 Task: Look for space in Al Ain, United Arab Emirates from 2nd June, 2023 to 6th June, 2023 for 1 adult in price range Rs.10000 to Rs.13000. Place can be private room with 1  bedroom having 1 bed and 1 bathroom. Property type can be hotel. Amenities needed are: air conditioning, breakfast, . Booking option can be shelf check-in. Required host language is English.
Action: Mouse moved to (401, 97)
Screenshot: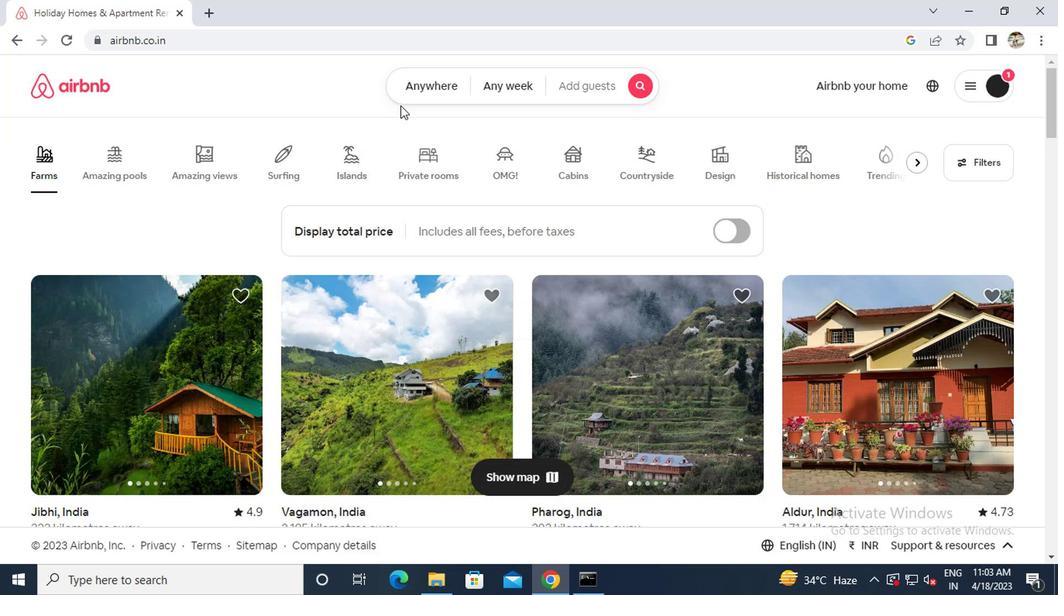 
Action: Mouse pressed left at (401, 97)
Screenshot: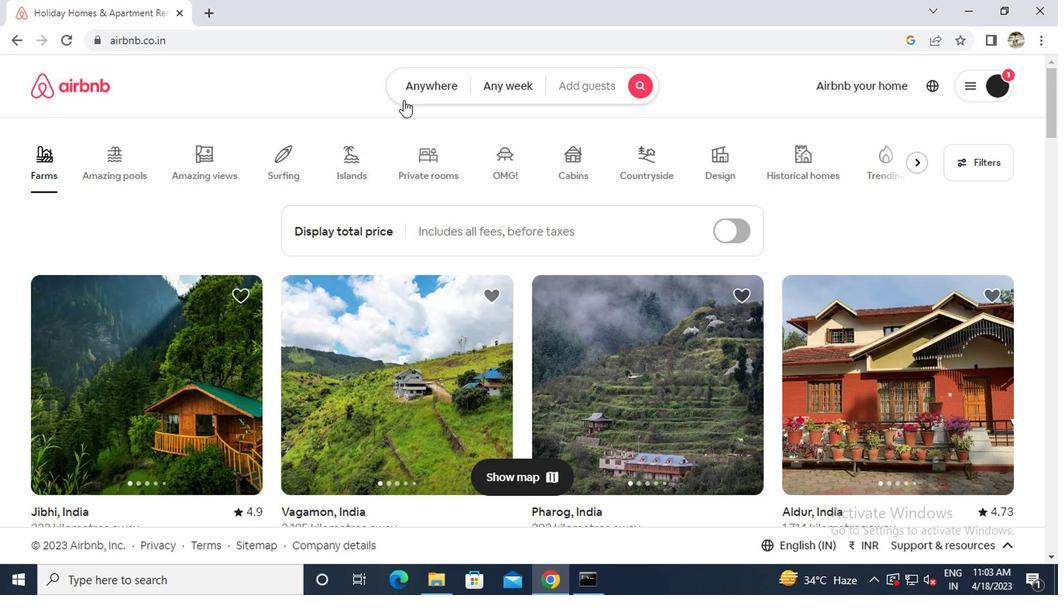 
Action: Mouse moved to (332, 144)
Screenshot: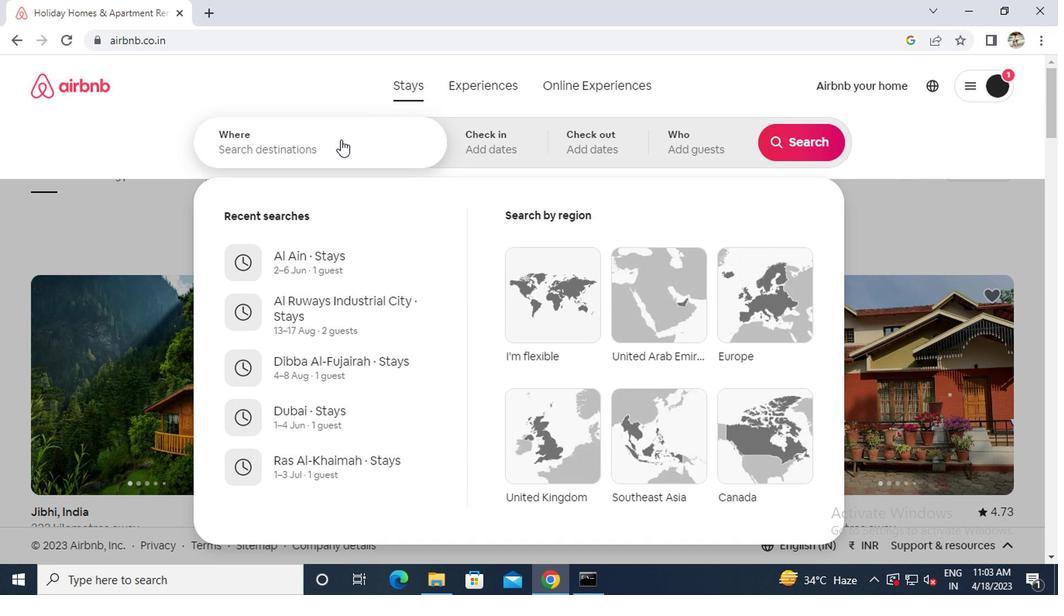 
Action: Mouse pressed left at (332, 144)
Screenshot: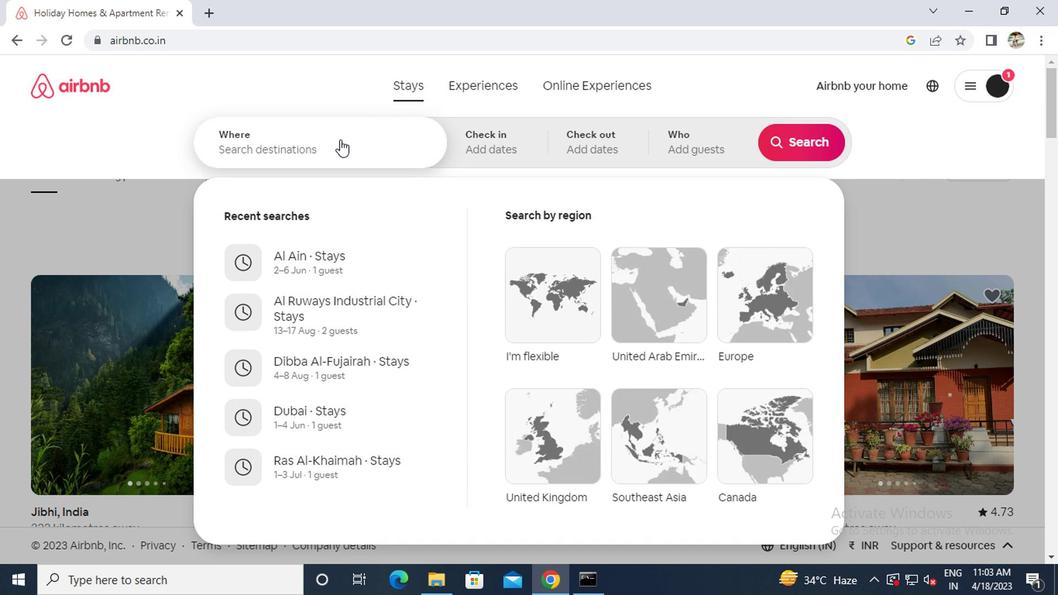 
Action: Key pressed <Key.caps_lock>al<Key.space><Key.caps_lock>ain
Screenshot: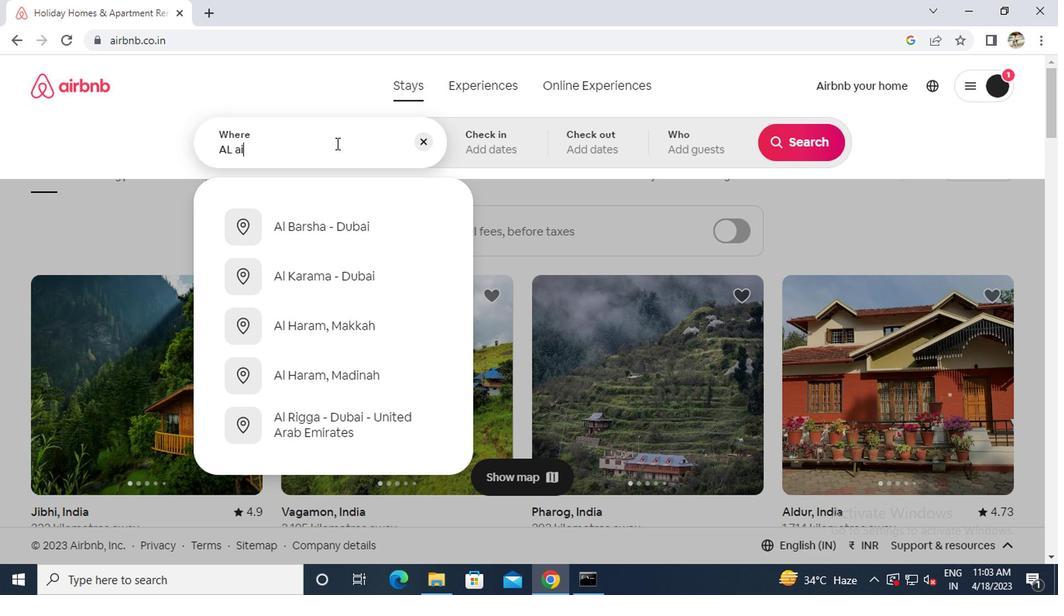 
Action: Mouse moved to (334, 238)
Screenshot: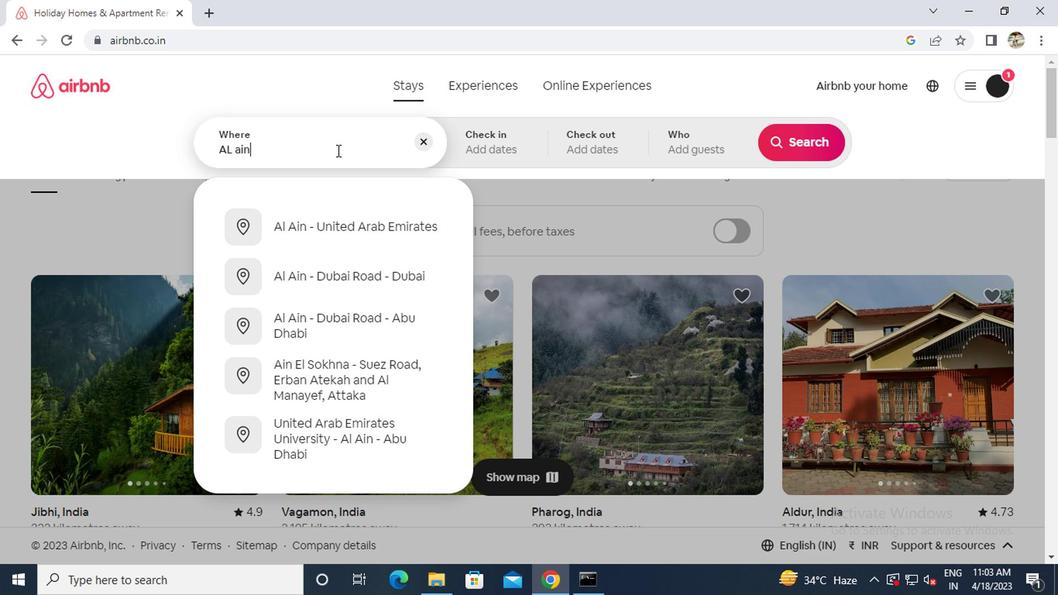
Action: Mouse pressed left at (334, 238)
Screenshot: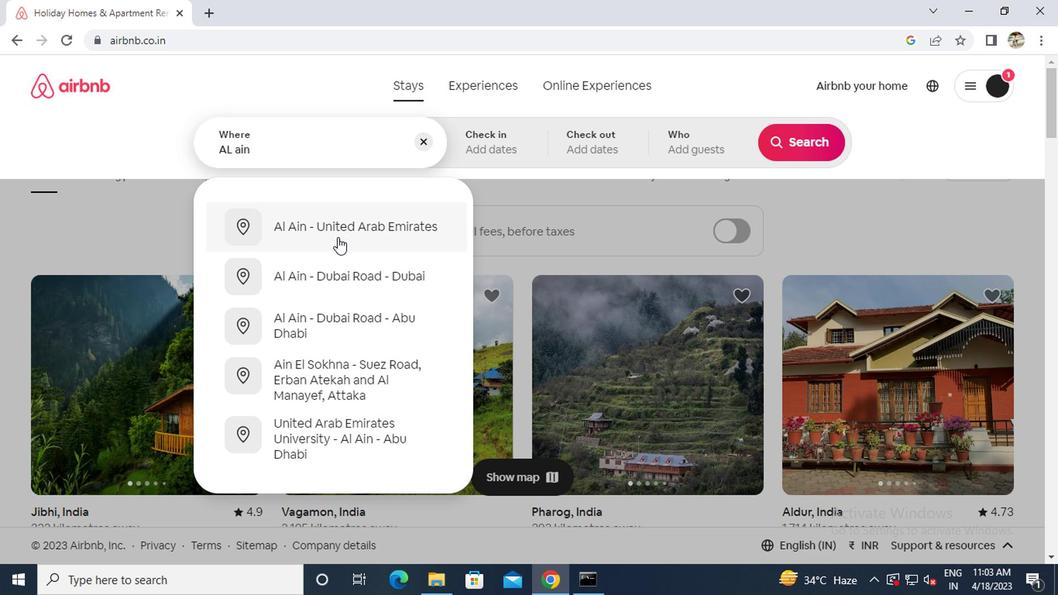 
Action: Mouse moved to (789, 267)
Screenshot: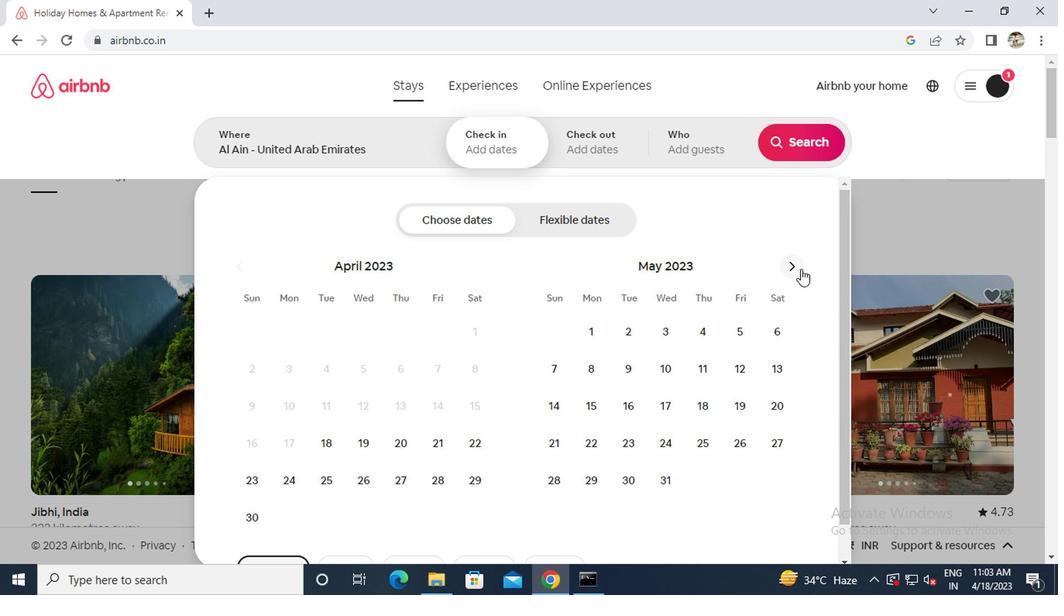 
Action: Mouse pressed left at (789, 267)
Screenshot: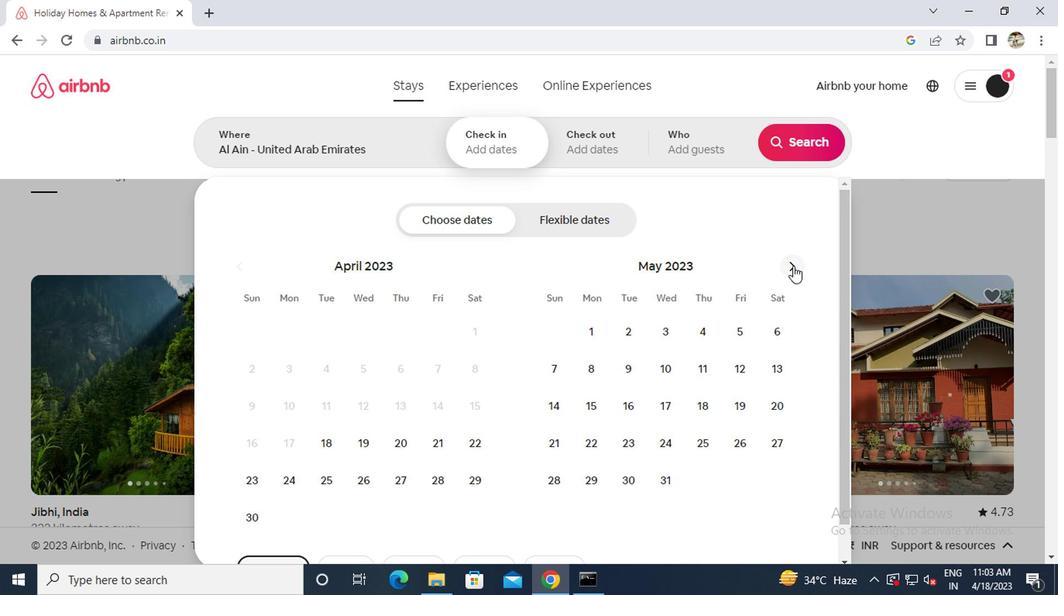 
Action: Mouse moved to (730, 327)
Screenshot: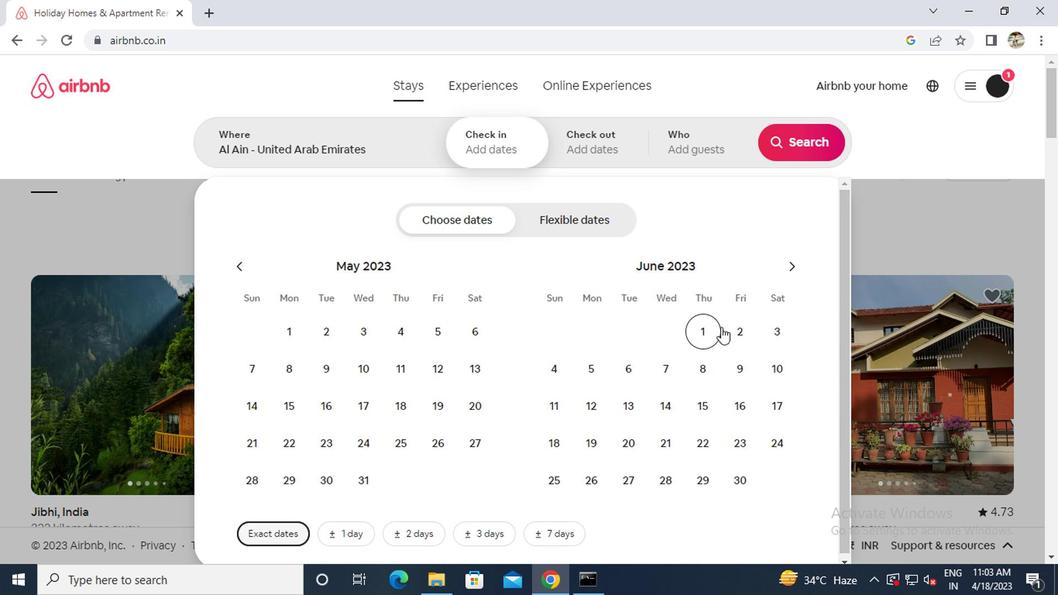 
Action: Mouse pressed left at (730, 327)
Screenshot: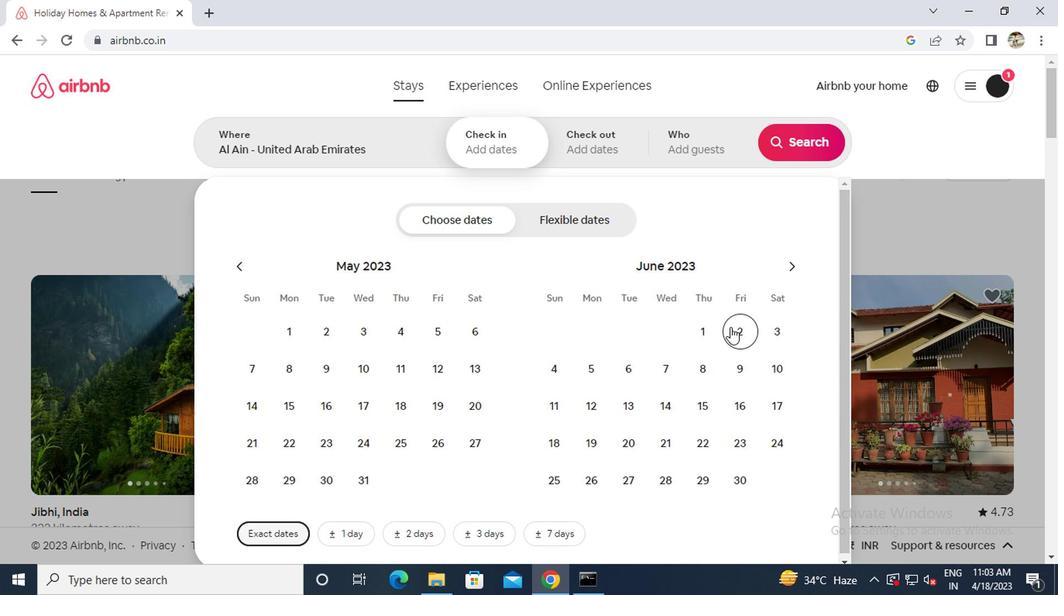 
Action: Mouse moved to (623, 373)
Screenshot: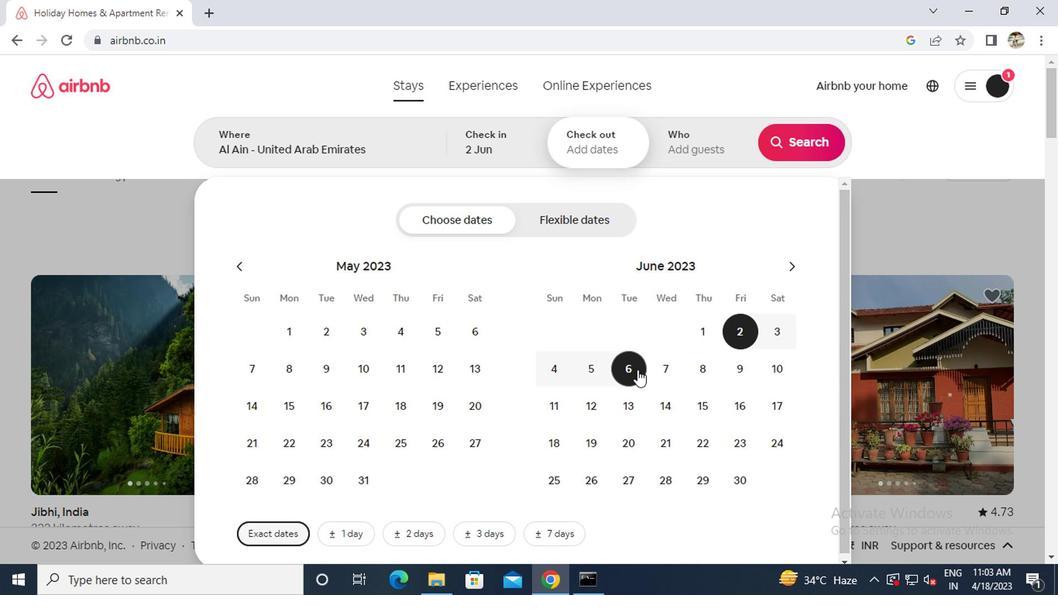 
Action: Mouse pressed left at (623, 373)
Screenshot: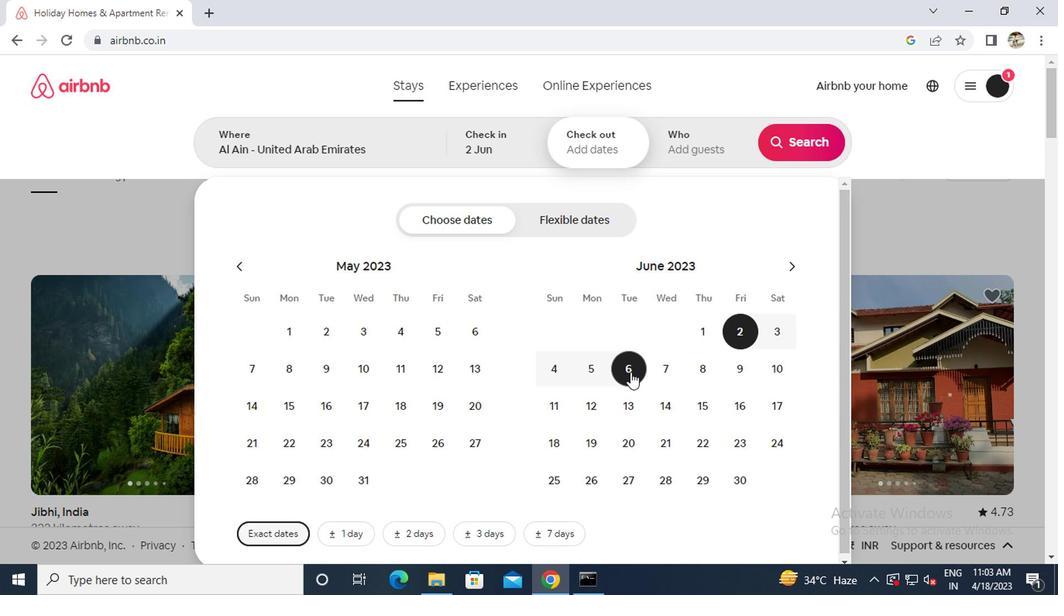 
Action: Mouse moved to (696, 153)
Screenshot: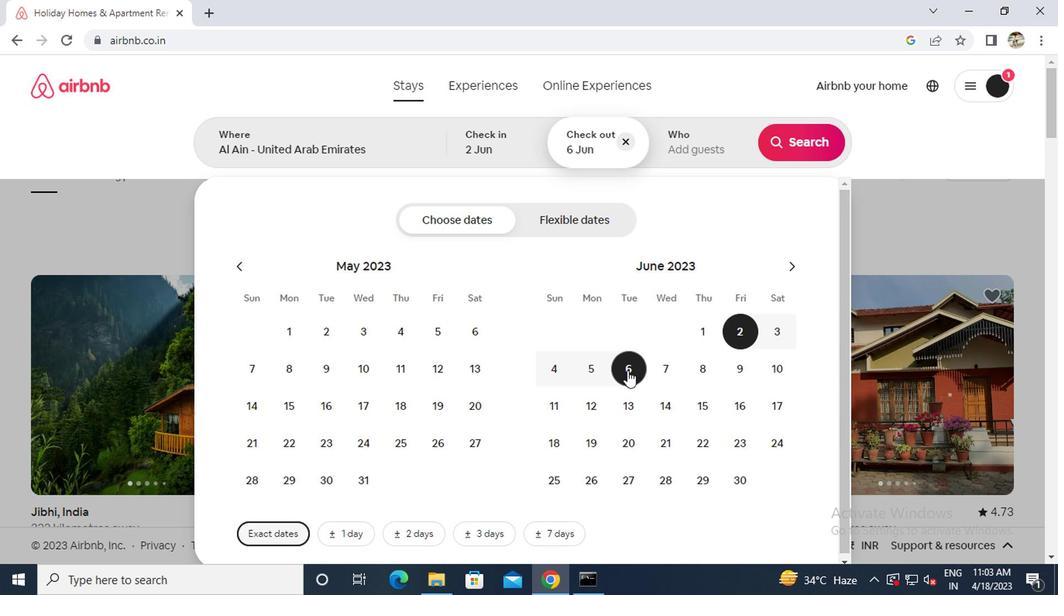 
Action: Mouse pressed left at (696, 153)
Screenshot: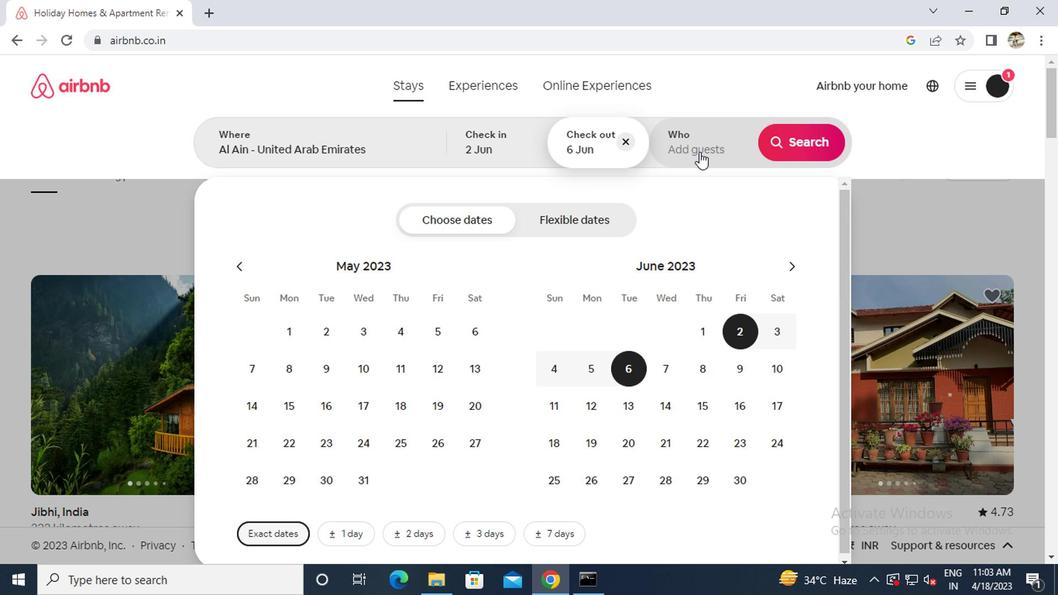 
Action: Mouse moved to (808, 224)
Screenshot: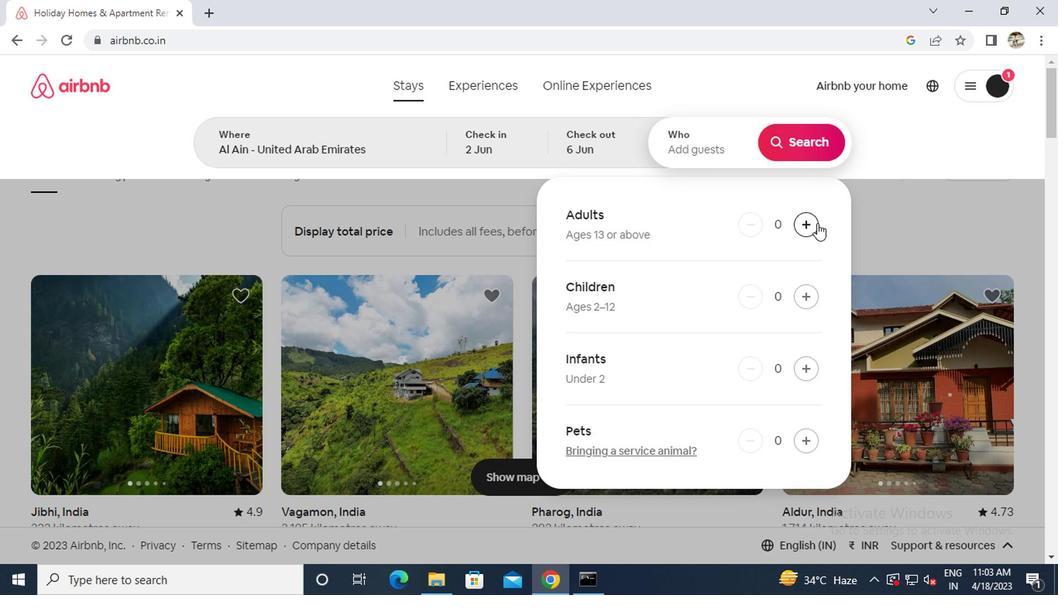 
Action: Mouse pressed left at (808, 224)
Screenshot: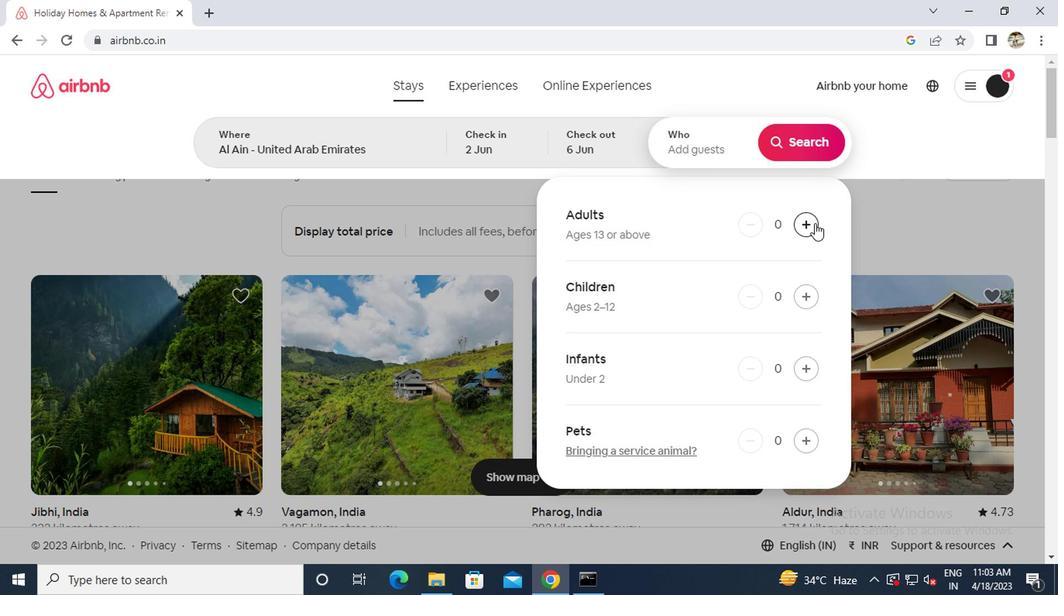 
Action: Mouse moved to (806, 133)
Screenshot: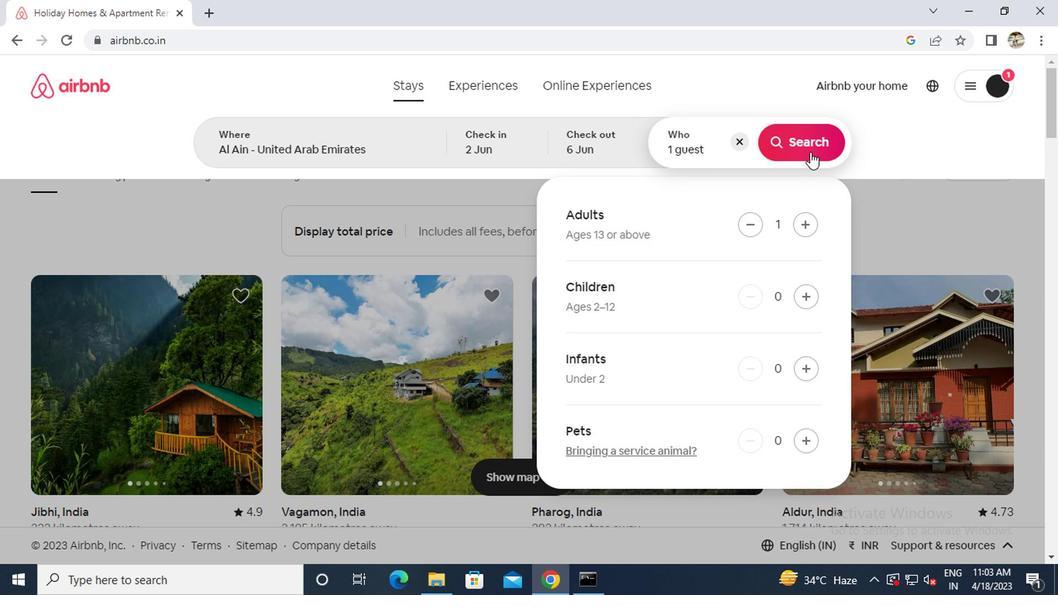 
Action: Mouse pressed left at (806, 133)
Screenshot: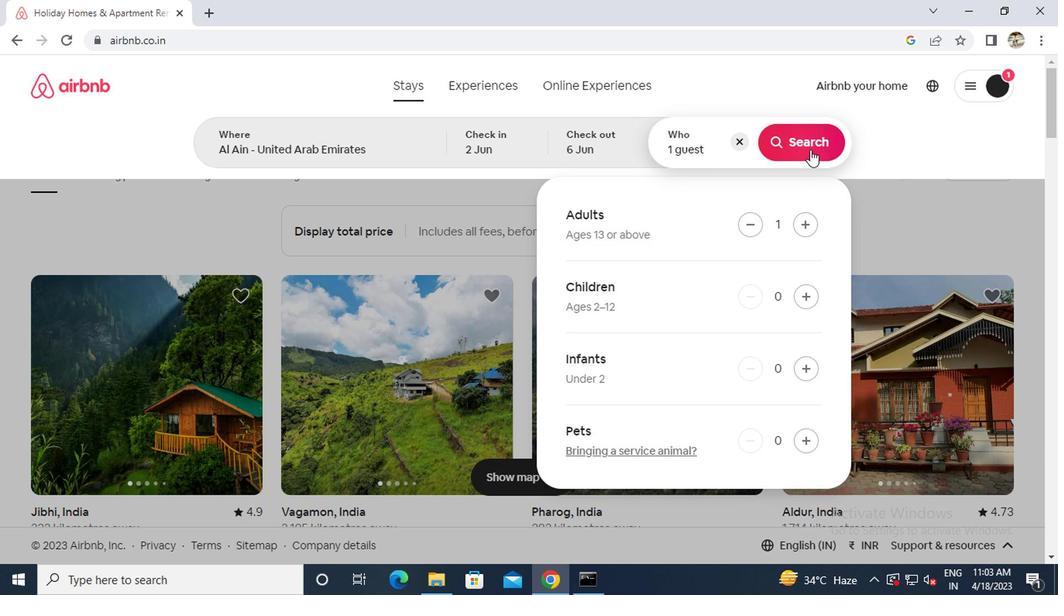 
Action: Mouse moved to (965, 146)
Screenshot: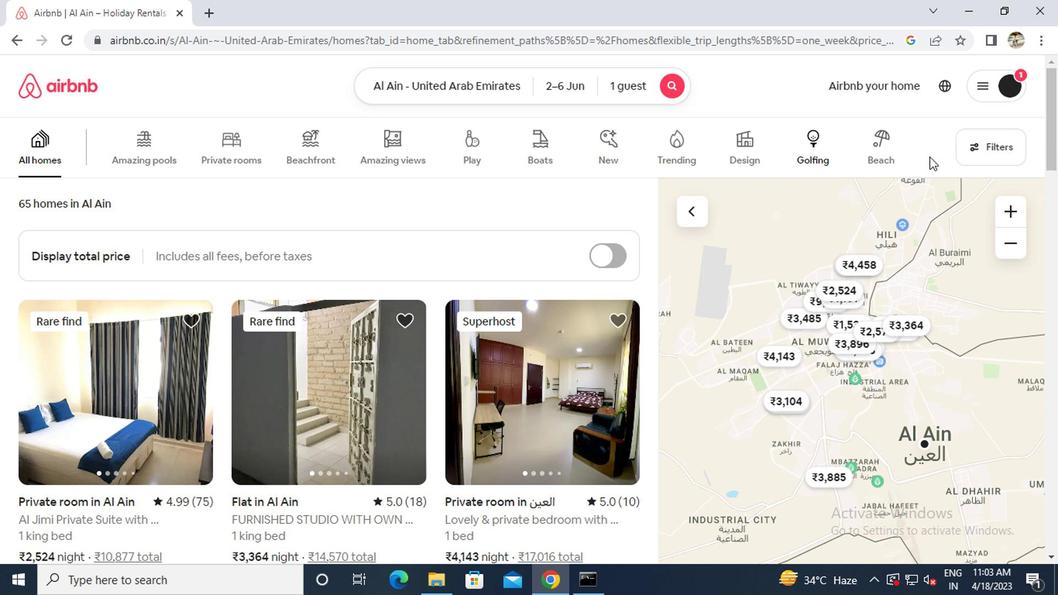 
Action: Mouse pressed left at (965, 146)
Screenshot: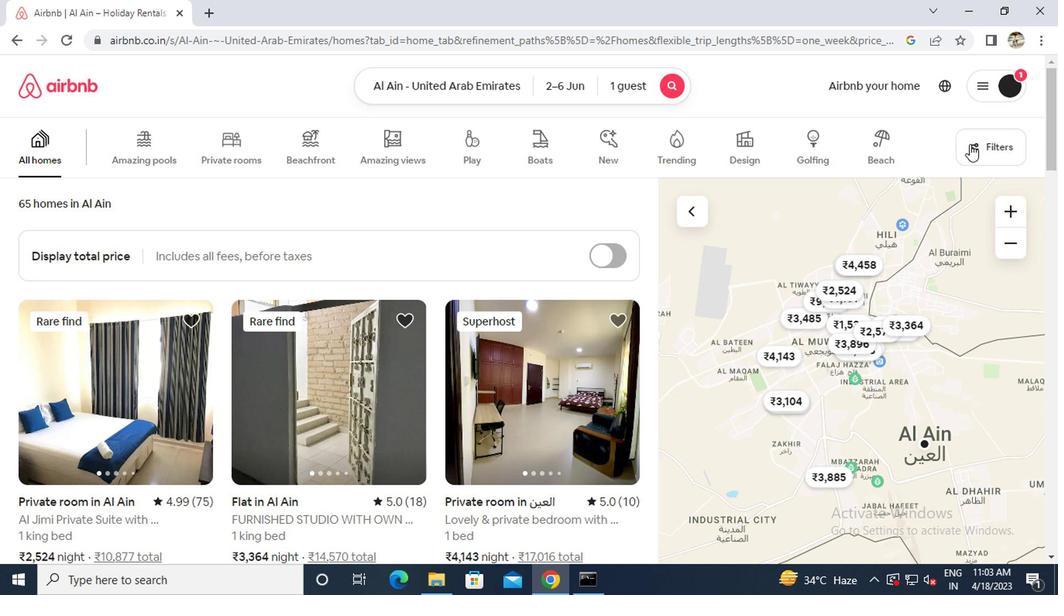
Action: Mouse moved to (553, 354)
Screenshot: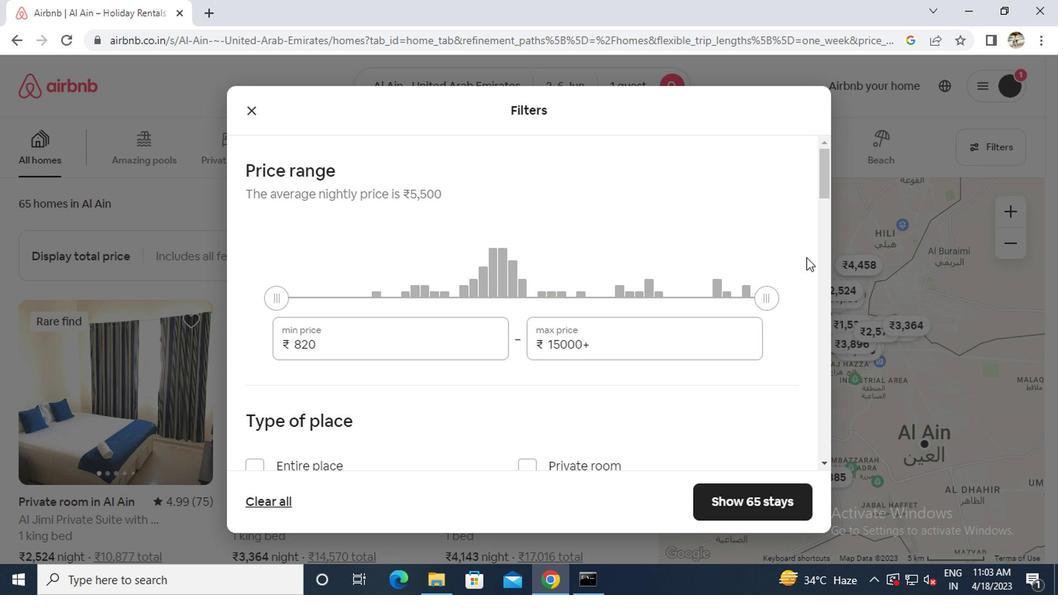 
Action: Mouse scrolled (553, 354) with delta (0, 0)
Screenshot: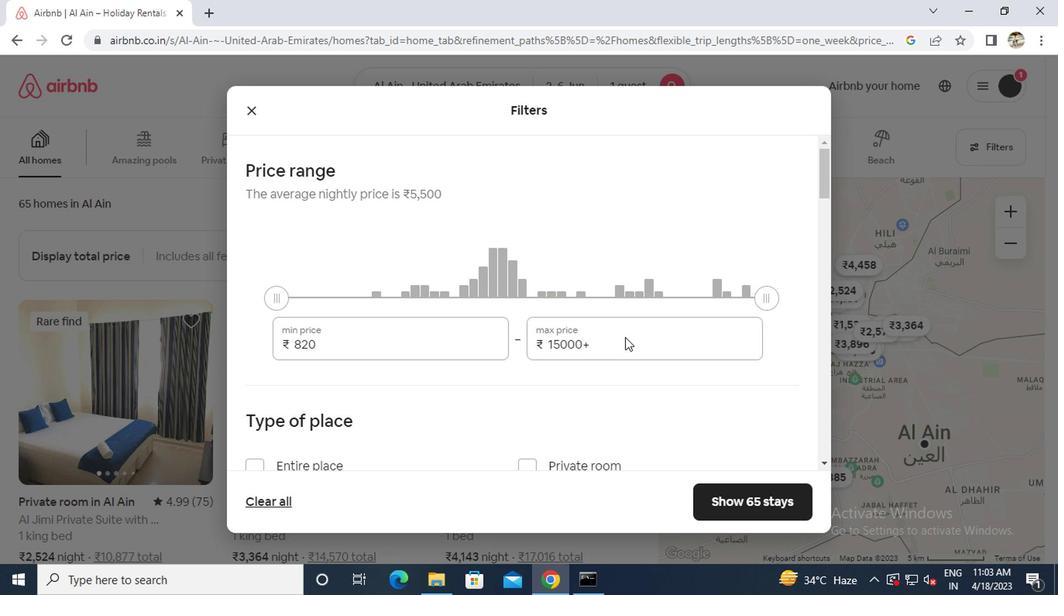 
Action: Mouse moved to (375, 266)
Screenshot: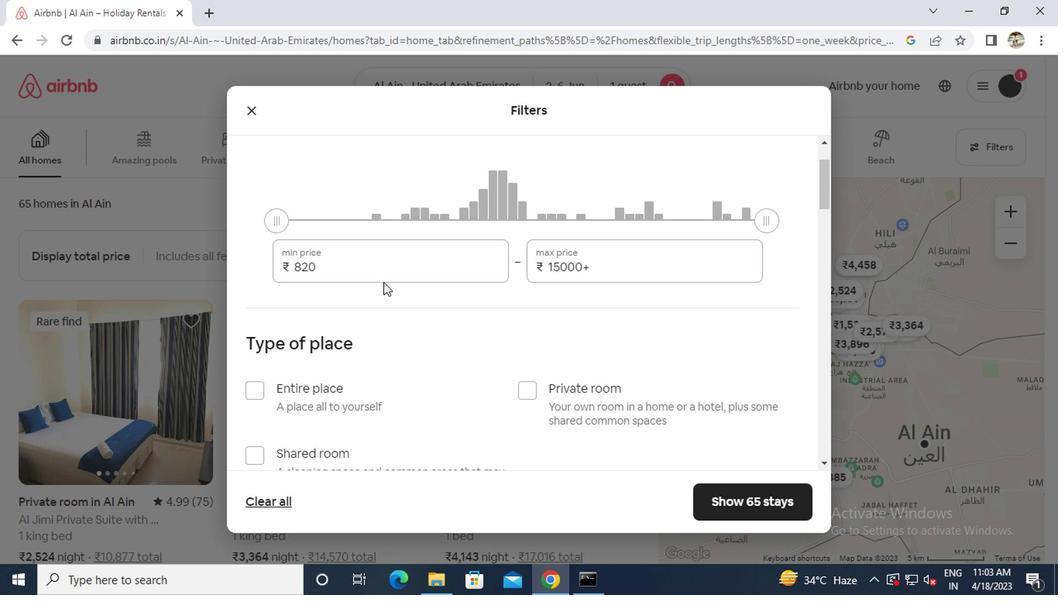 
Action: Mouse pressed left at (375, 266)
Screenshot: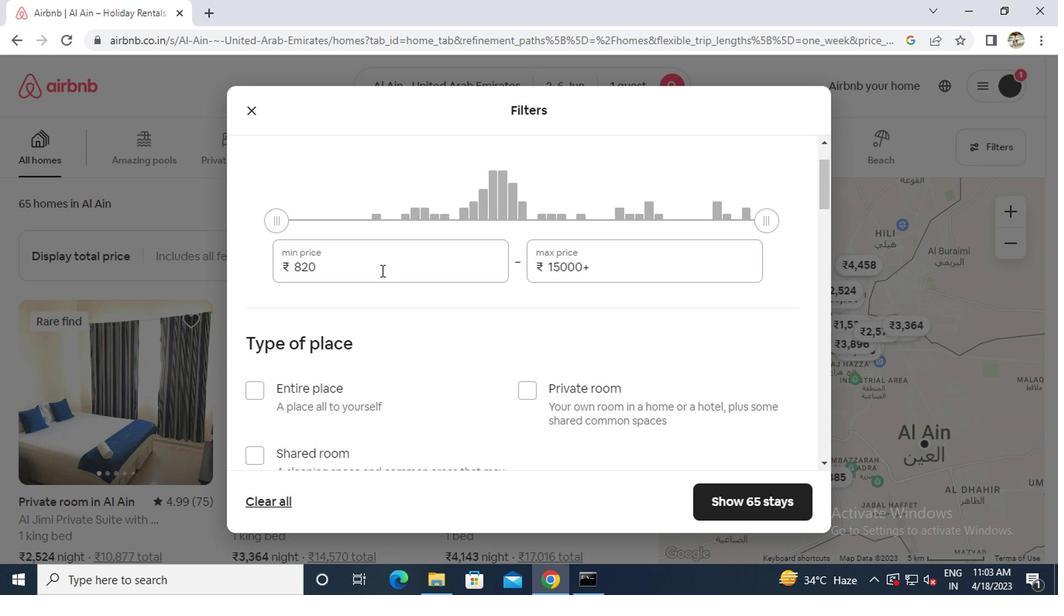 
Action: Key pressed ctrl+A1000ctrl+A10000
Screenshot: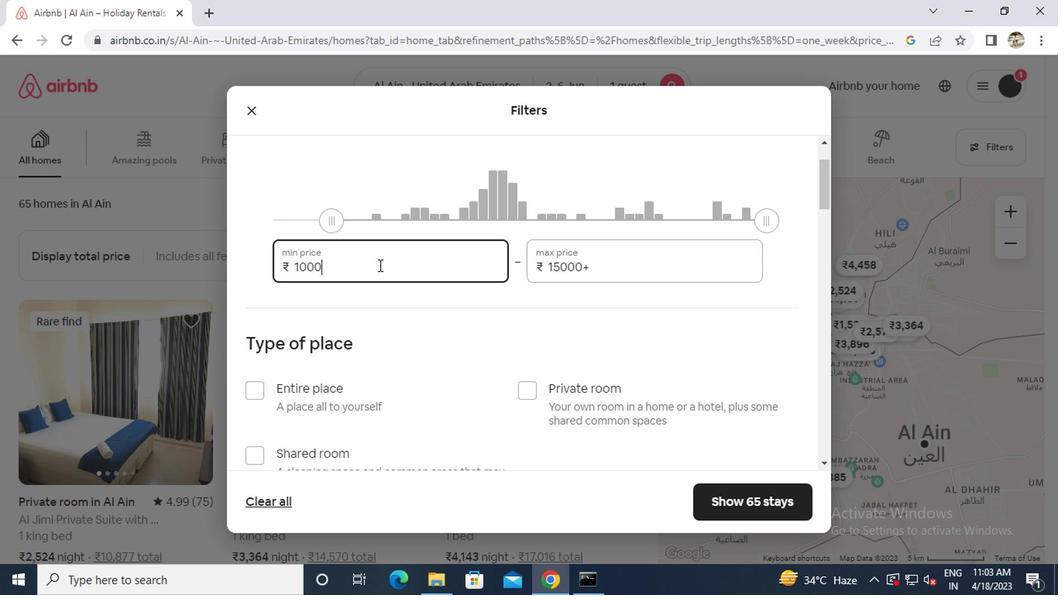 
Action: Mouse moved to (605, 273)
Screenshot: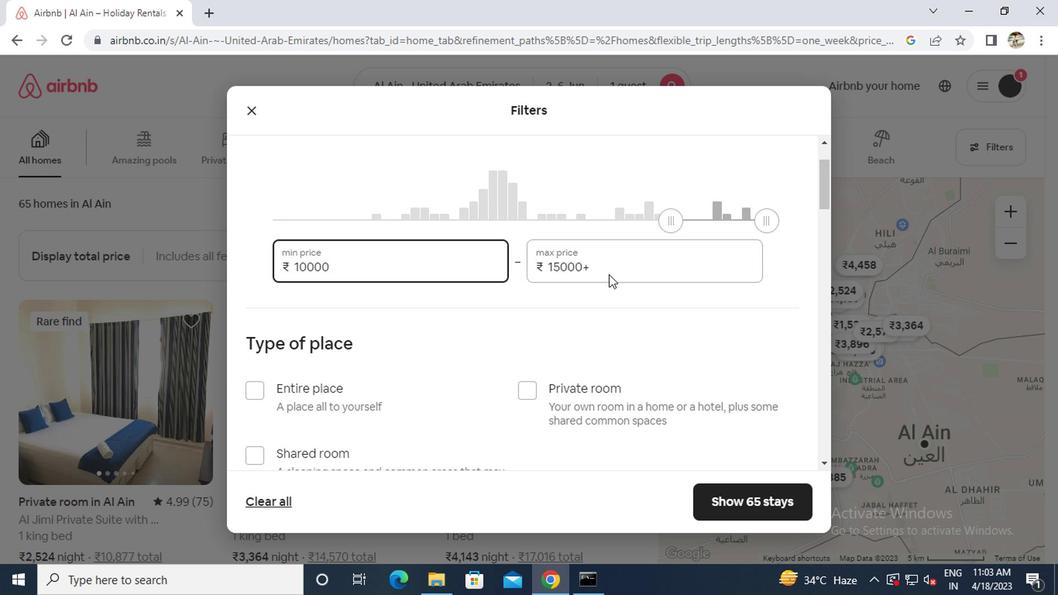 
Action: Mouse pressed left at (605, 273)
Screenshot: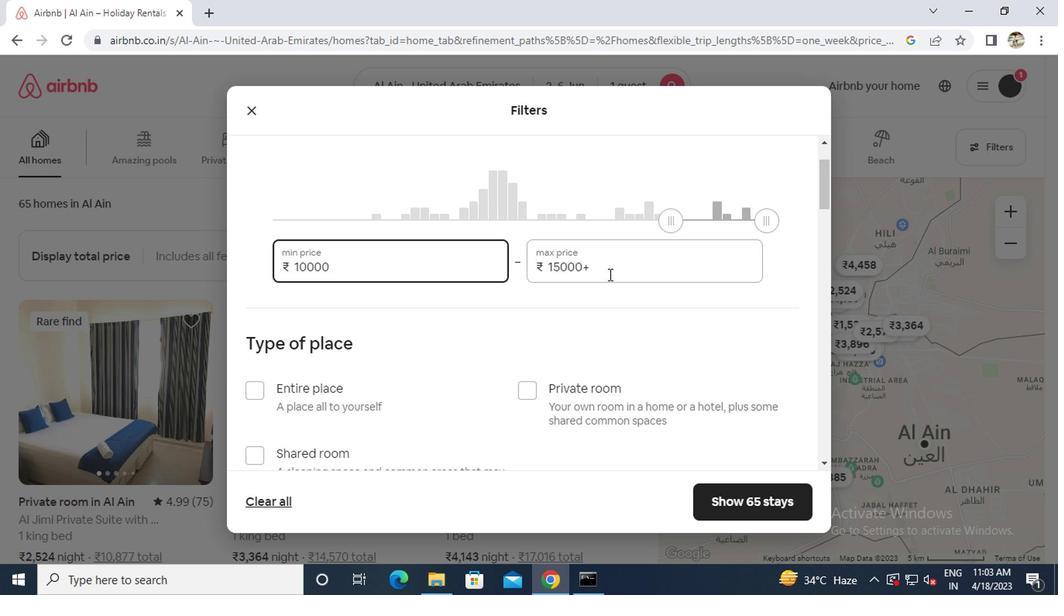 
Action: Key pressed ctrl+A13000
Screenshot: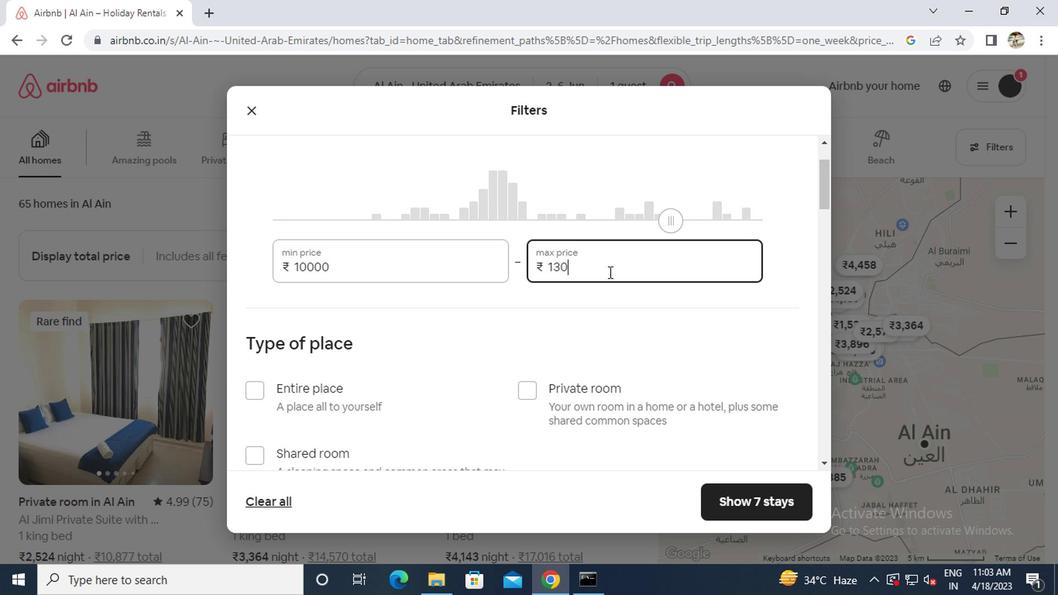 
Action: Mouse moved to (541, 298)
Screenshot: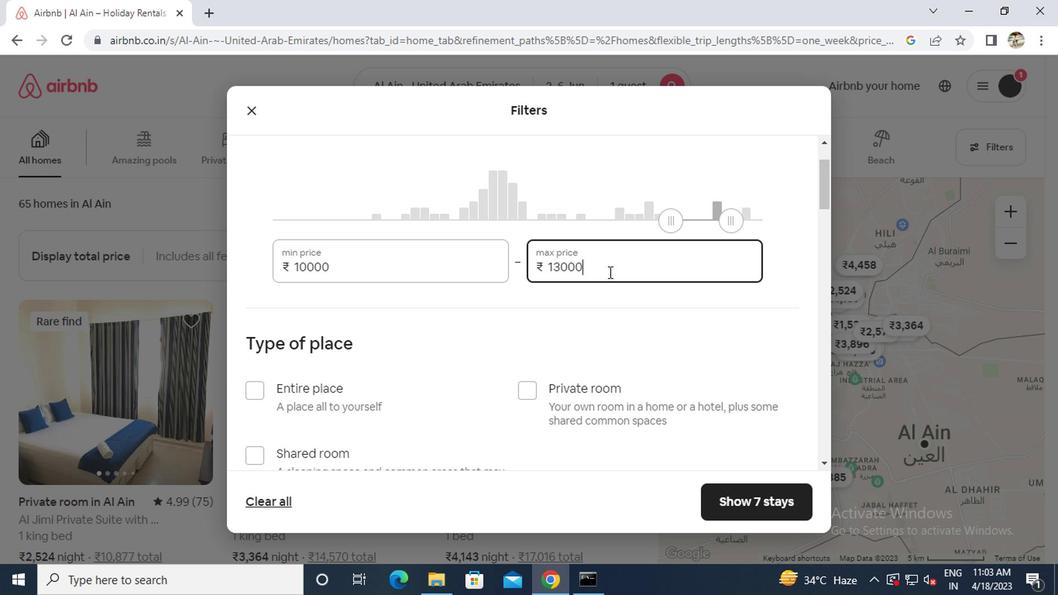 
Action: Mouse scrolled (541, 297) with delta (0, 0)
Screenshot: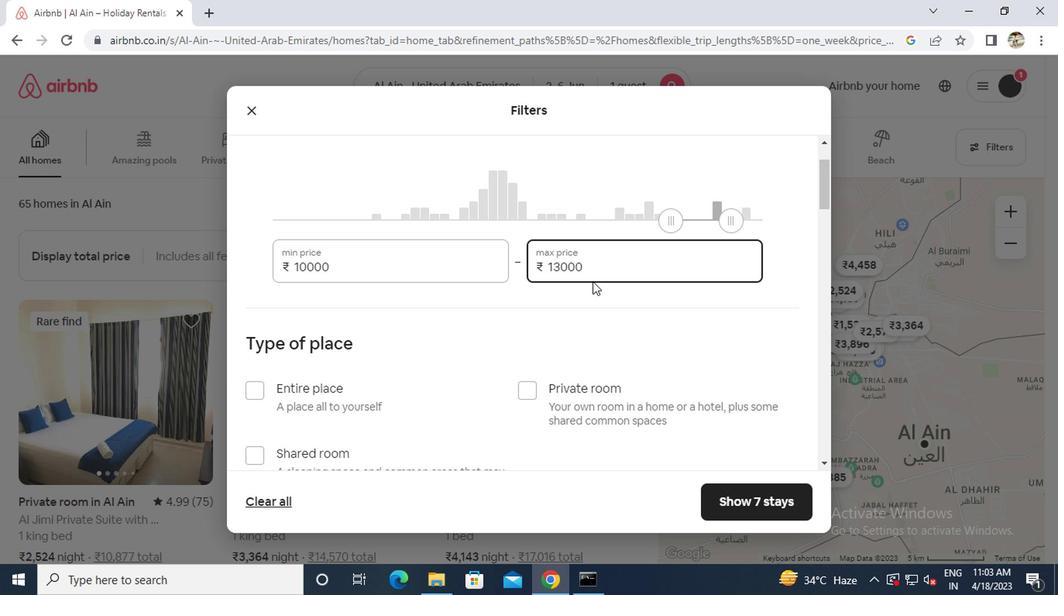 
Action: Mouse scrolled (541, 297) with delta (0, 0)
Screenshot: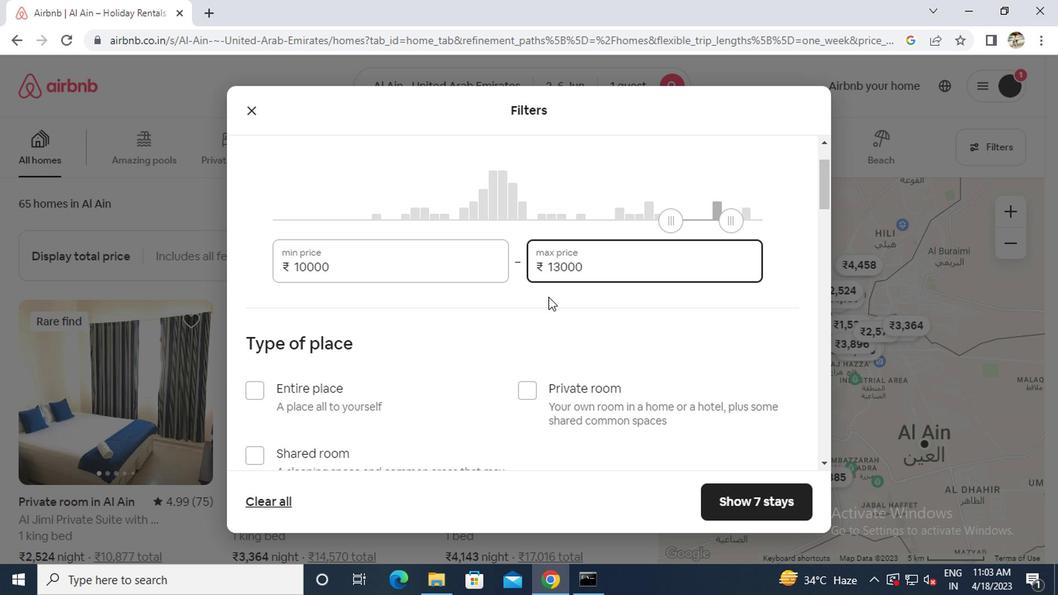 
Action: Mouse moved to (527, 243)
Screenshot: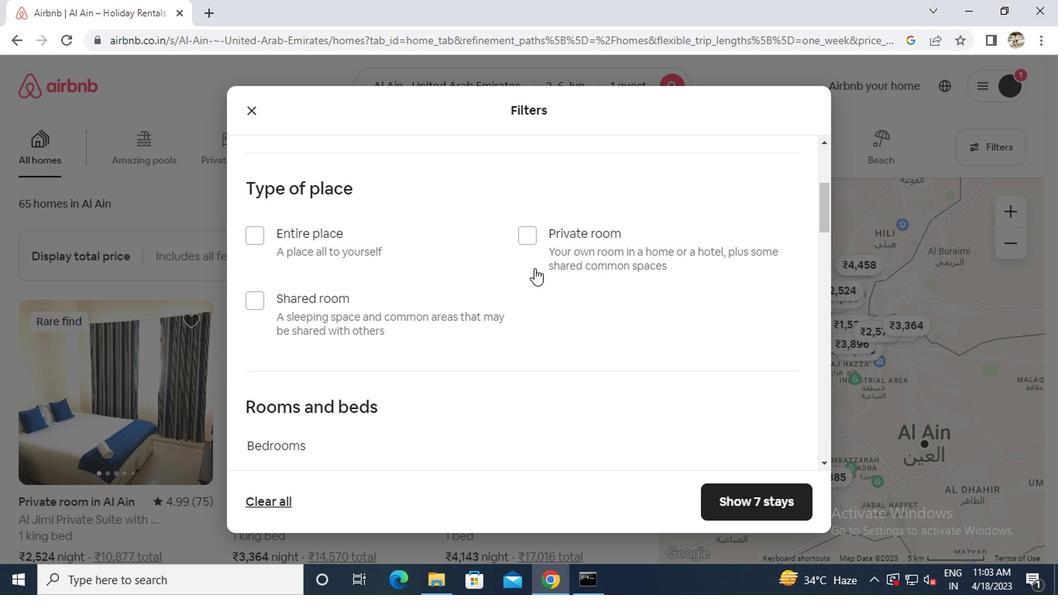 
Action: Mouse pressed left at (527, 243)
Screenshot: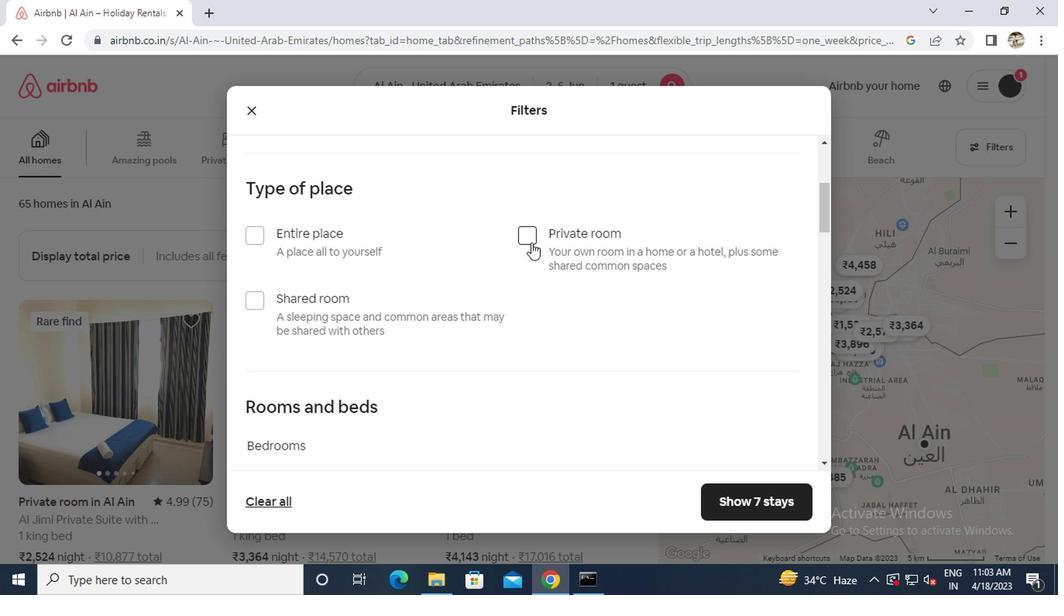 
Action: Mouse moved to (521, 249)
Screenshot: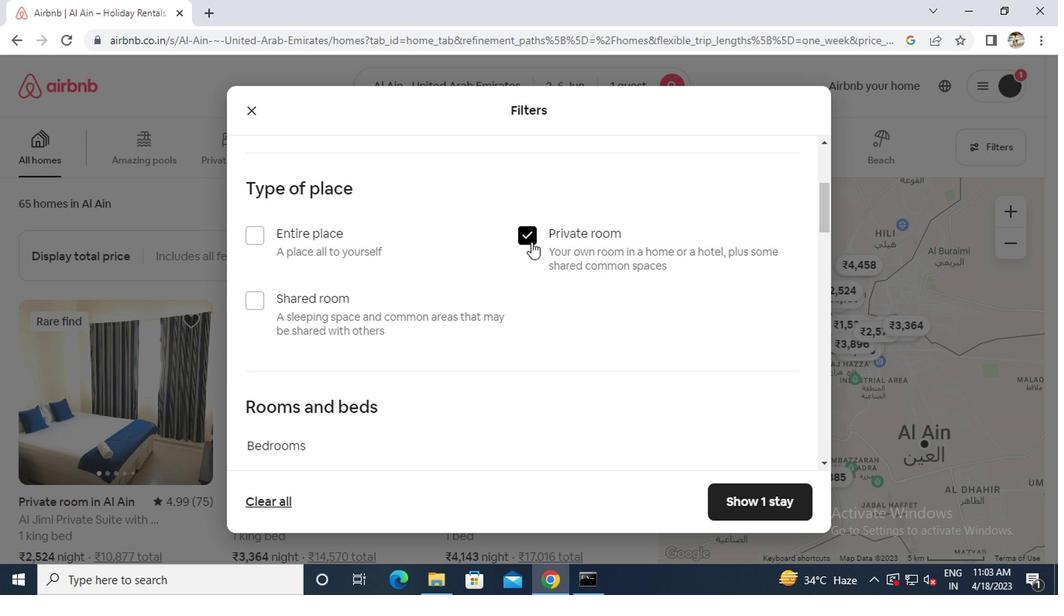 
Action: Mouse scrolled (521, 248) with delta (0, -1)
Screenshot: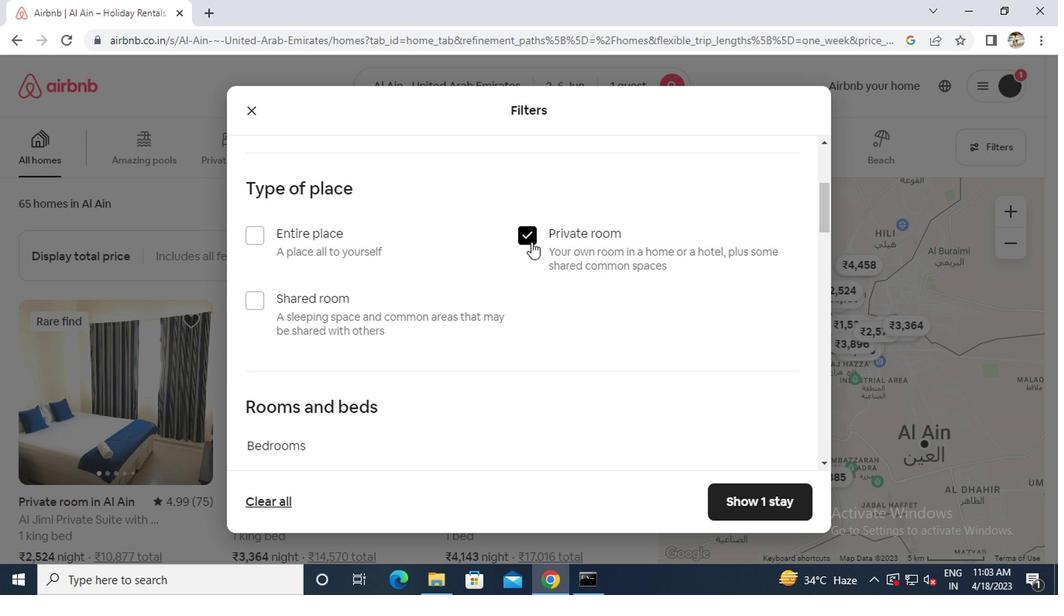
Action: Mouse moved to (513, 253)
Screenshot: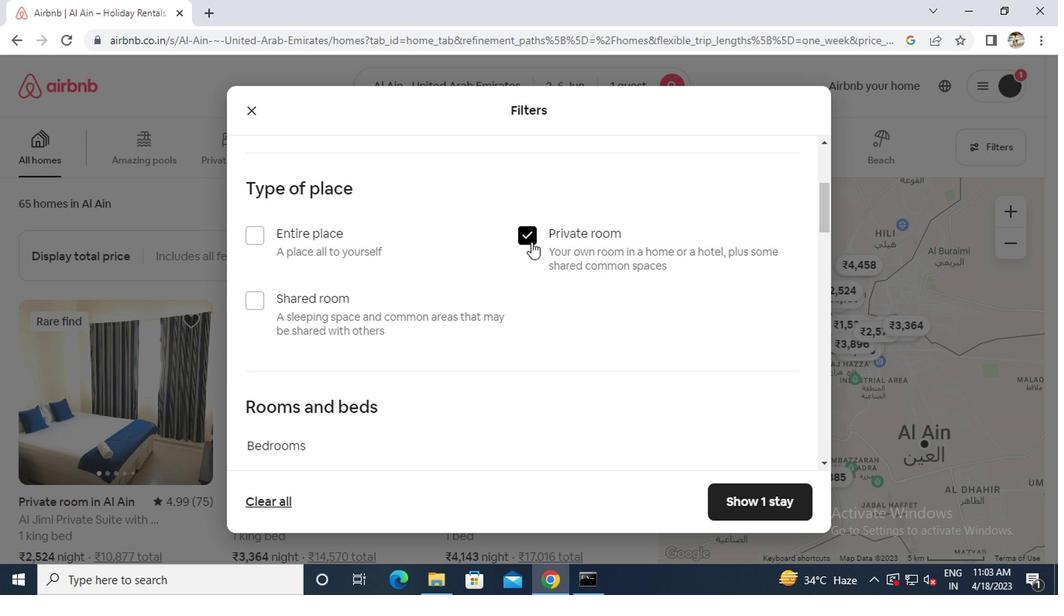 
Action: Mouse scrolled (513, 252) with delta (0, 0)
Screenshot: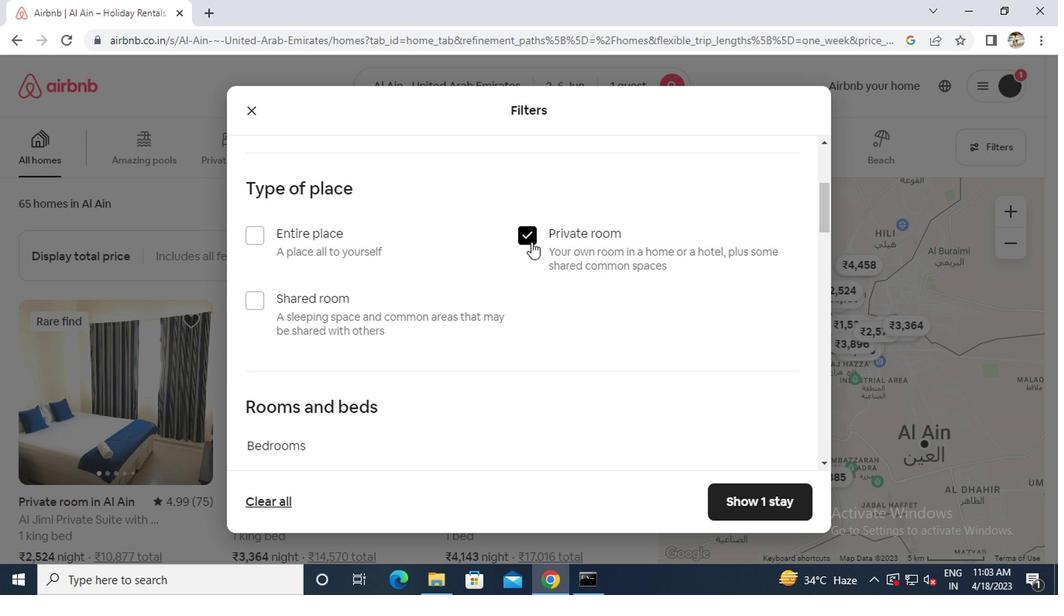 
Action: Mouse moved to (338, 337)
Screenshot: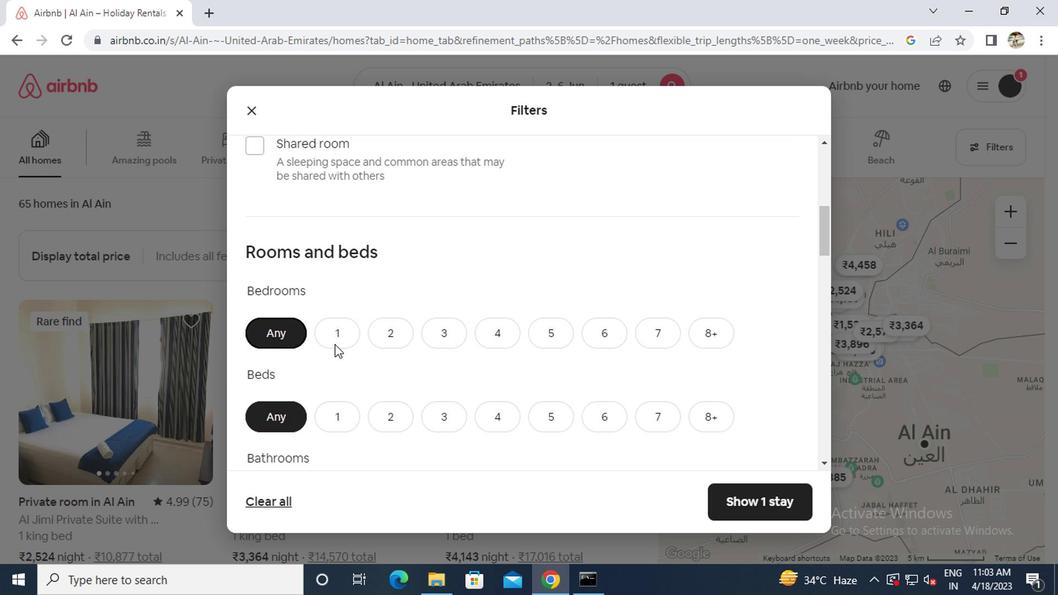 
Action: Mouse pressed left at (338, 337)
Screenshot: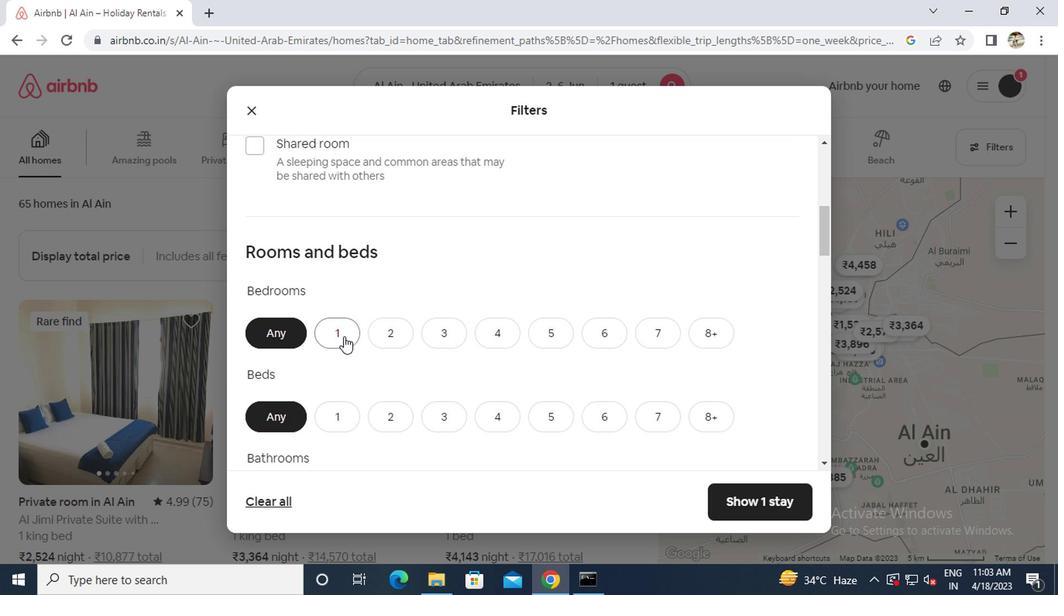 
Action: Mouse moved to (338, 403)
Screenshot: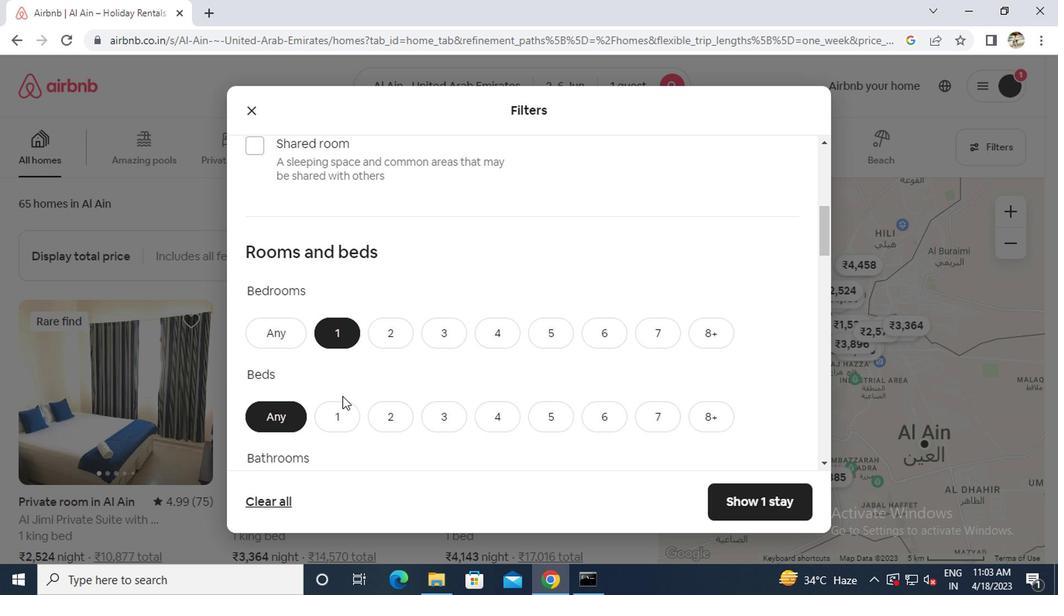 
Action: Mouse pressed left at (338, 403)
Screenshot: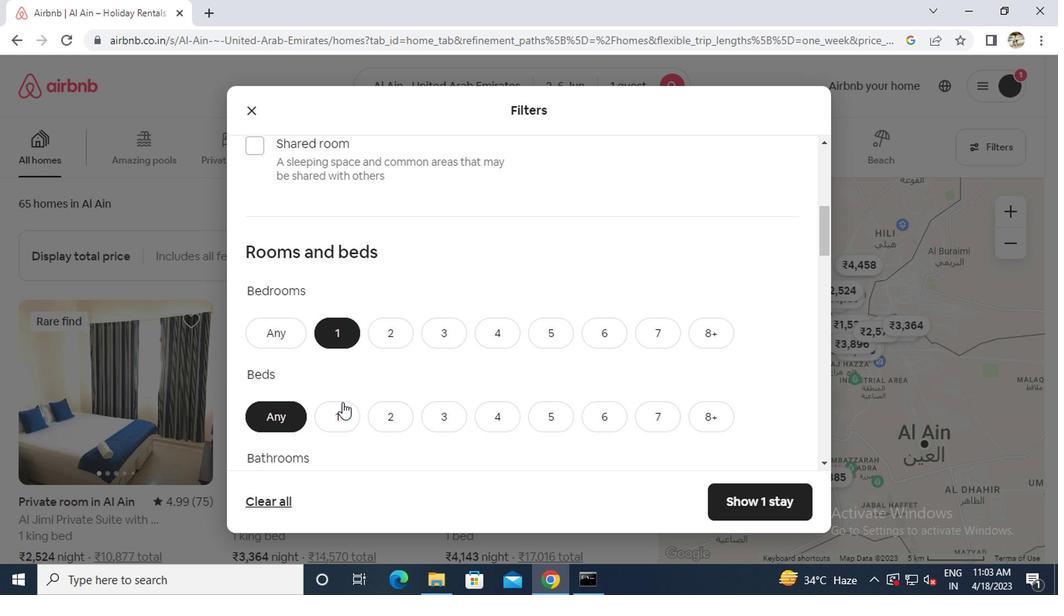 
Action: Mouse scrolled (338, 402) with delta (0, -1)
Screenshot: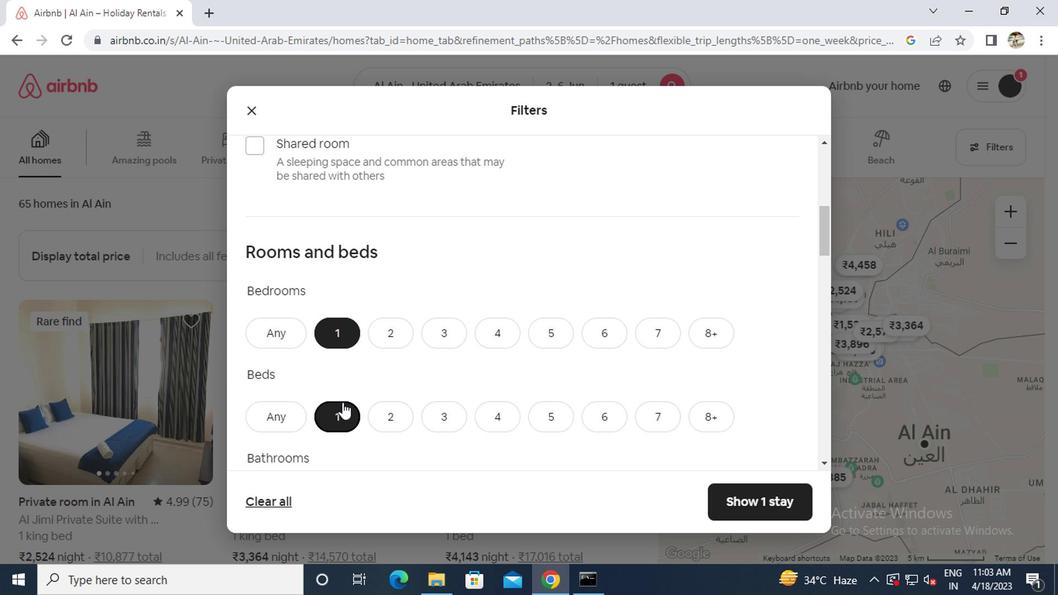 
Action: Mouse scrolled (338, 402) with delta (0, -1)
Screenshot: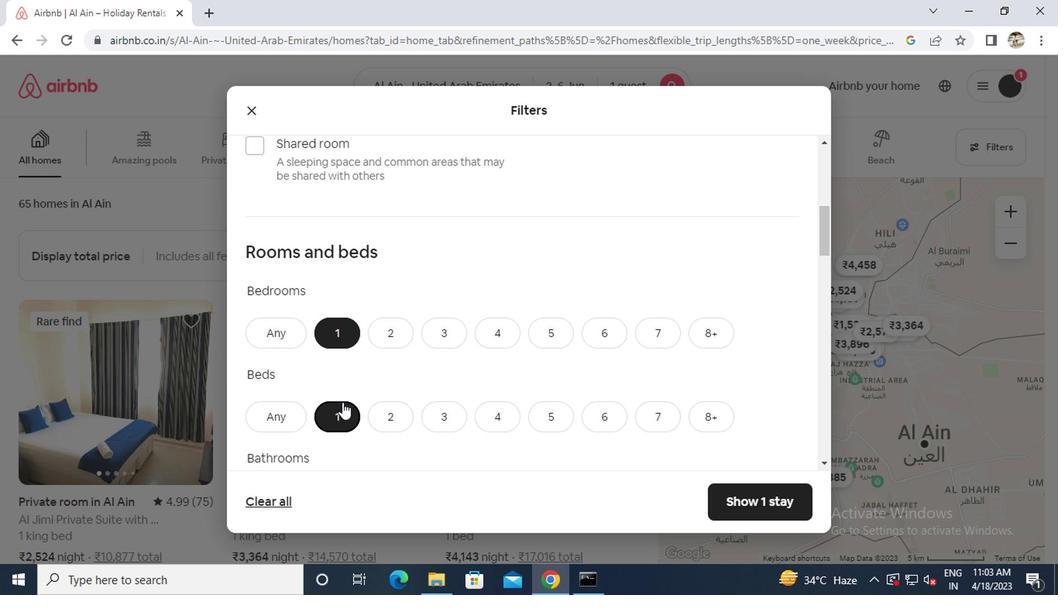 
Action: Mouse moved to (330, 347)
Screenshot: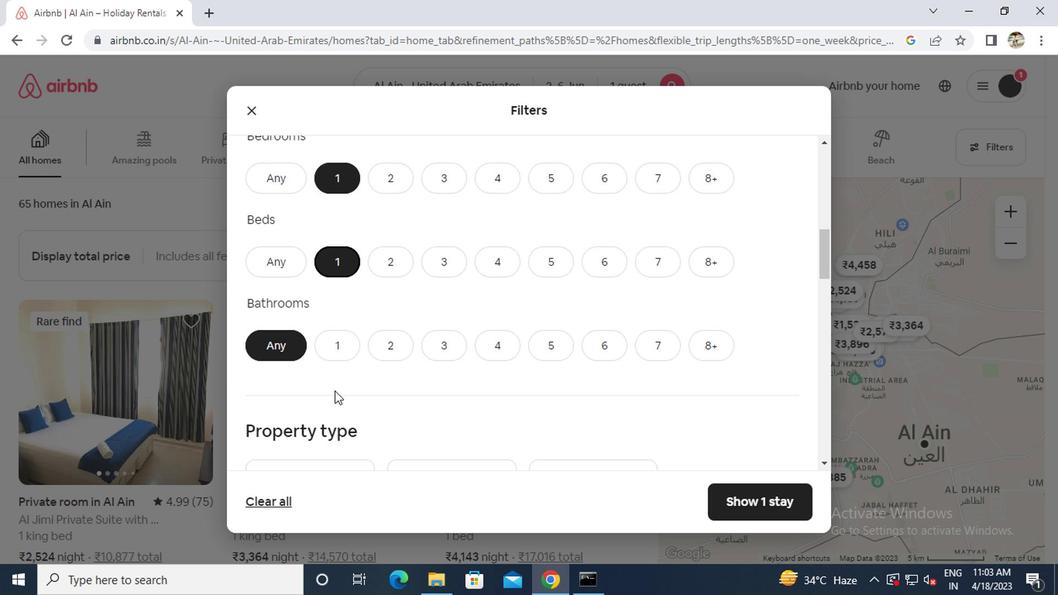 
Action: Mouse pressed left at (330, 347)
Screenshot: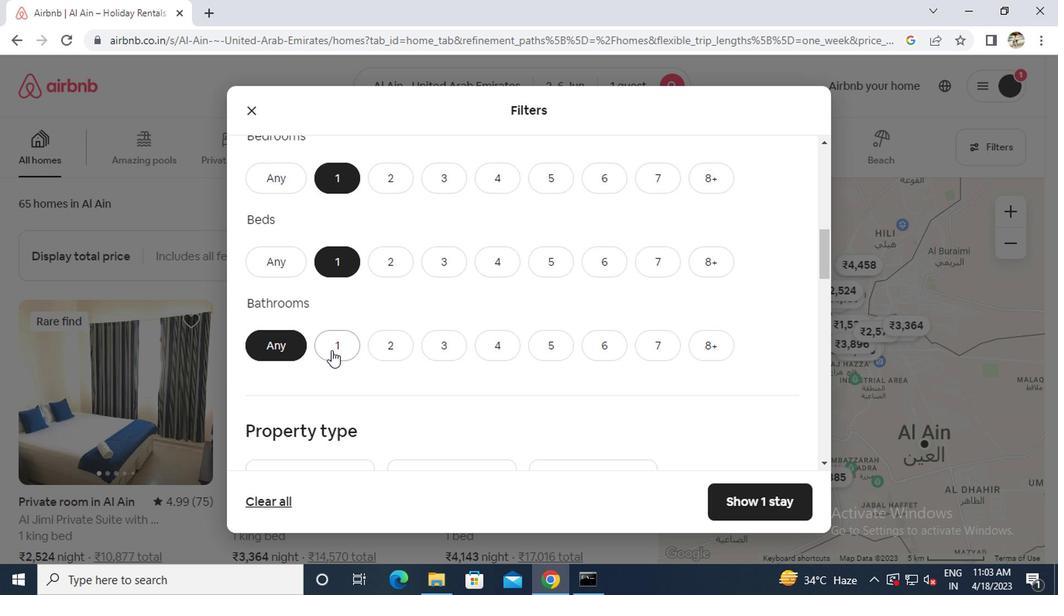
Action: Mouse scrolled (330, 347) with delta (0, 0)
Screenshot: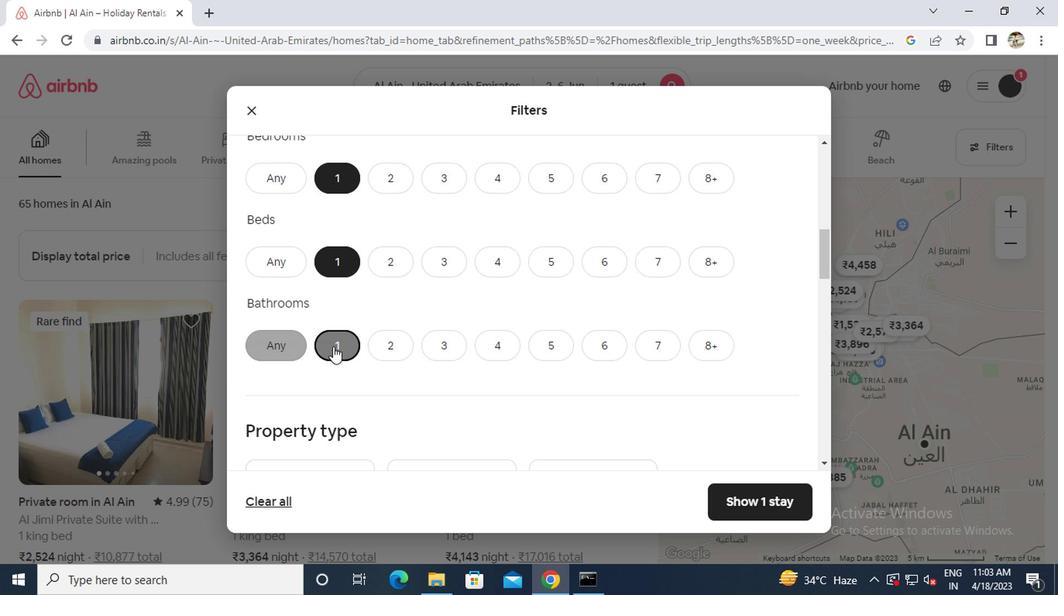 
Action: Mouse scrolled (330, 347) with delta (0, 0)
Screenshot: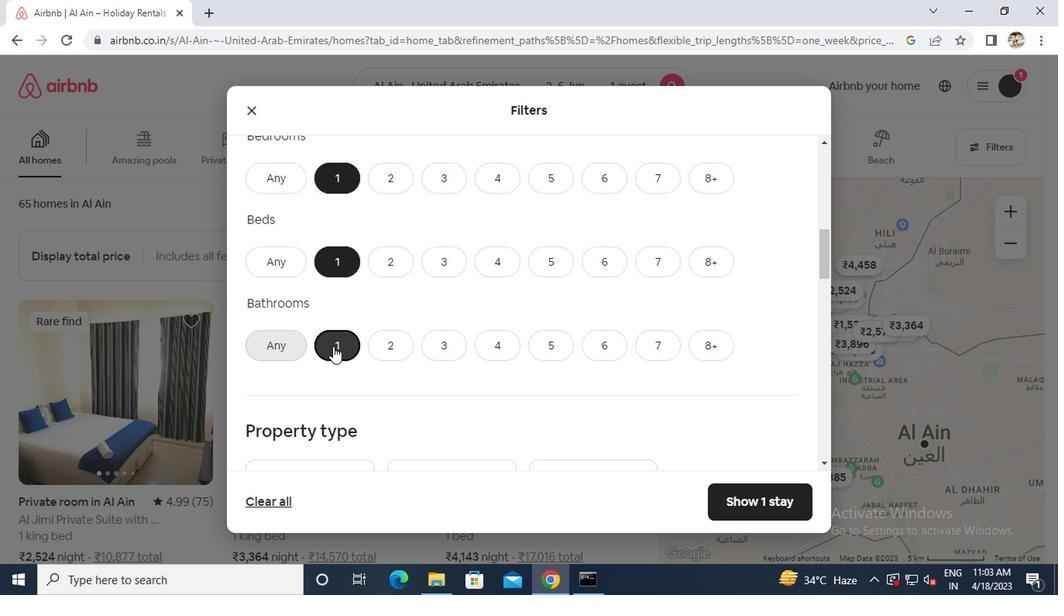
Action: Mouse moved to (537, 347)
Screenshot: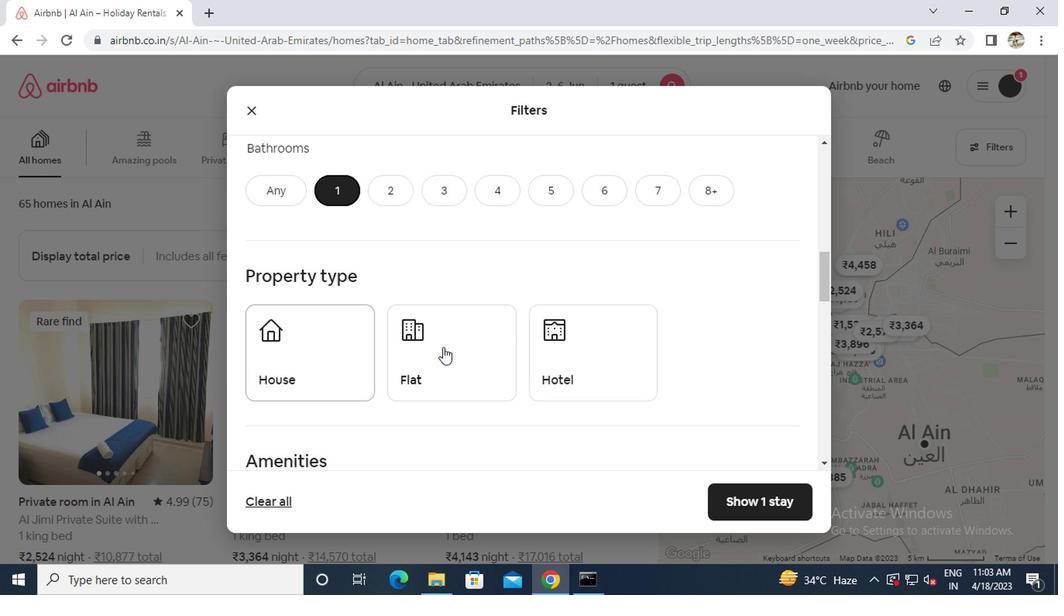 
Action: Mouse pressed left at (537, 347)
Screenshot: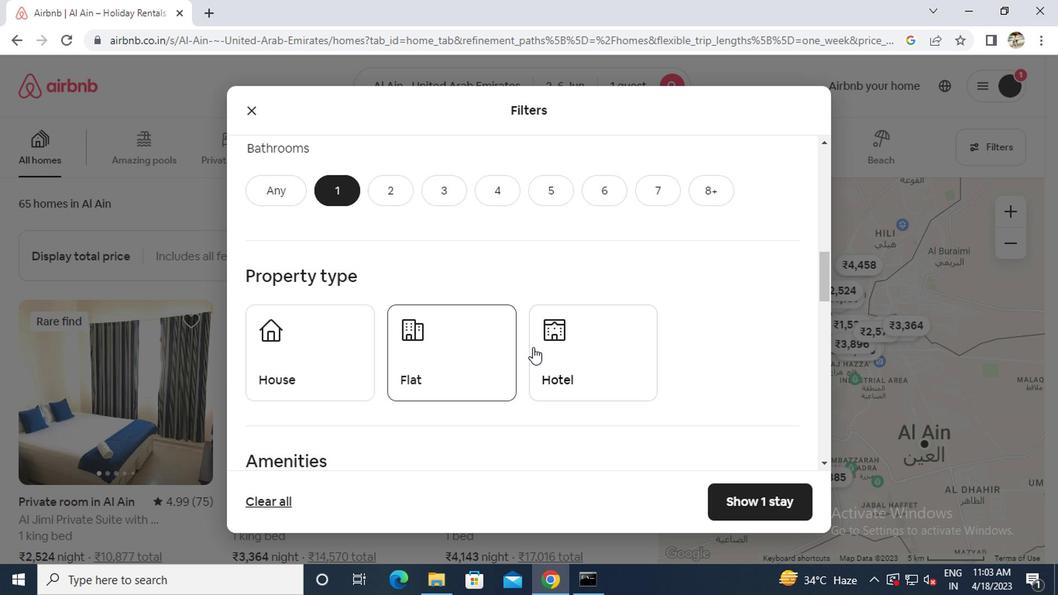 
Action: Mouse scrolled (537, 346) with delta (0, 0)
Screenshot: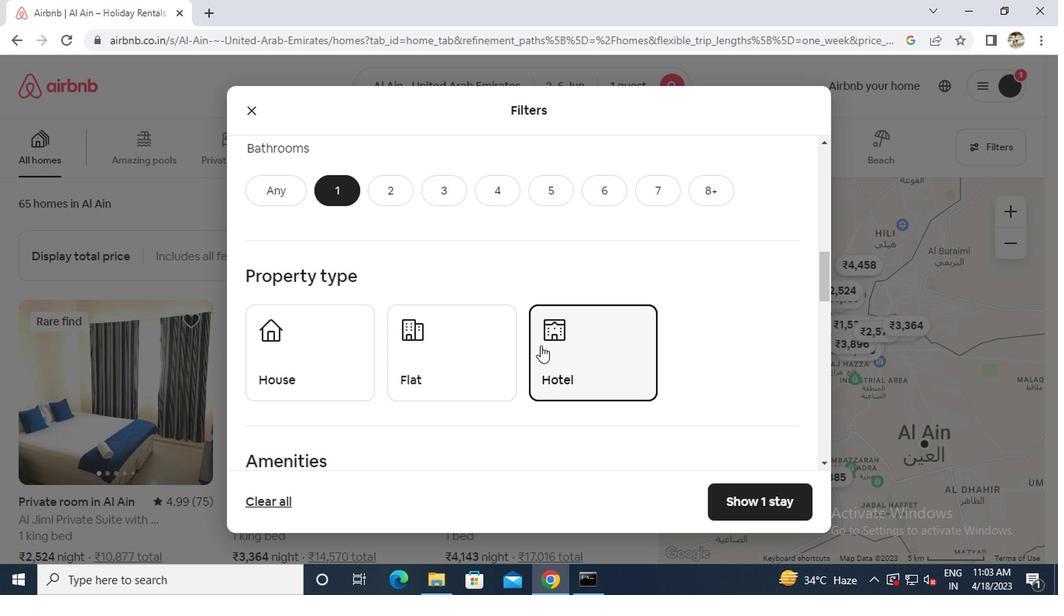 
Action: Mouse scrolled (537, 346) with delta (0, 0)
Screenshot: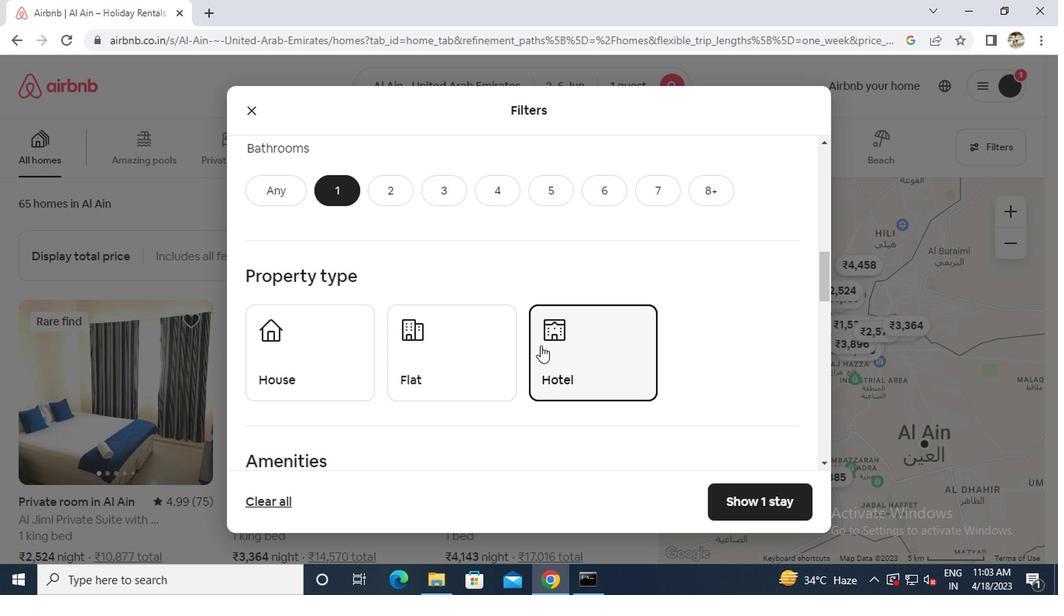 
Action: Mouse scrolled (537, 346) with delta (0, 0)
Screenshot: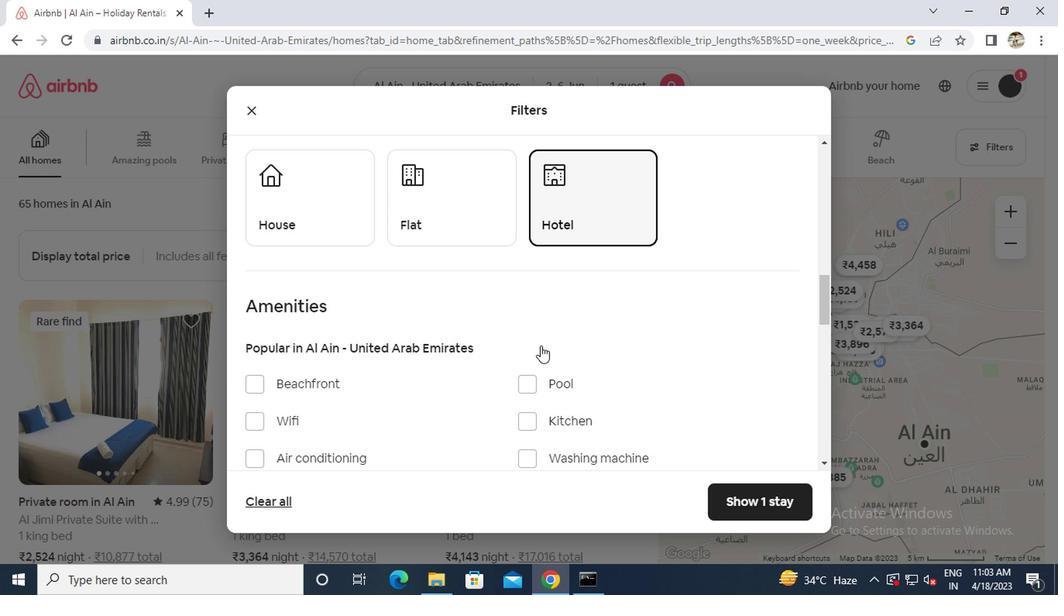 
Action: Mouse moved to (535, 347)
Screenshot: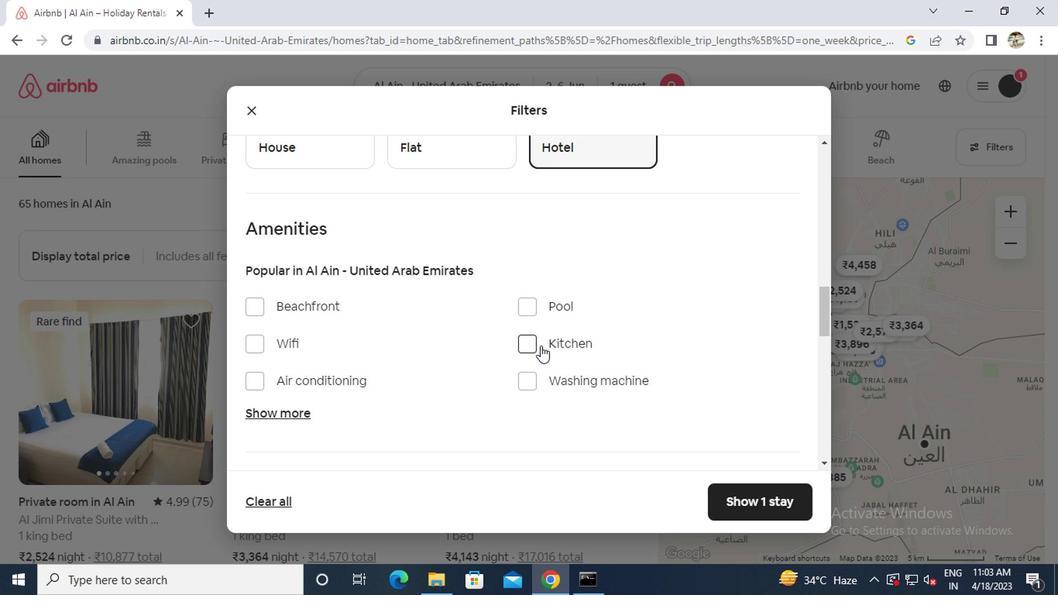 
Action: Mouse scrolled (535, 346) with delta (0, 0)
Screenshot: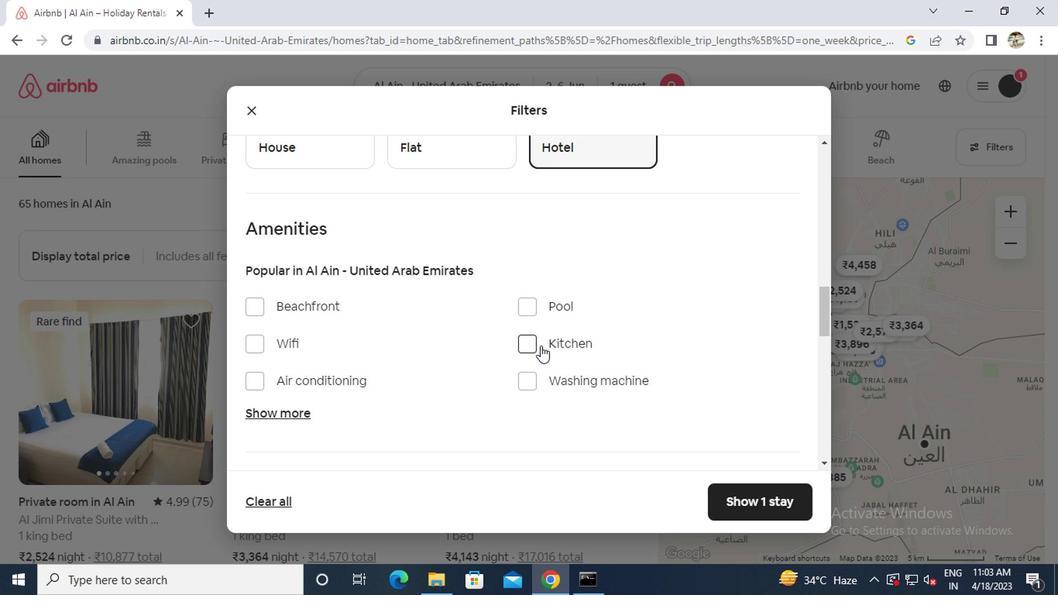 
Action: Mouse moved to (255, 306)
Screenshot: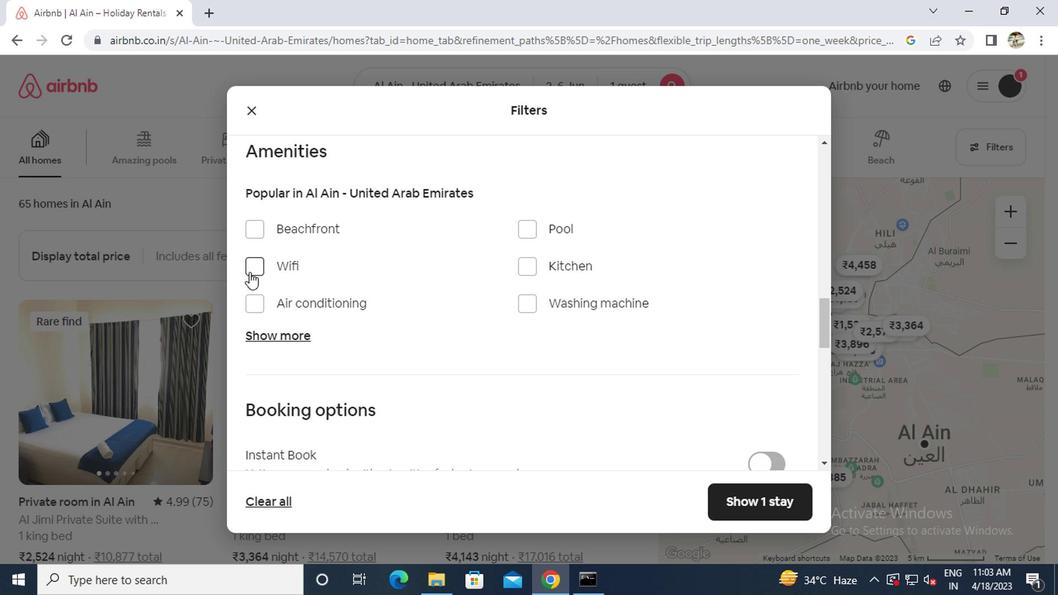 
Action: Mouse pressed left at (255, 306)
Screenshot: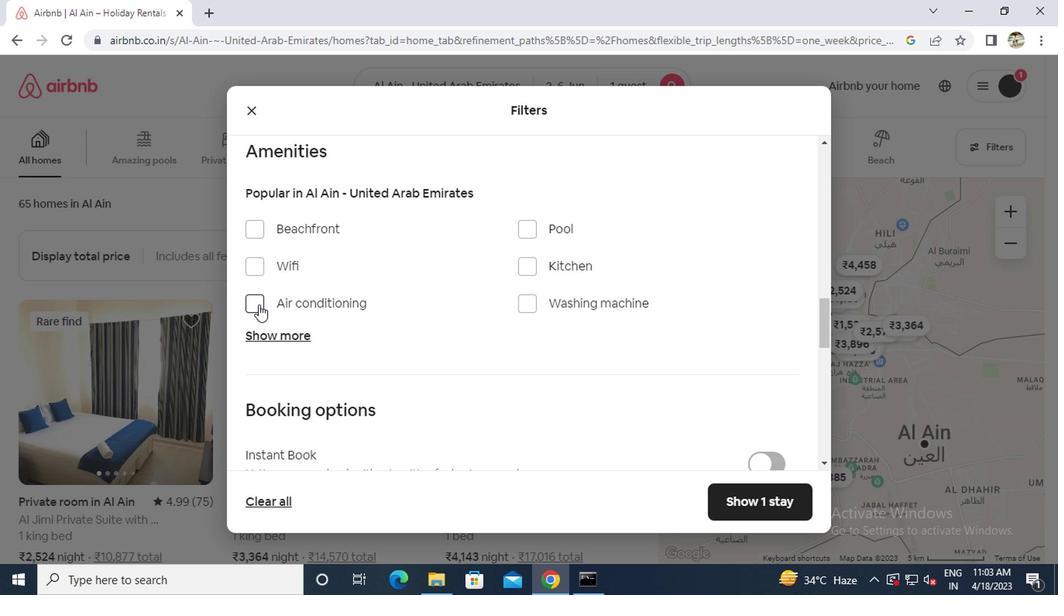 
Action: Mouse moved to (290, 360)
Screenshot: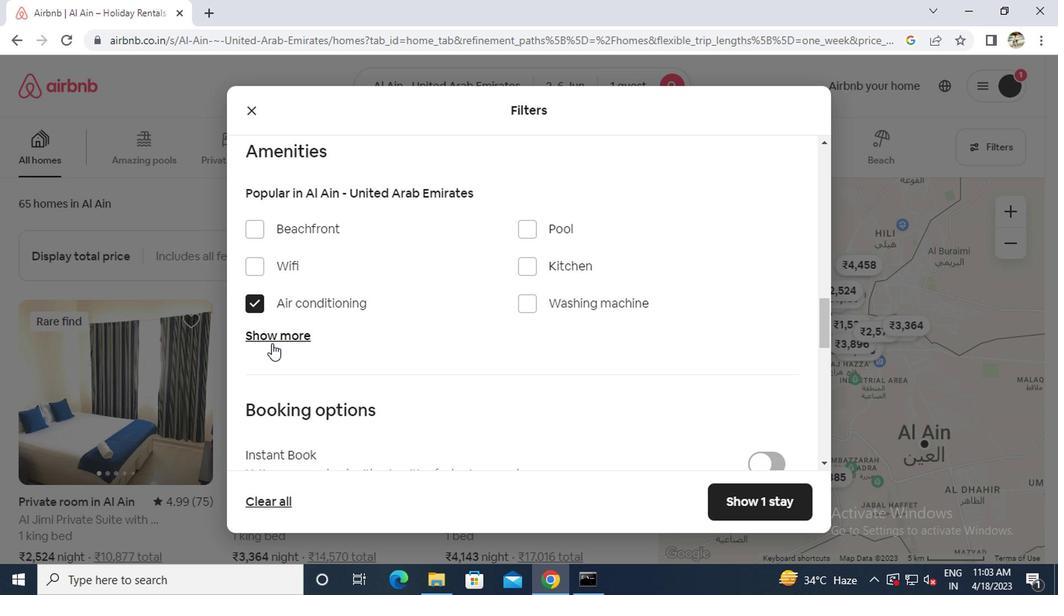 
Action: Mouse scrolled (290, 359) with delta (0, -1)
Screenshot: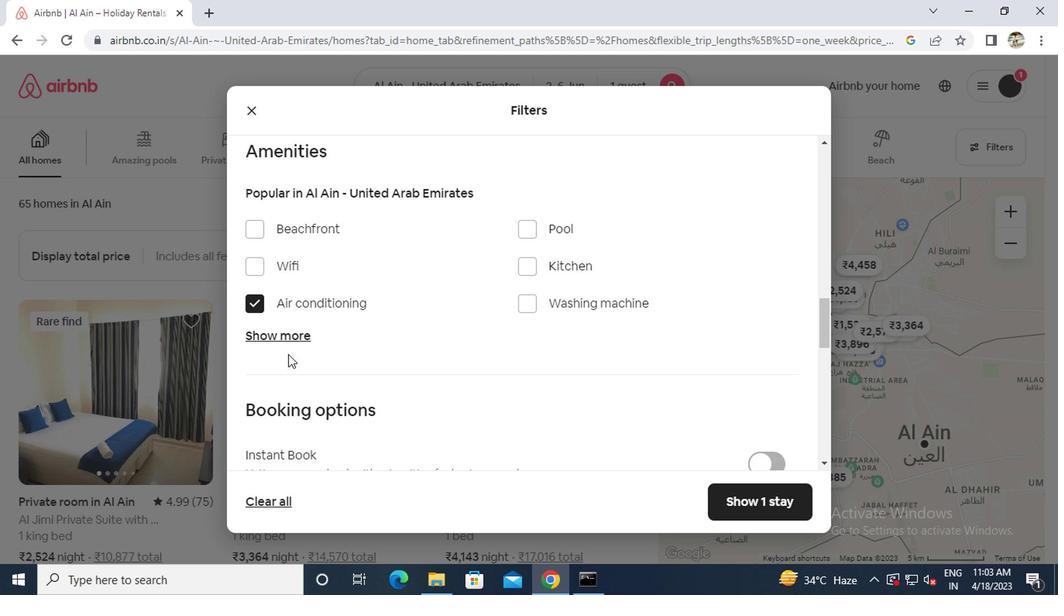 
Action: Mouse scrolled (290, 359) with delta (0, -1)
Screenshot: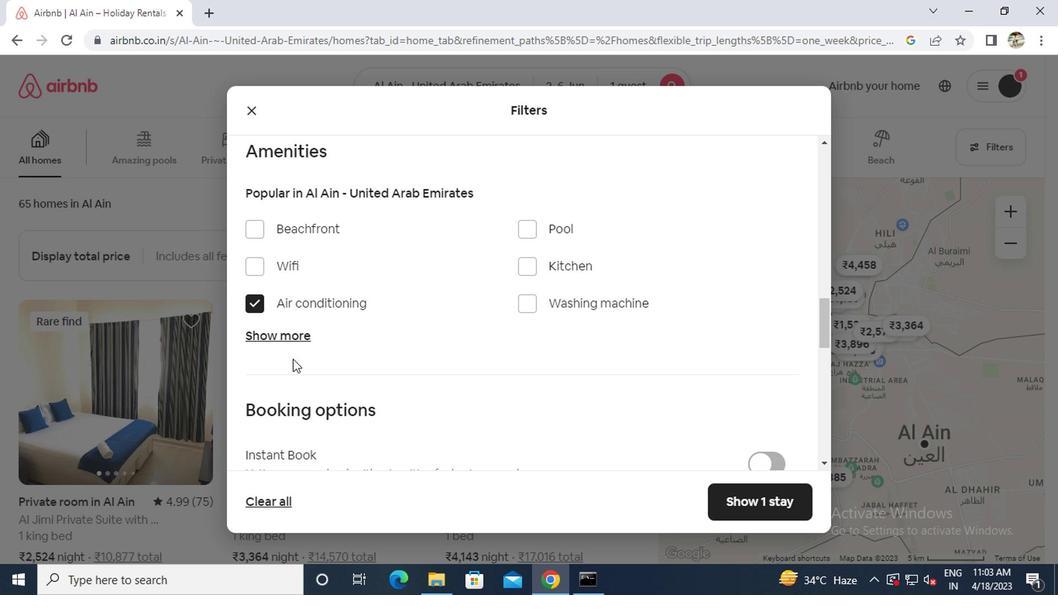 
Action: Mouse moved to (265, 181)
Screenshot: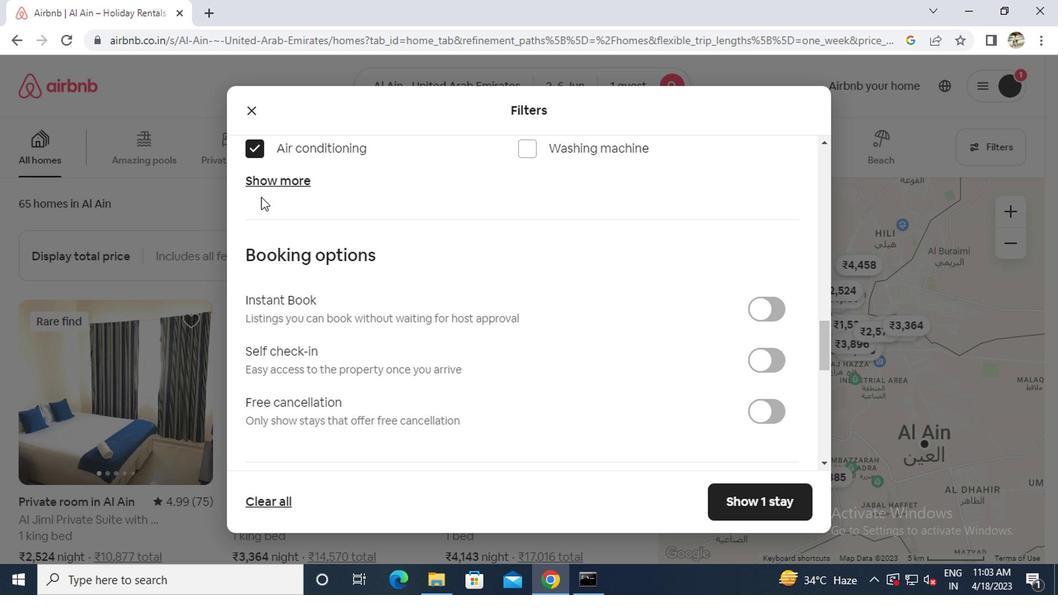 
Action: Mouse pressed left at (265, 181)
Screenshot: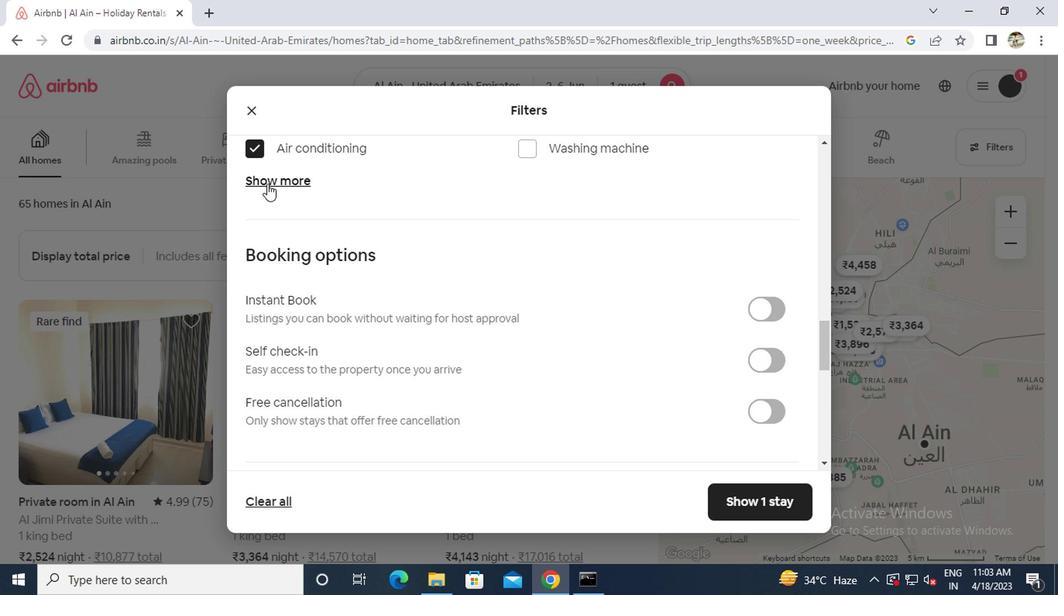 
Action: Mouse moved to (273, 182)
Screenshot: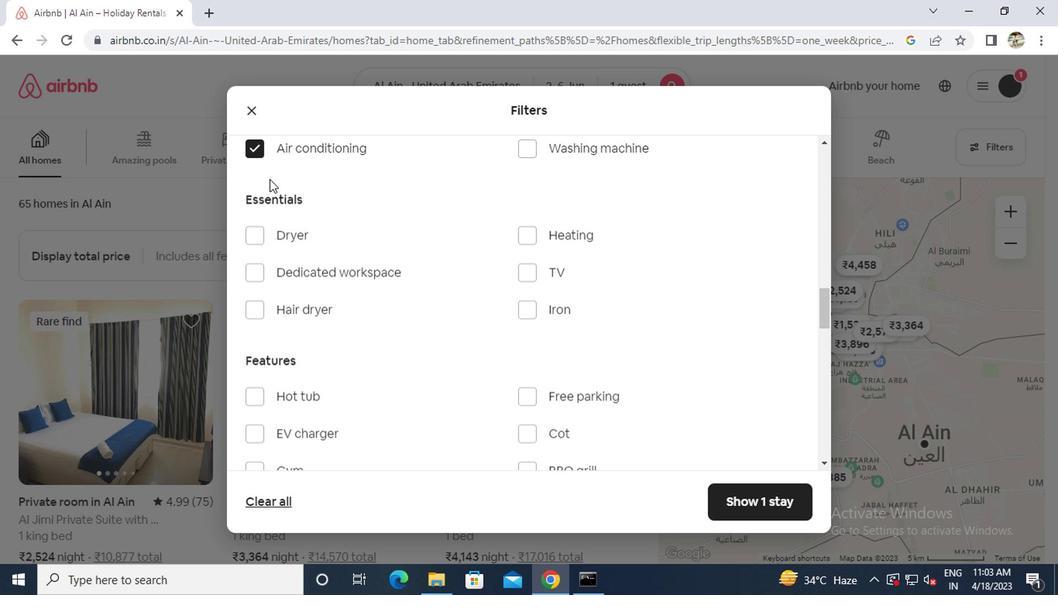 
Action: Mouse scrolled (273, 181) with delta (0, -1)
Screenshot: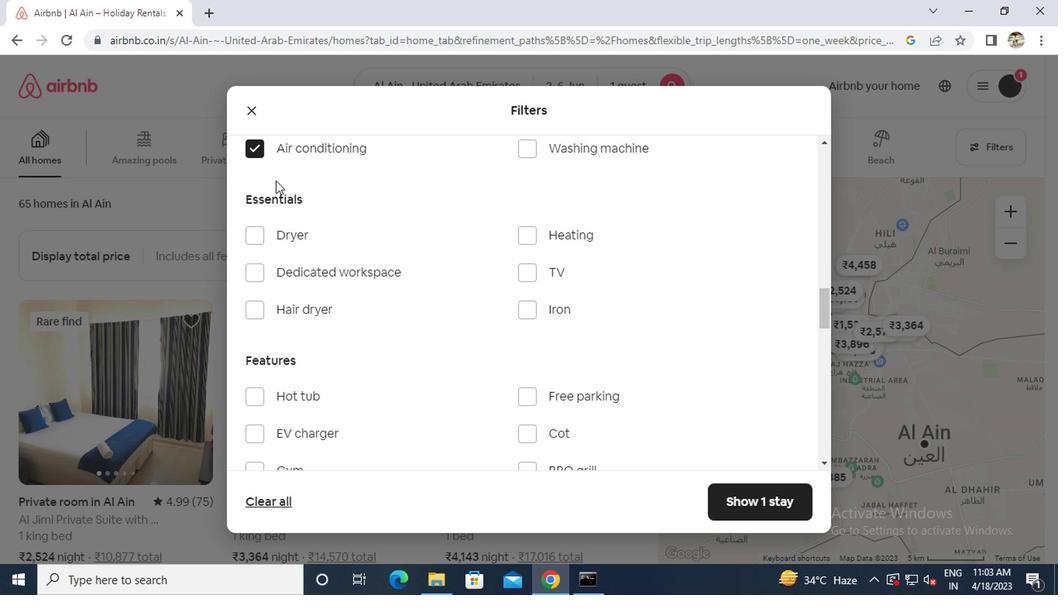 
Action: Mouse scrolled (273, 181) with delta (0, -1)
Screenshot: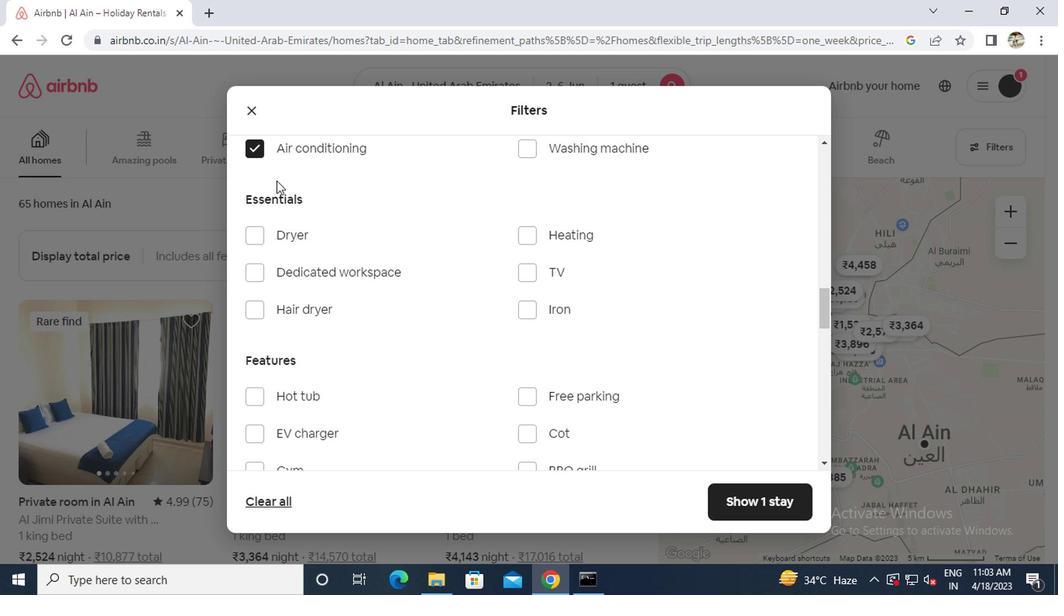 
Action: Mouse moved to (435, 230)
Screenshot: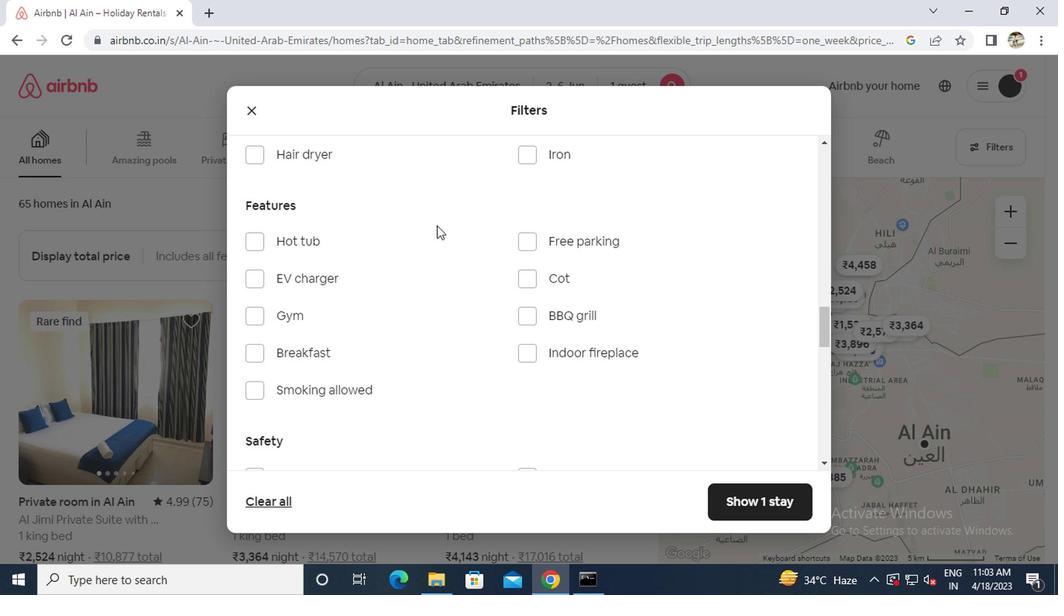 
Action: Mouse scrolled (435, 229) with delta (0, -1)
Screenshot: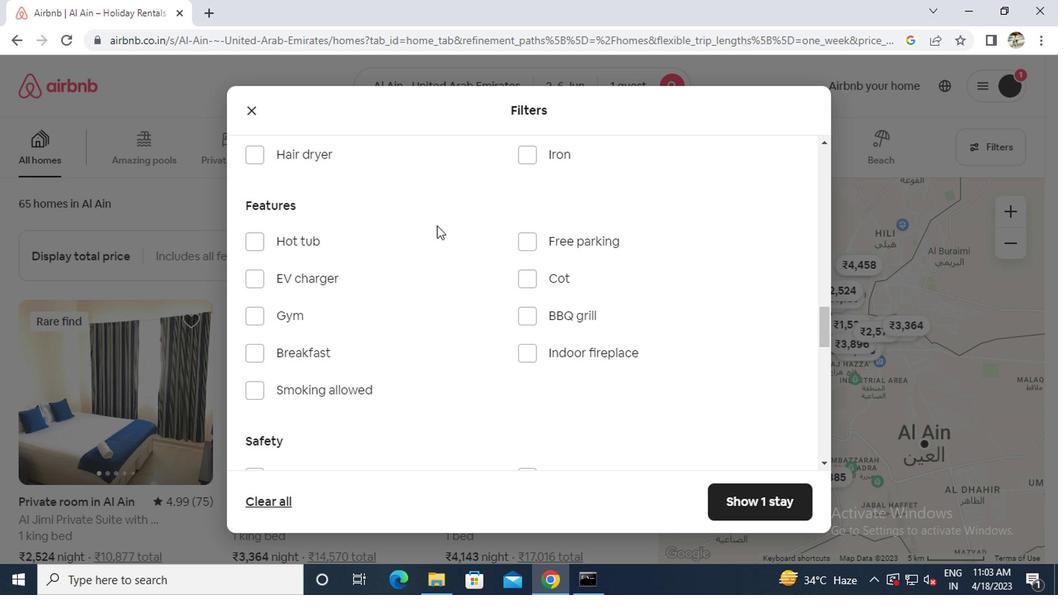 
Action: Mouse moved to (436, 230)
Screenshot: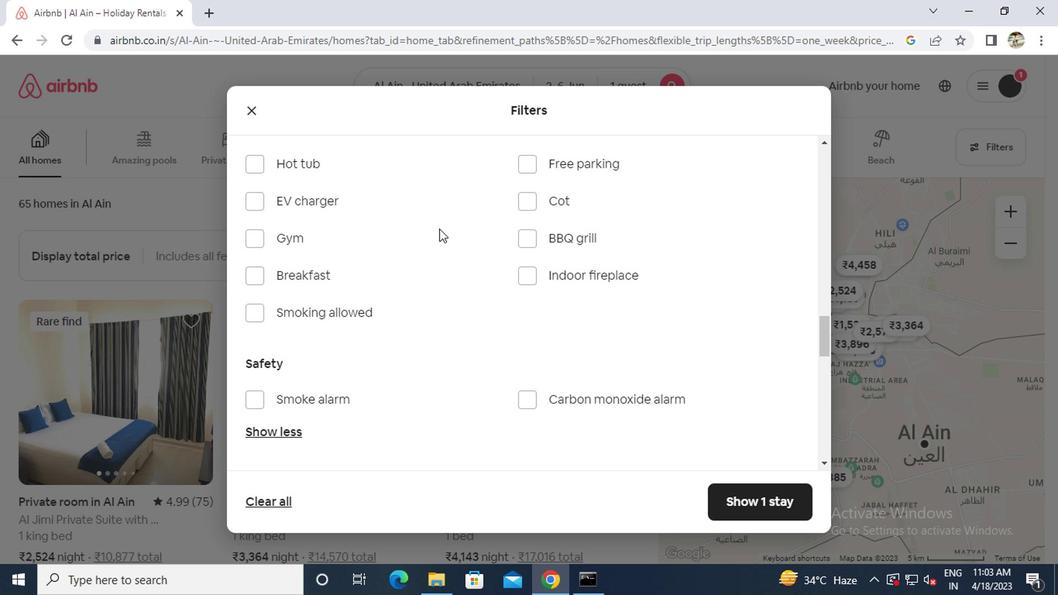 
Action: Mouse scrolled (436, 230) with delta (0, 0)
Screenshot: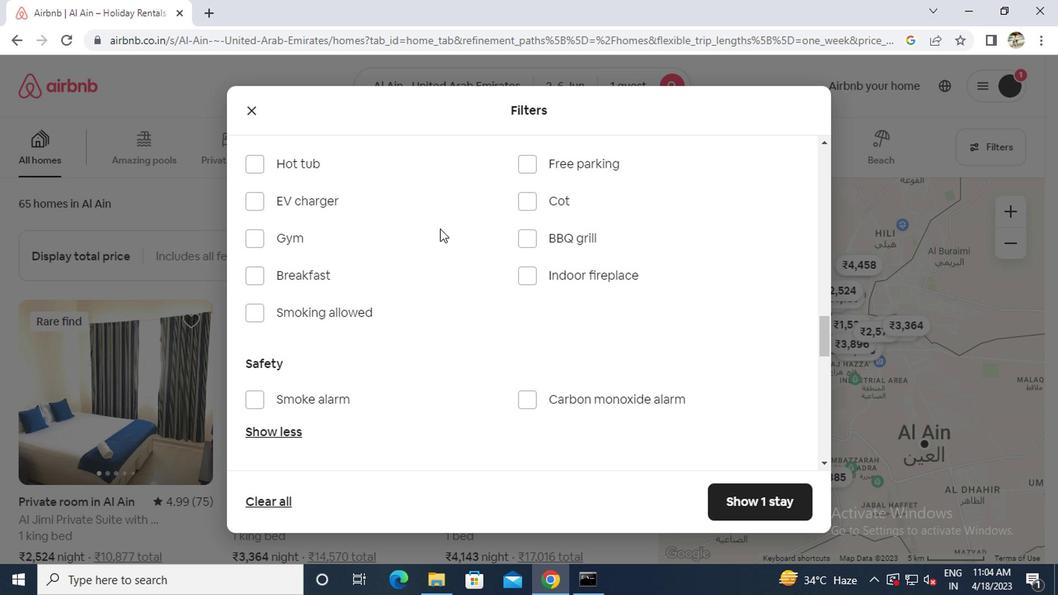 
Action: Mouse scrolled (436, 230) with delta (0, 0)
Screenshot: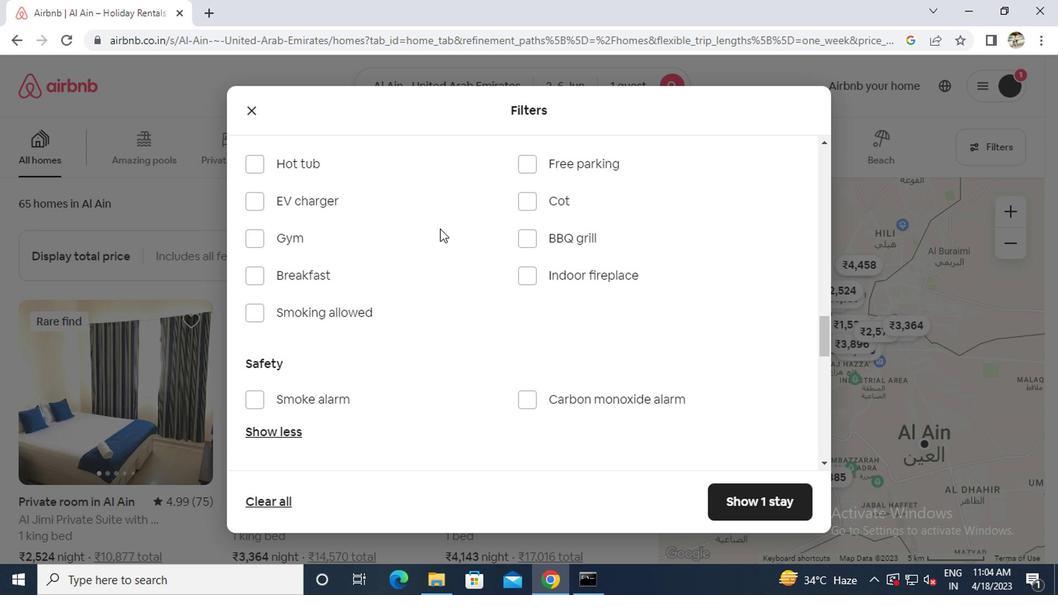 
Action: Mouse moved to (455, 232)
Screenshot: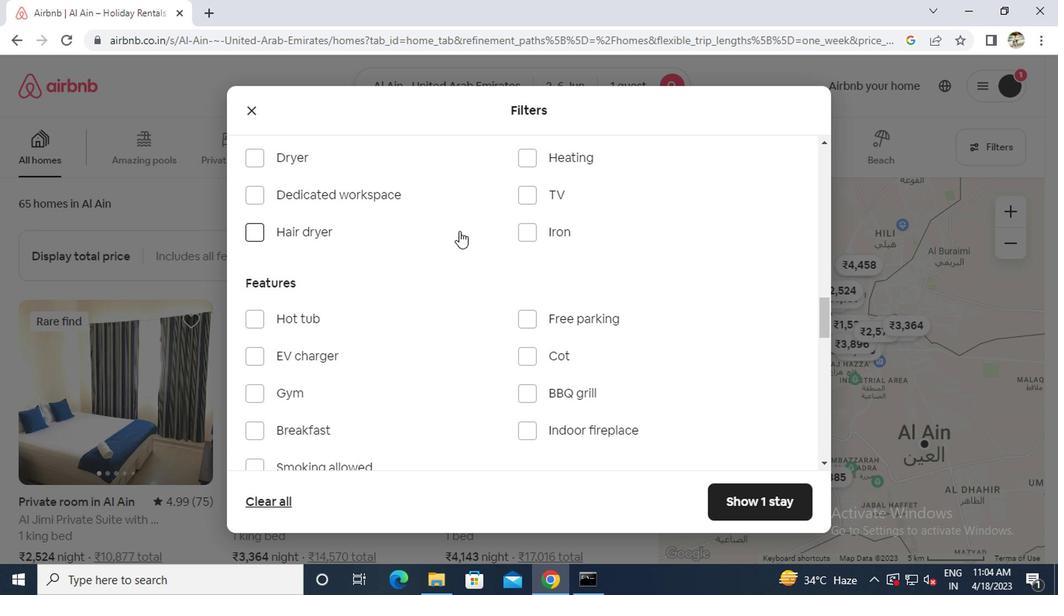 
Action: Mouse scrolled (455, 233) with delta (0, 0)
Screenshot: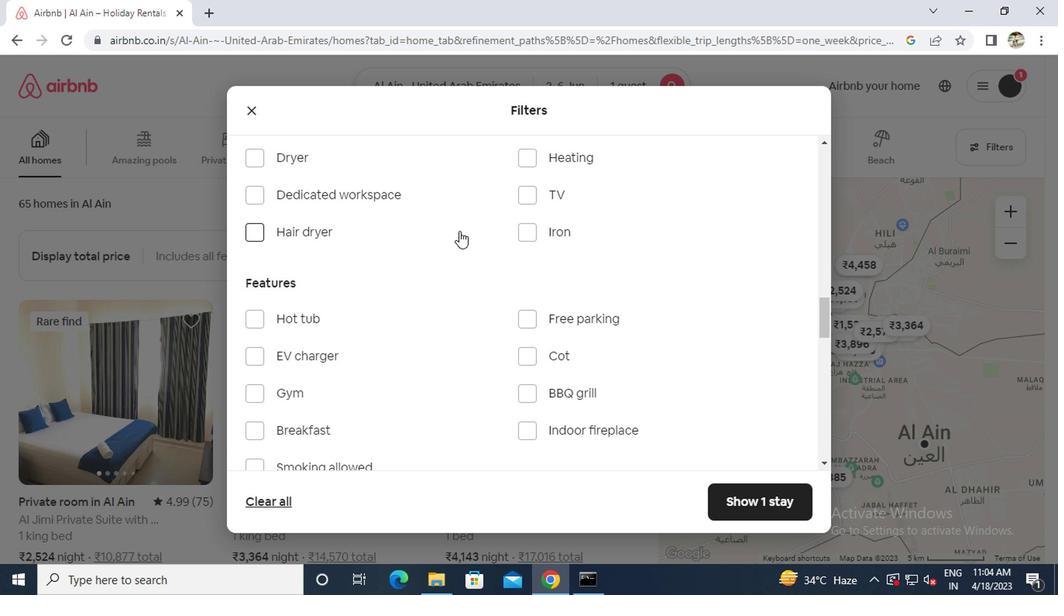 
Action: Mouse moved to (455, 234)
Screenshot: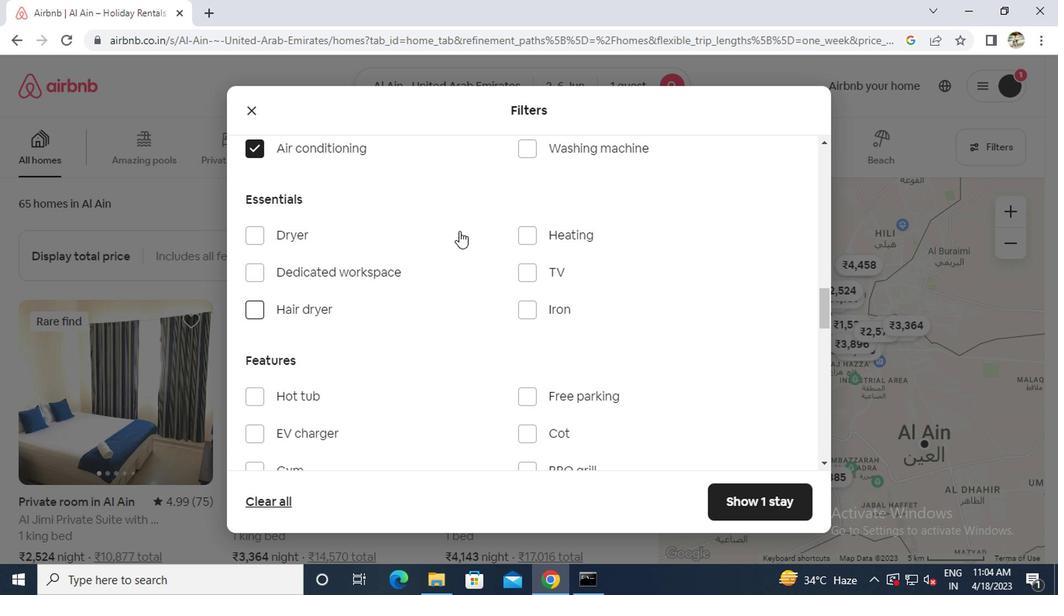 
Action: Mouse scrolled (455, 233) with delta (0, -1)
Screenshot: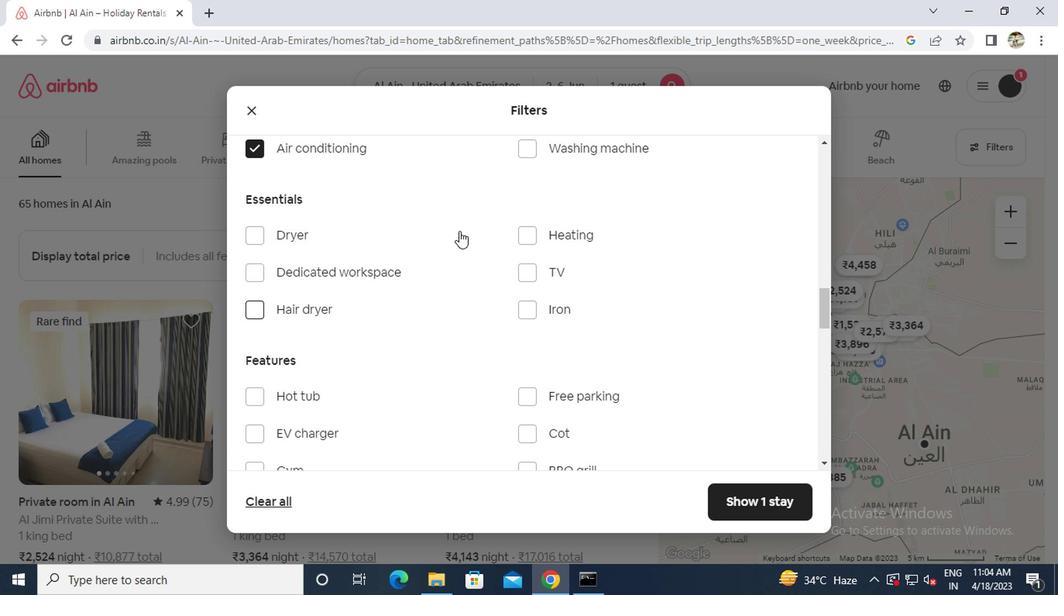 
Action: Mouse scrolled (455, 233) with delta (0, -1)
Screenshot: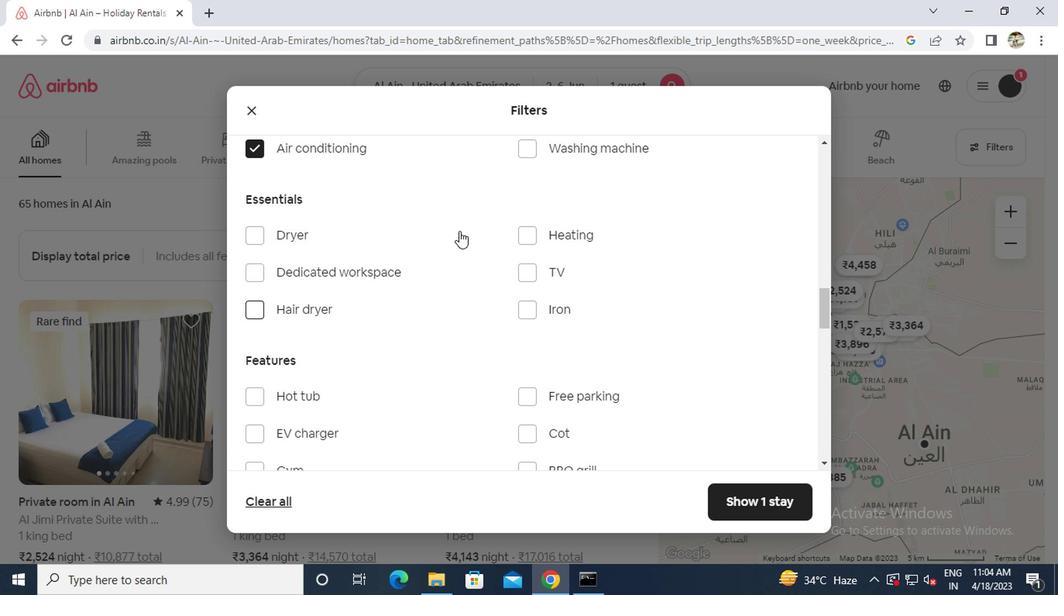 
Action: Mouse moved to (242, 362)
Screenshot: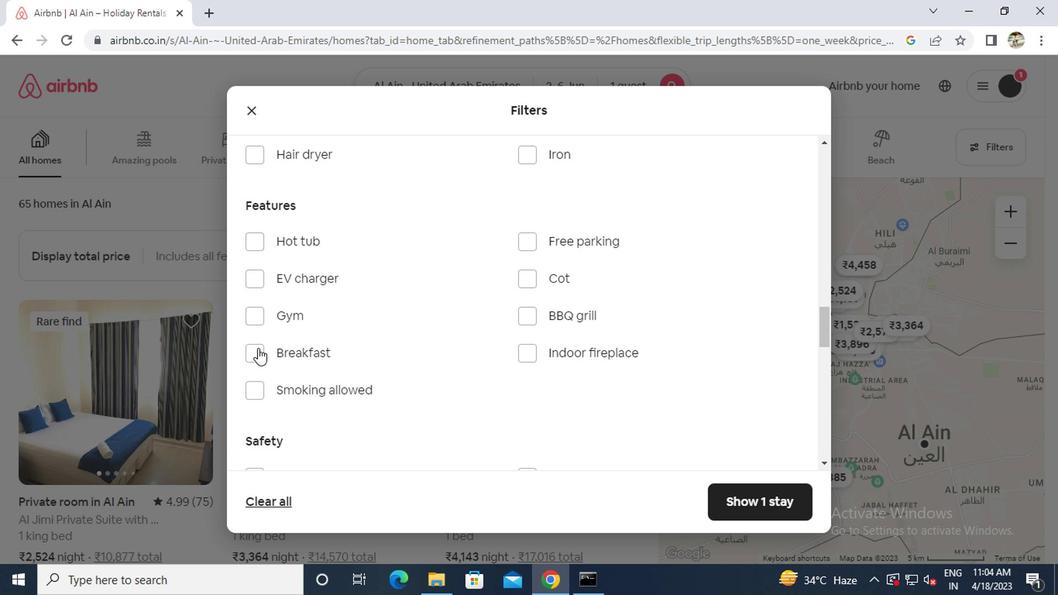 
Action: Mouse pressed left at (242, 362)
Screenshot: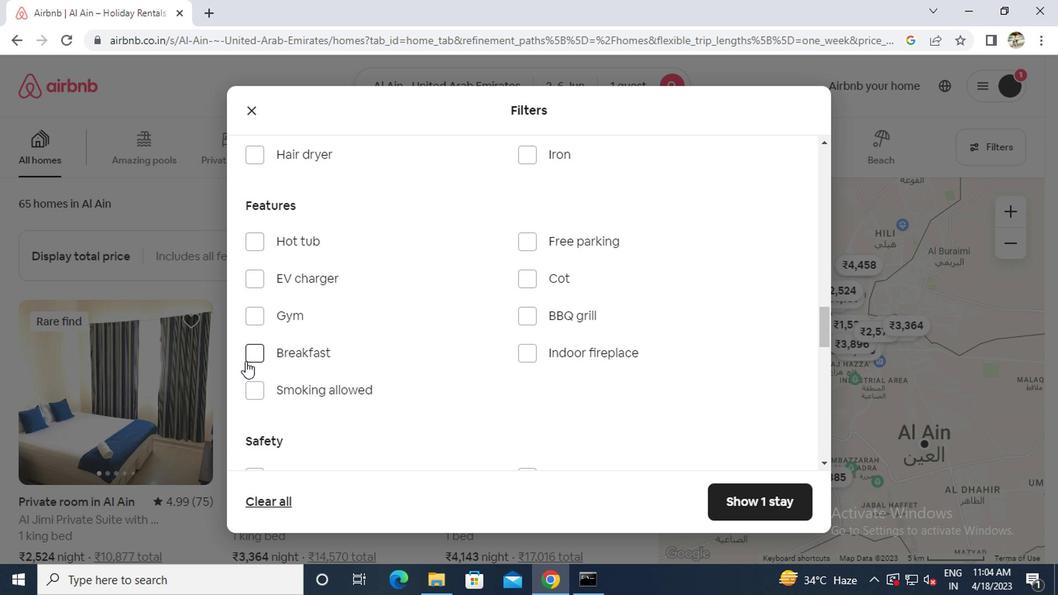 
Action: Mouse moved to (305, 367)
Screenshot: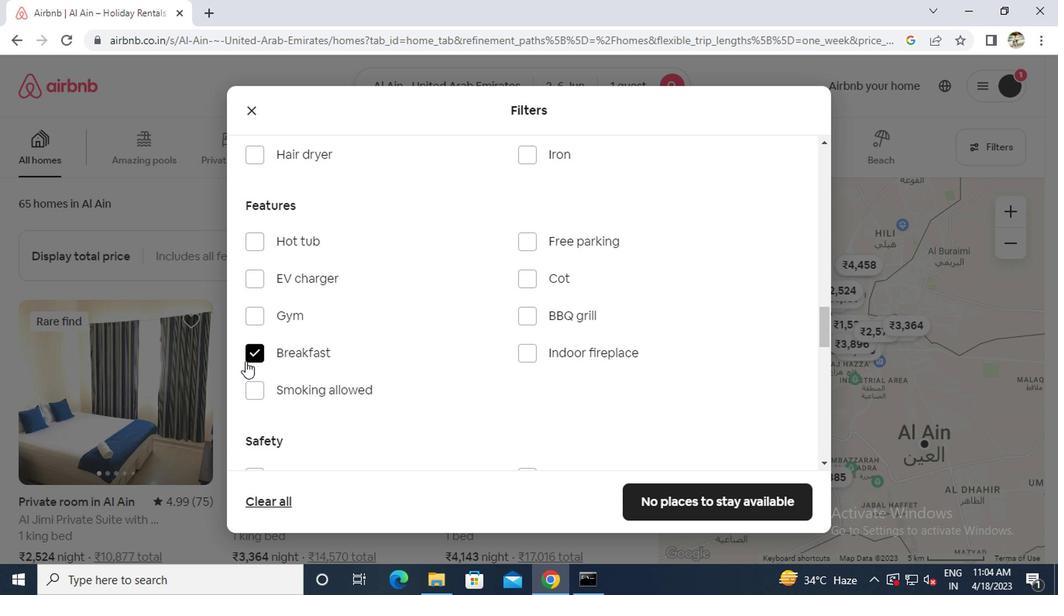 
Action: Mouse scrolled (305, 366) with delta (0, -1)
Screenshot: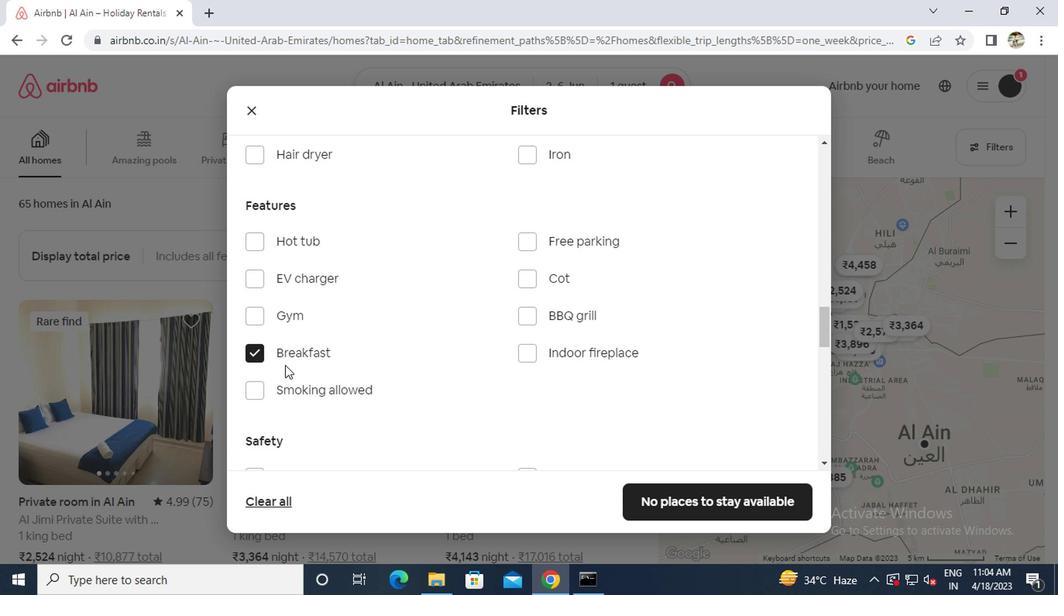 
Action: Mouse moved to (305, 367)
Screenshot: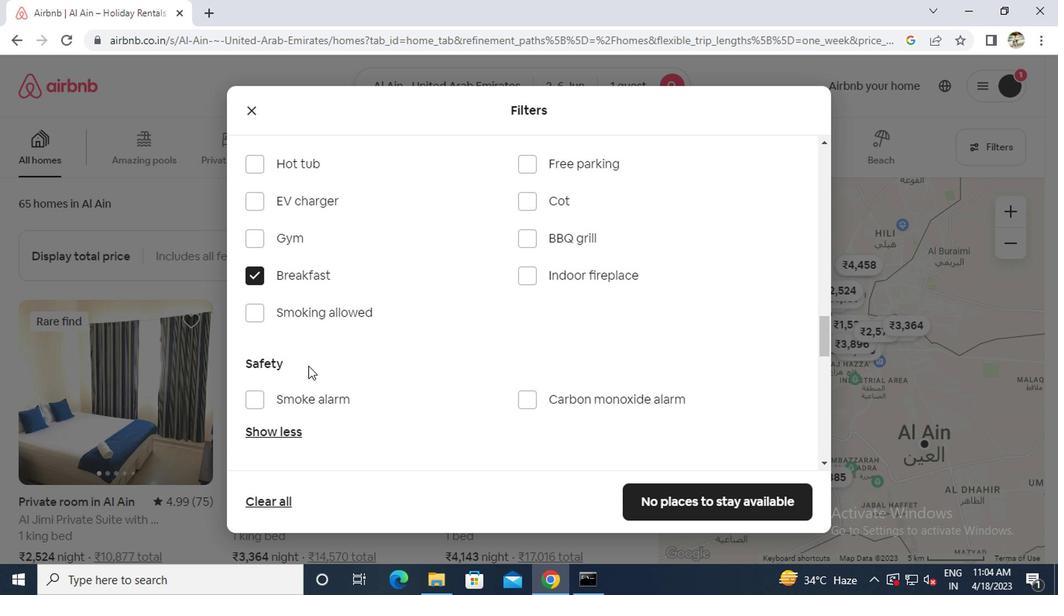 
Action: Mouse scrolled (305, 366) with delta (0, -1)
Screenshot: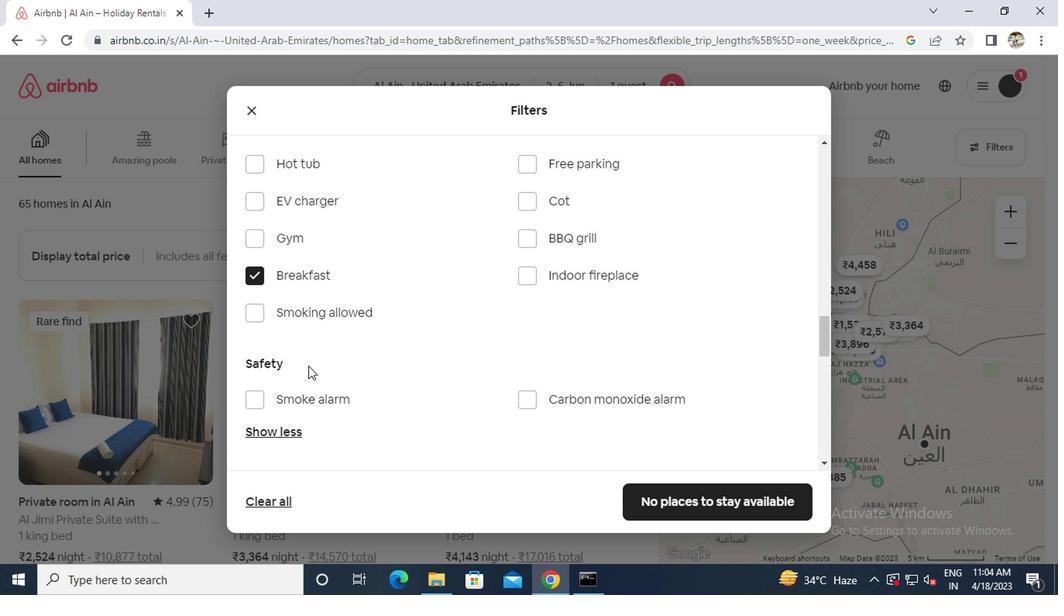 
Action: Mouse moved to (306, 367)
Screenshot: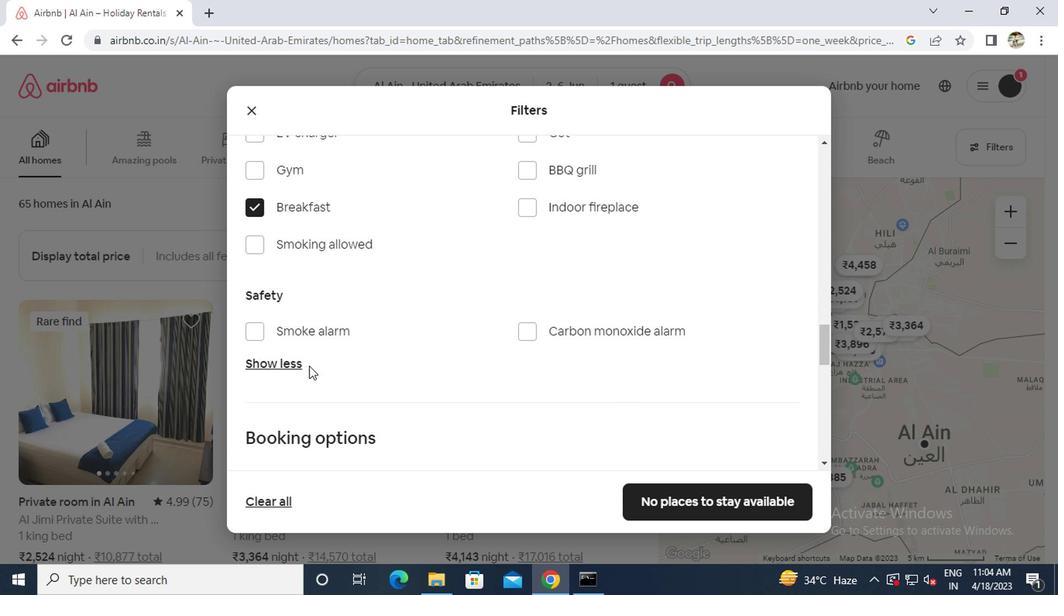 
Action: Mouse scrolled (306, 366) with delta (0, -1)
Screenshot: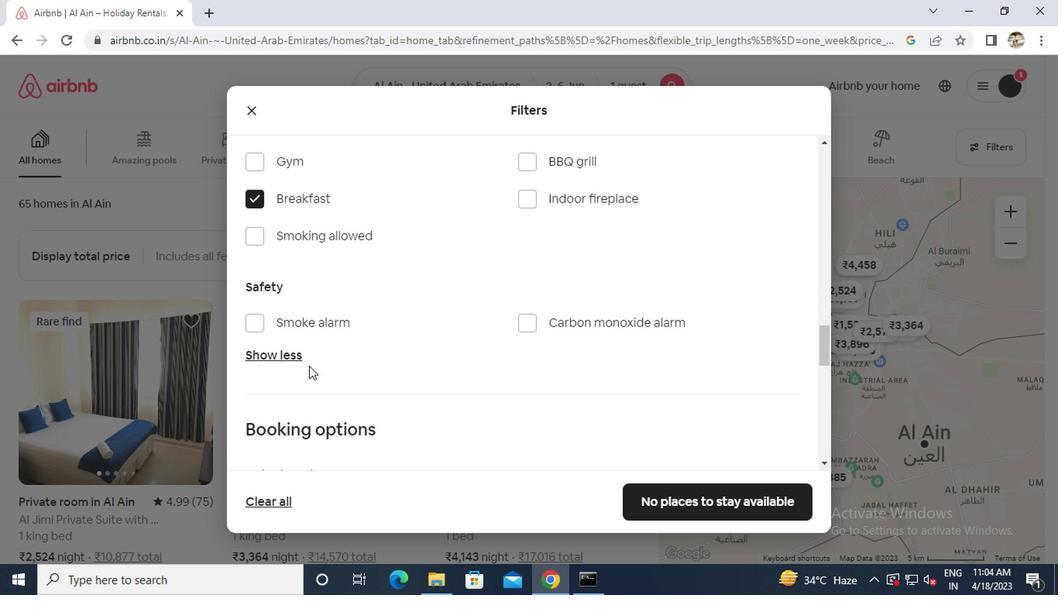 
Action: Mouse scrolled (306, 366) with delta (0, -1)
Screenshot: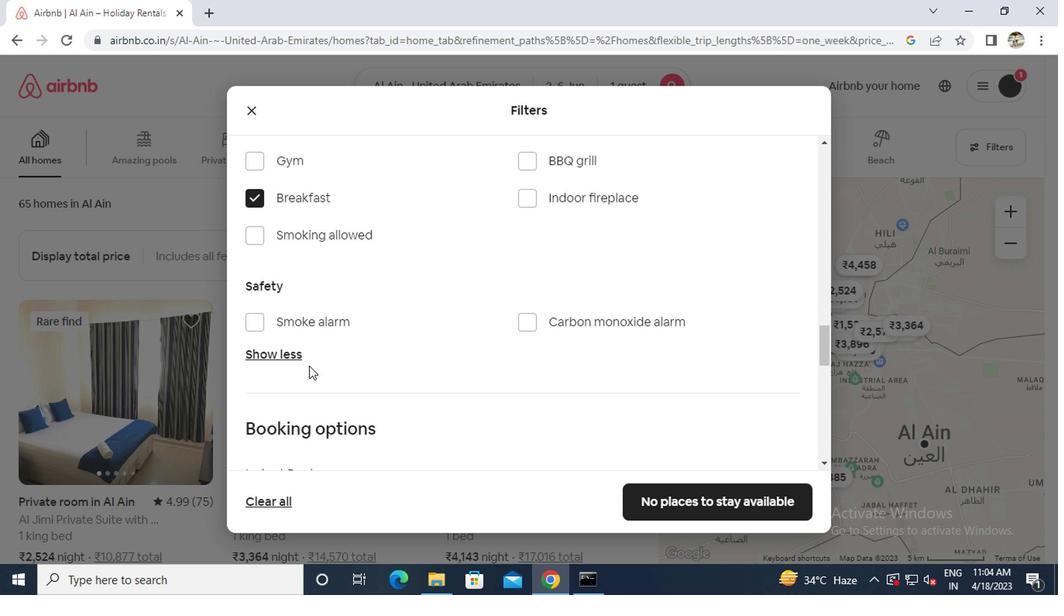 
Action: Mouse moved to (332, 362)
Screenshot: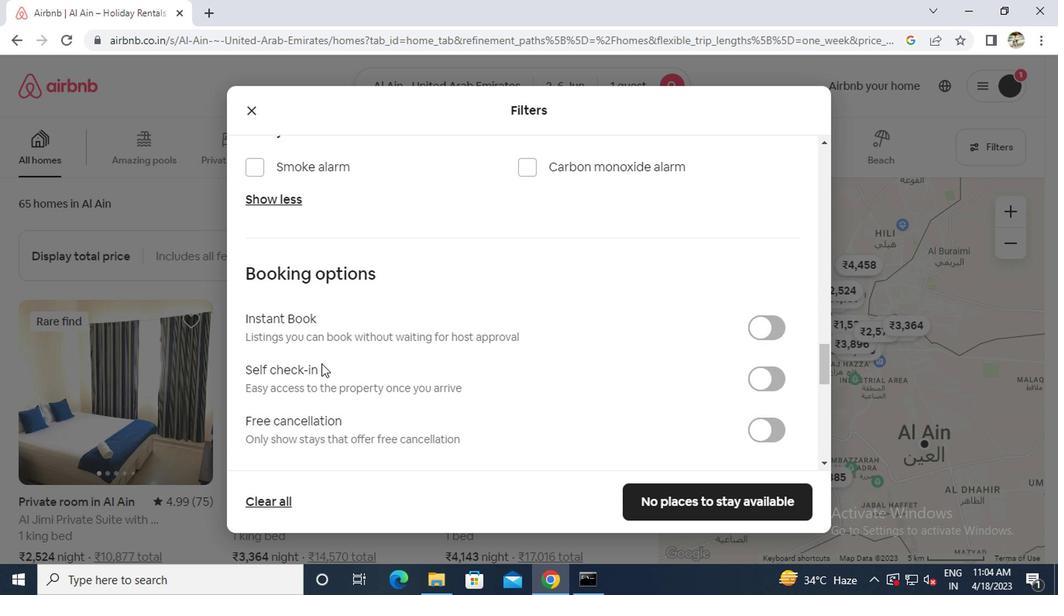 
Action: Mouse scrolled (332, 362) with delta (0, 0)
Screenshot: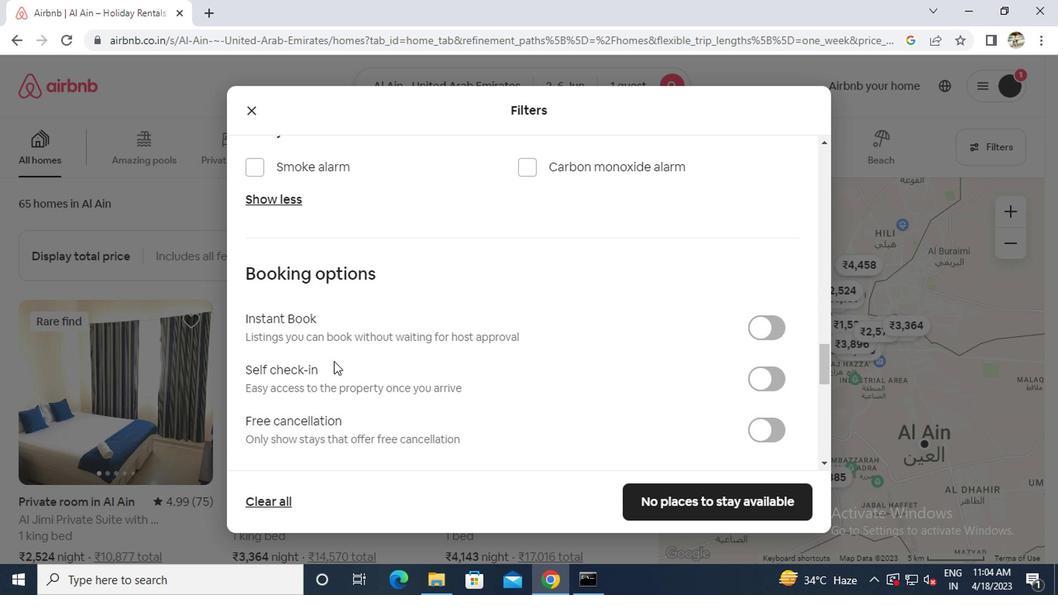 
Action: Mouse moved to (753, 308)
Screenshot: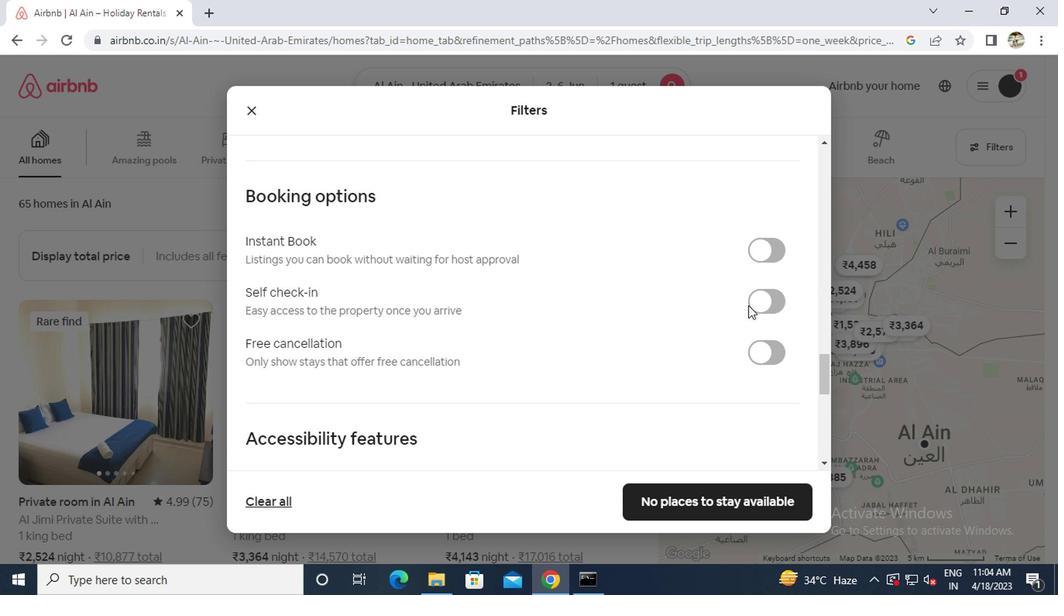 
Action: Mouse pressed left at (753, 308)
Screenshot: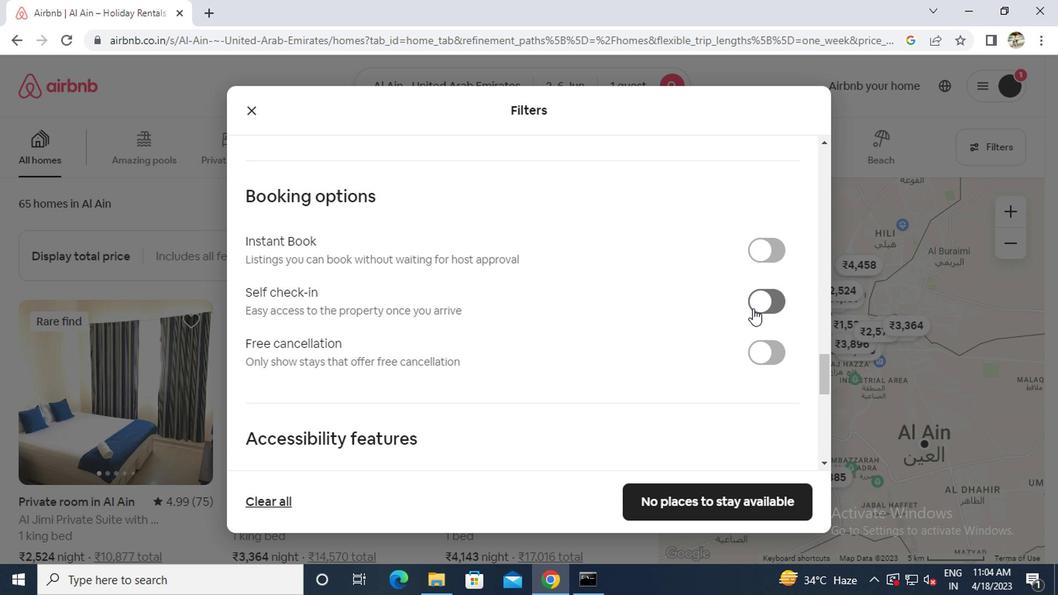 
Action: Mouse moved to (438, 385)
Screenshot: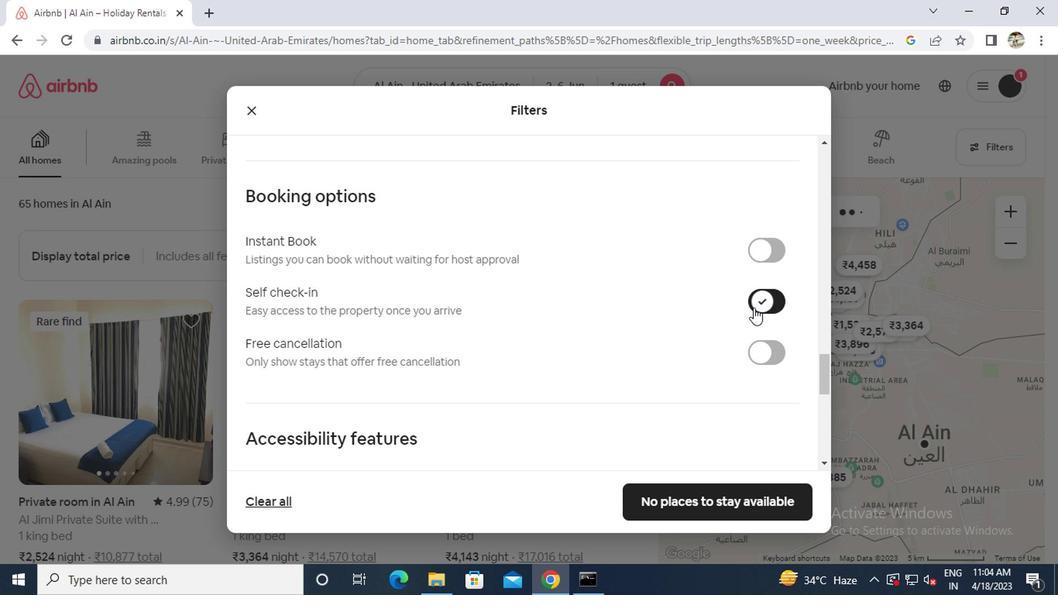 
Action: Mouse scrolled (438, 385) with delta (0, 0)
Screenshot: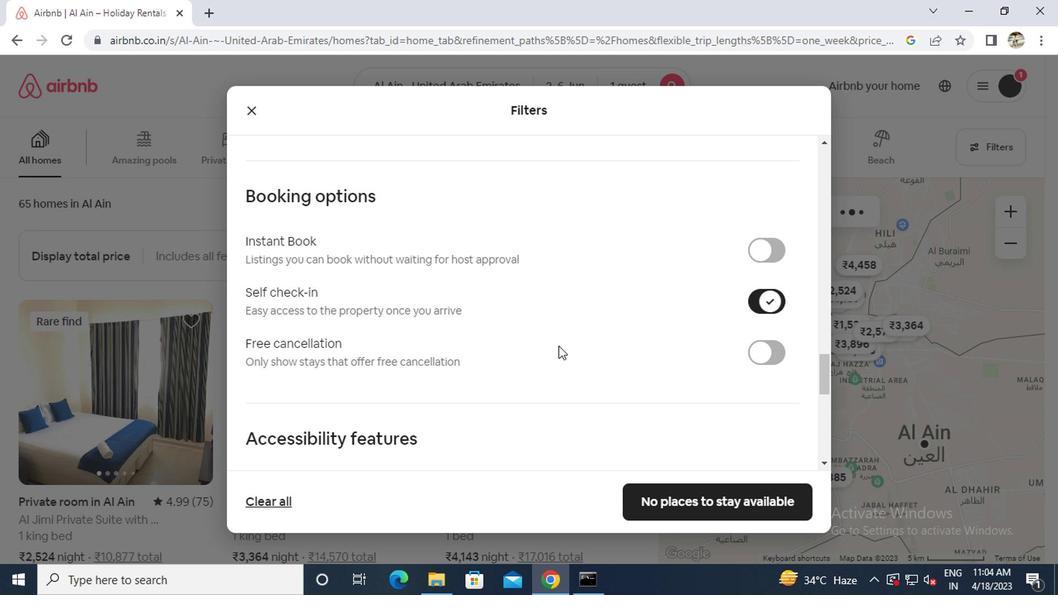 
Action: Mouse scrolled (438, 385) with delta (0, 0)
Screenshot: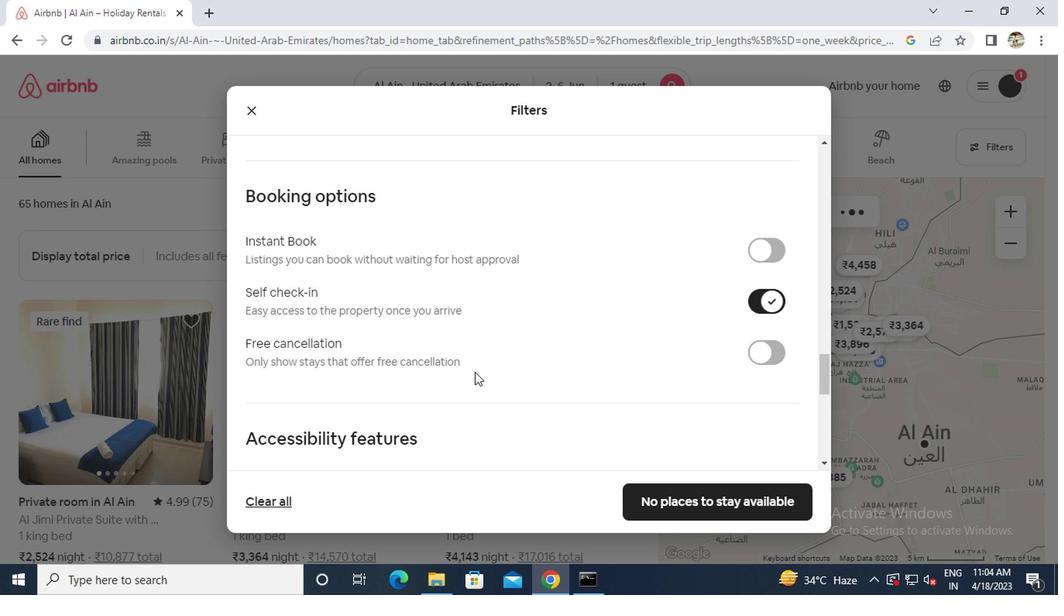 
Action: Mouse scrolled (438, 385) with delta (0, 0)
Screenshot: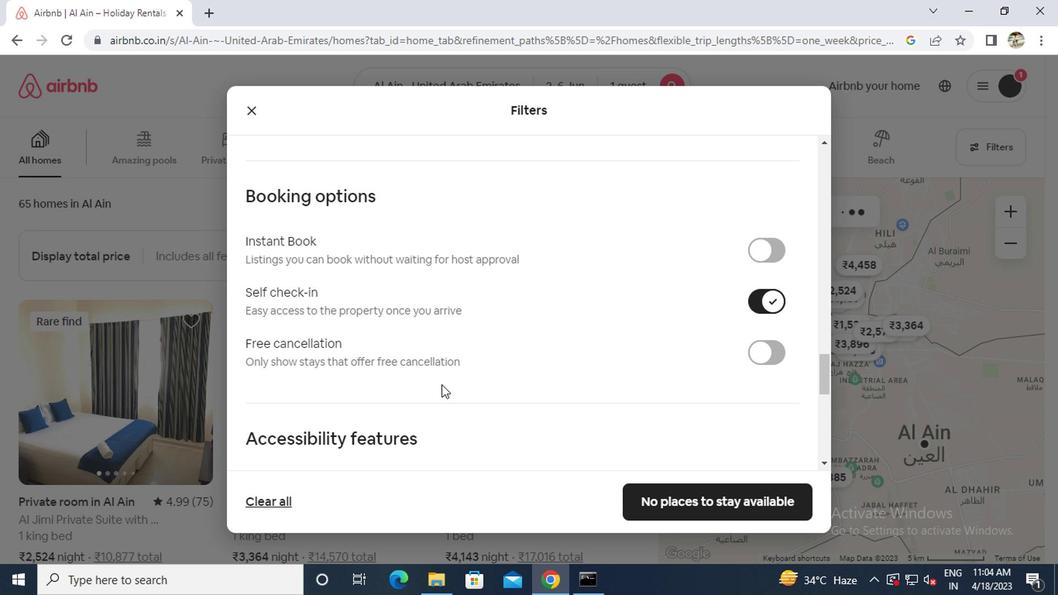 
Action: Mouse moved to (401, 387)
Screenshot: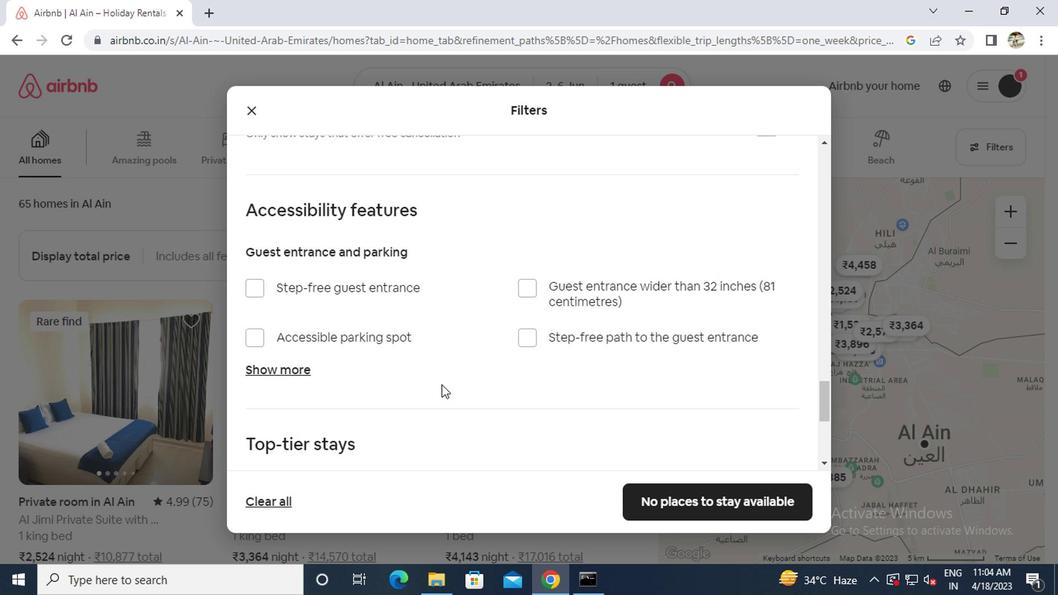 
Action: Mouse scrolled (401, 387) with delta (0, 0)
Screenshot: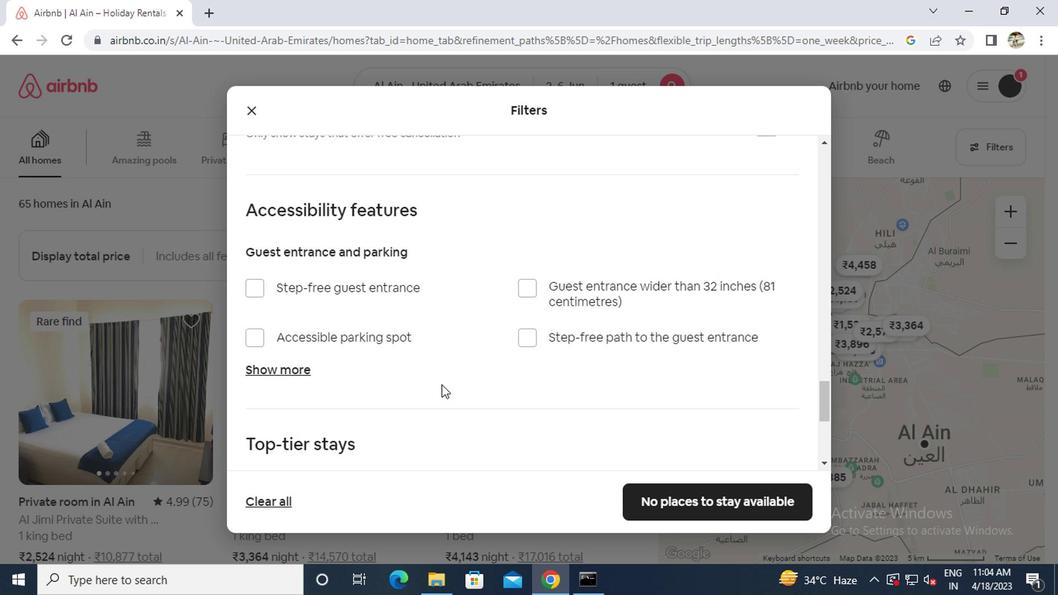 
Action: Mouse moved to (400, 387)
Screenshot: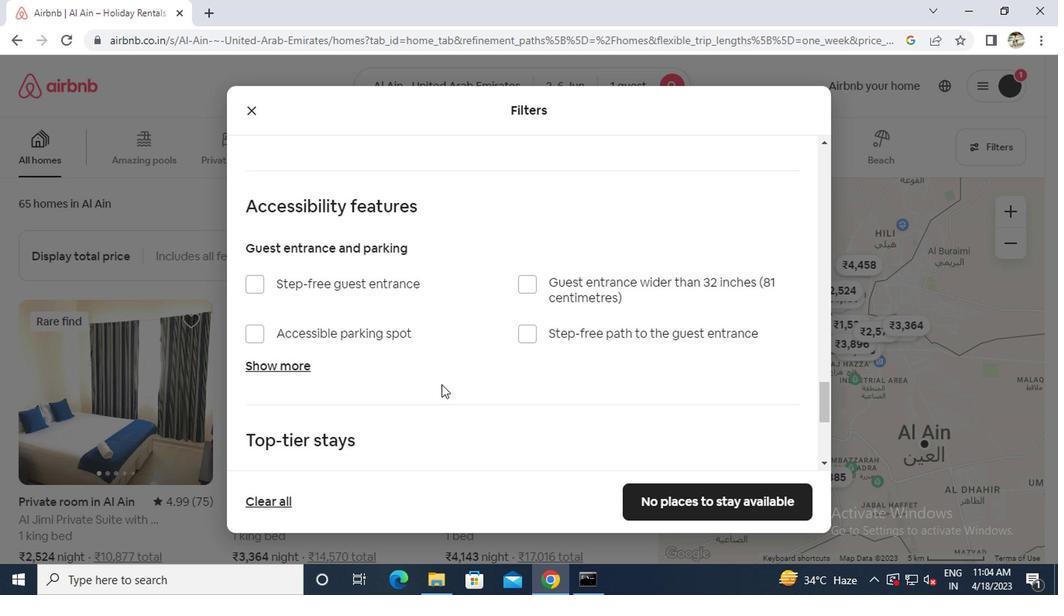
Action: Mouse scrolled (400, 387) with delta (0, 0)
Screenshot: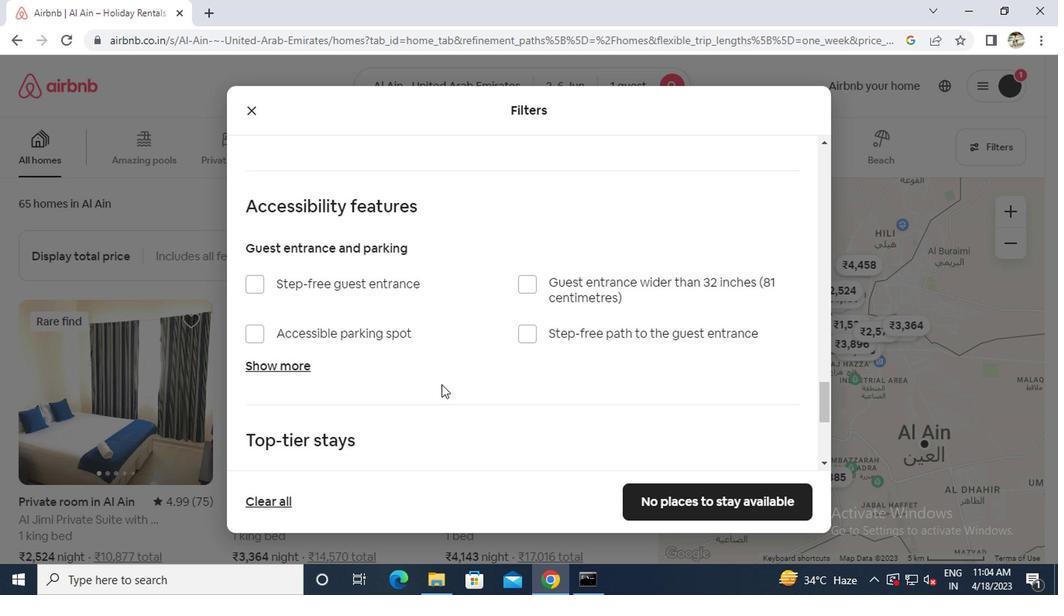
Action: Mouse moved to (395, 387)
Screenshot: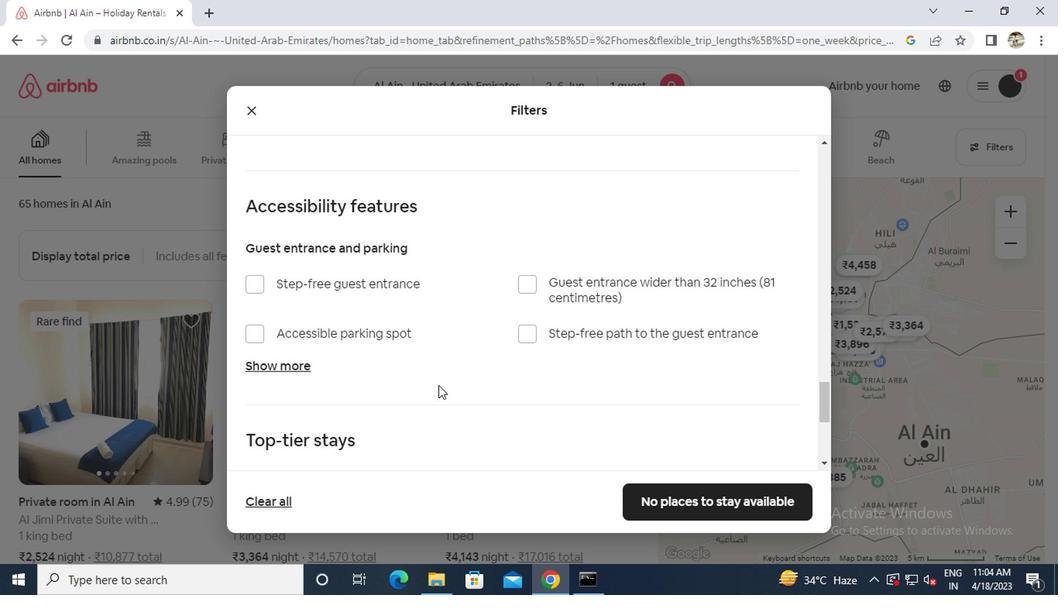 
Action: Mouse scrolled (395, 387) with delta (0, 0)
Screenshot: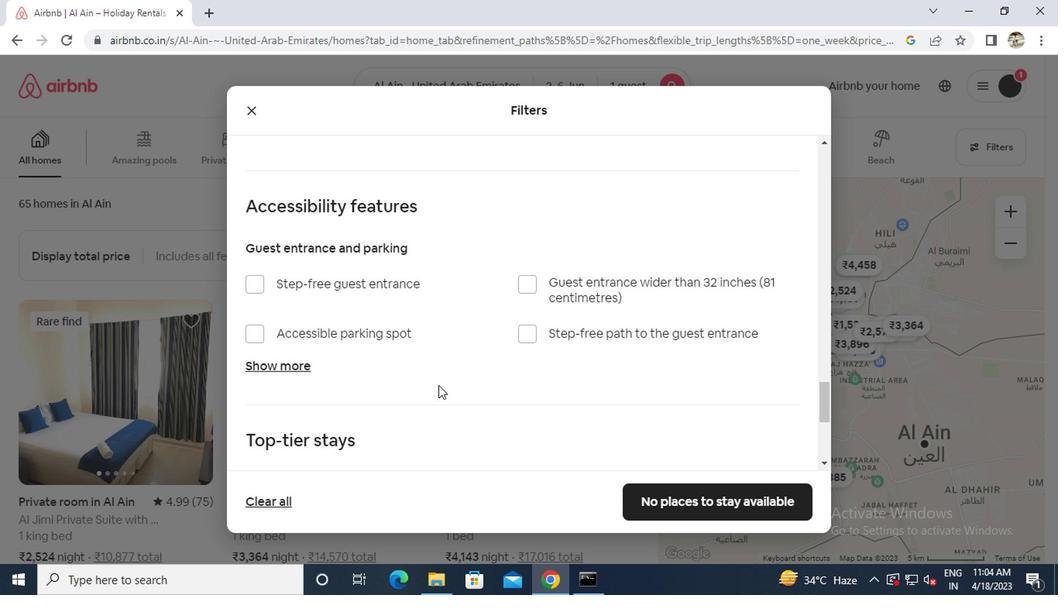 
Action: Mouse moved to (371, 386)
Screenshot: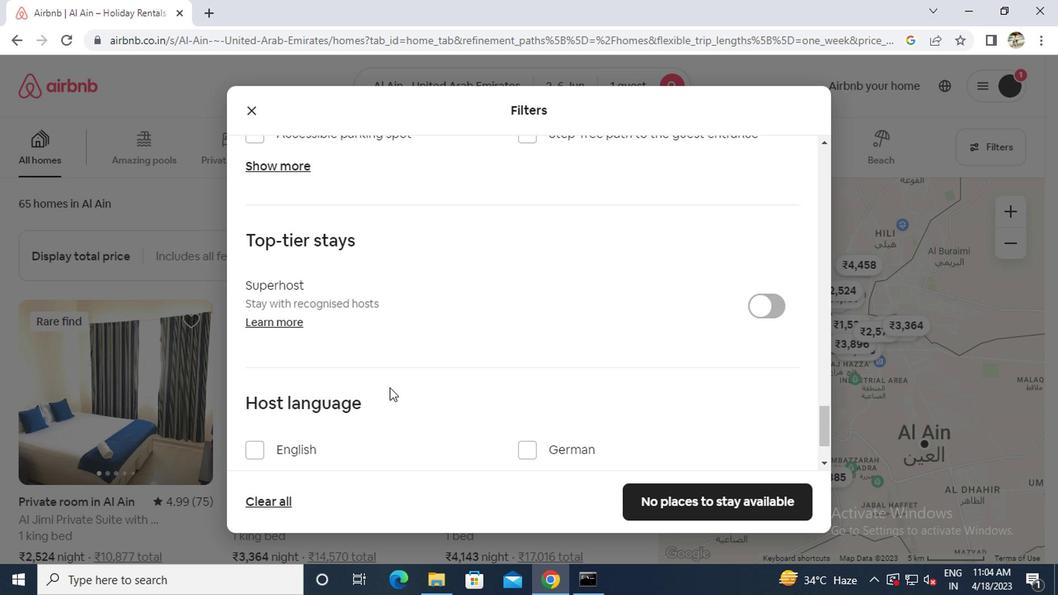 
Action: Mouse scrolled (371, 385) with delta (0, -1)
Screenshot: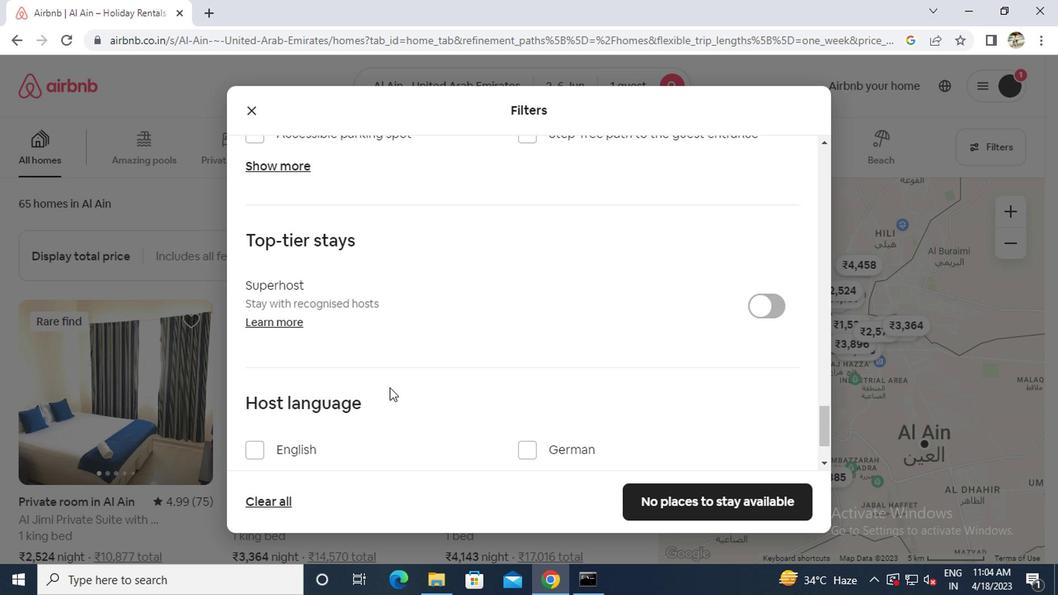 
Action: Mouse moved to (371, 387)
Screenshot: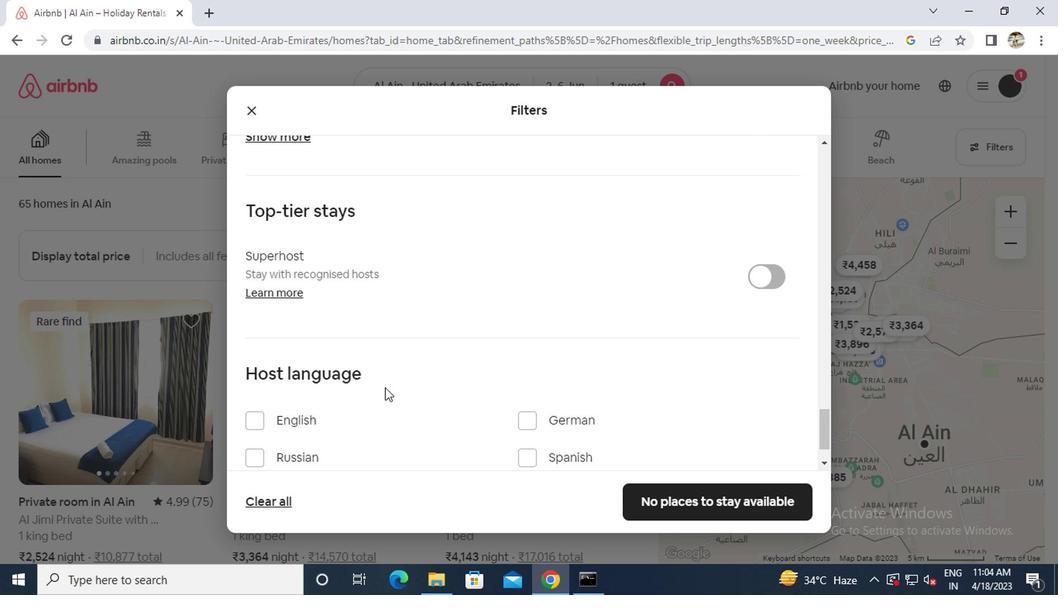 
Action: Mouse scrolled (371, 386) with delta (0, 0)
Screenshot: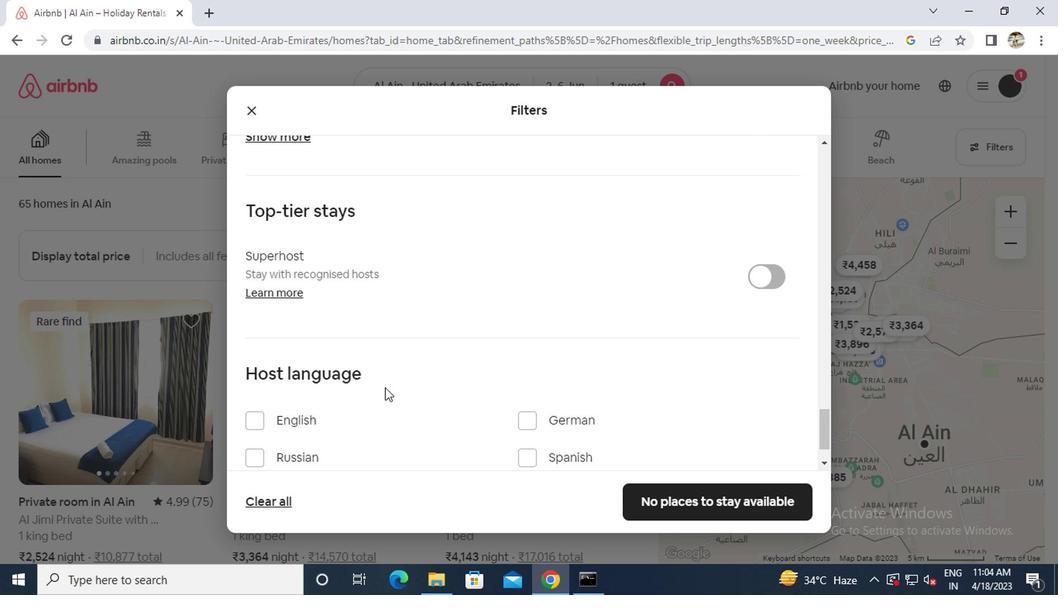 
Action: Mouse scrolled (371, 386) with delta (0, 0)
Screenshot: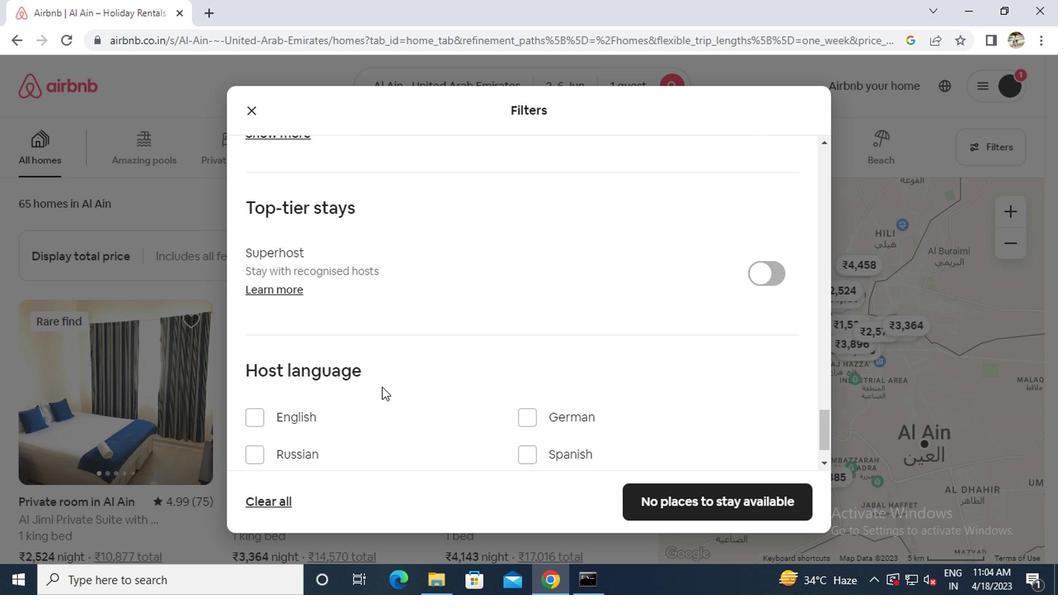 
Action: Mouse scrolled (371, 386) with delta (0, 0)
Screenshot: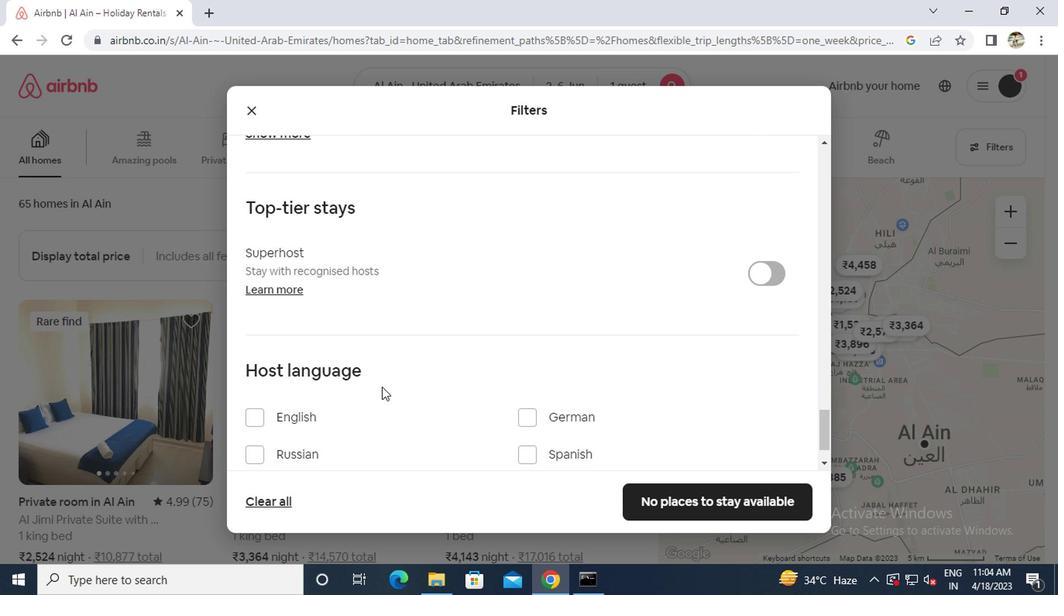 
Action: Mouse moved to (278, 365)
Screenshot: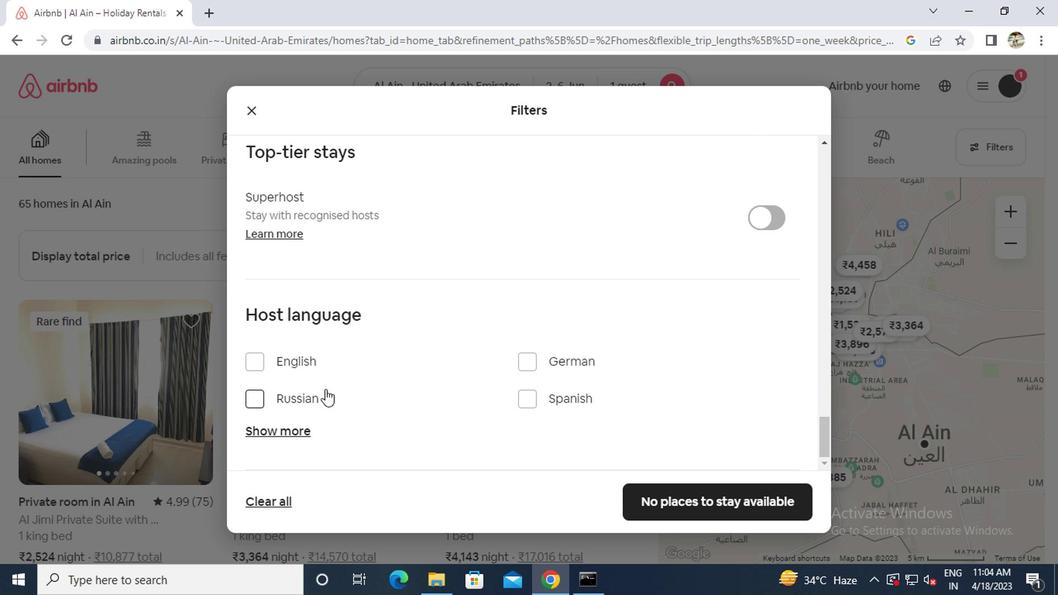 
Action: Mouse pressed left at (278, 365)
Screenshot: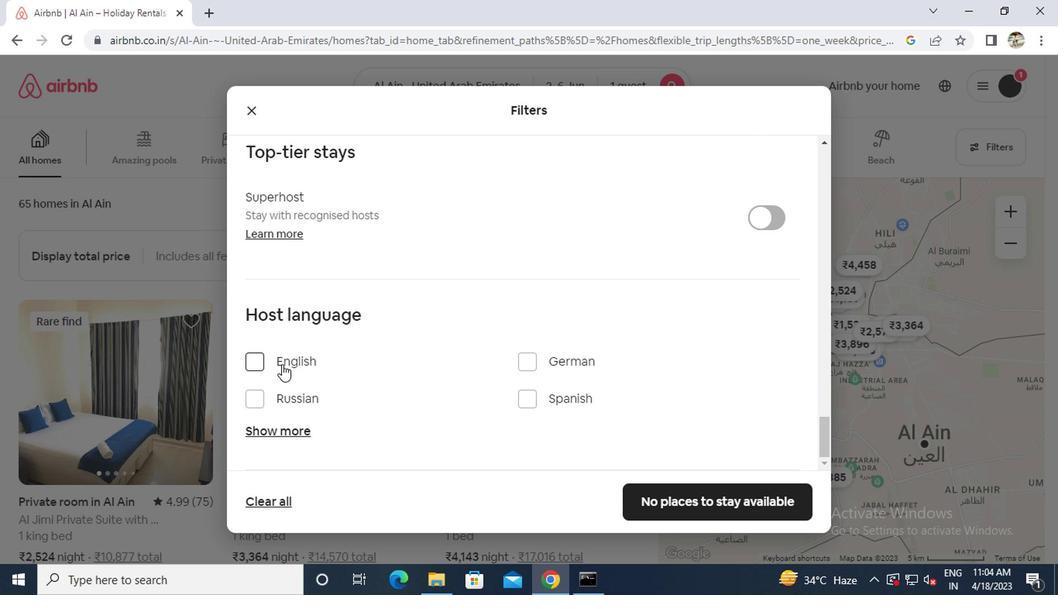 
Action: Mouse moved to (702, 502)
Screenshot: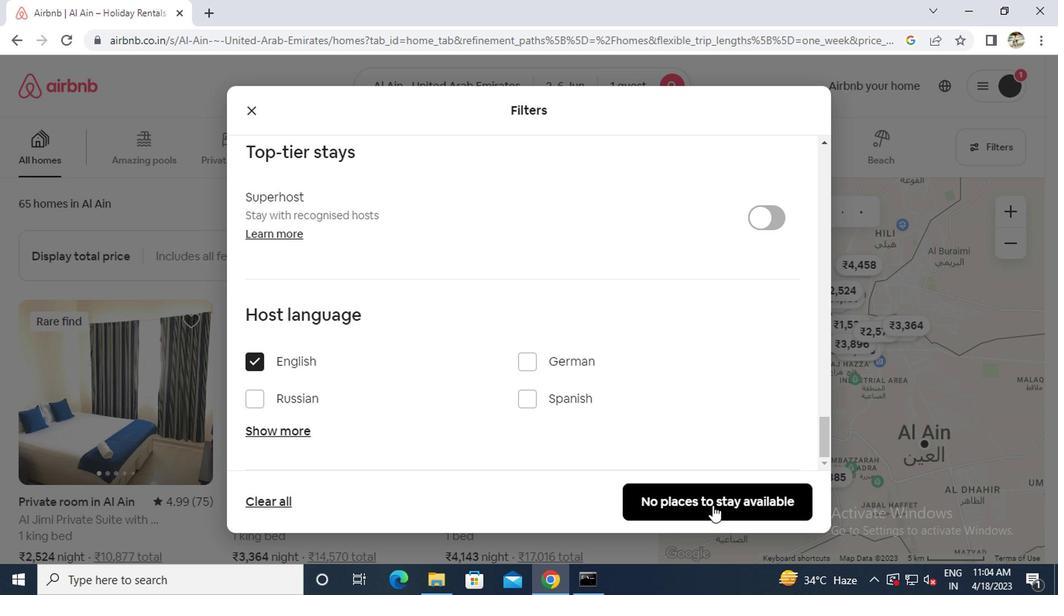 
Action: Mouse pressed left at (702, 502)
Screenshot: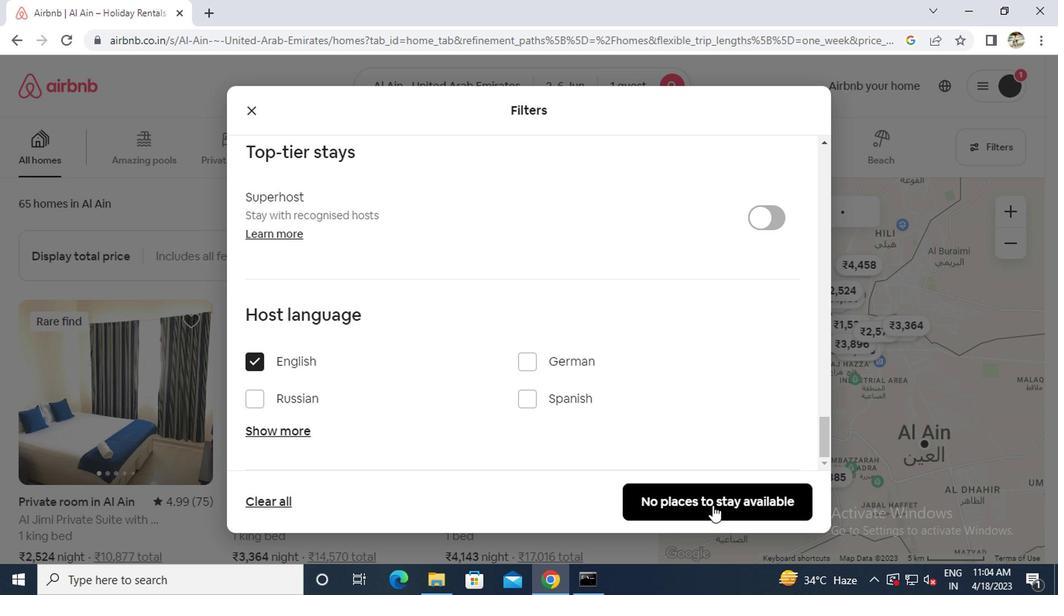 
